 Task: Find connections with filter location Mühlacker with filter topic #securitywith filter profile language Spanish with filter current company LeadSquared with filter school MORADABAD INSTITUTE OF TECHNOLOGY, MORADABAD. with filter industry Water Supply and Irrigation Systems with filter service category Health Insurance with filter keywords title Chief Engineer
Action: Mouse moved to (691, 102)
Screenshot: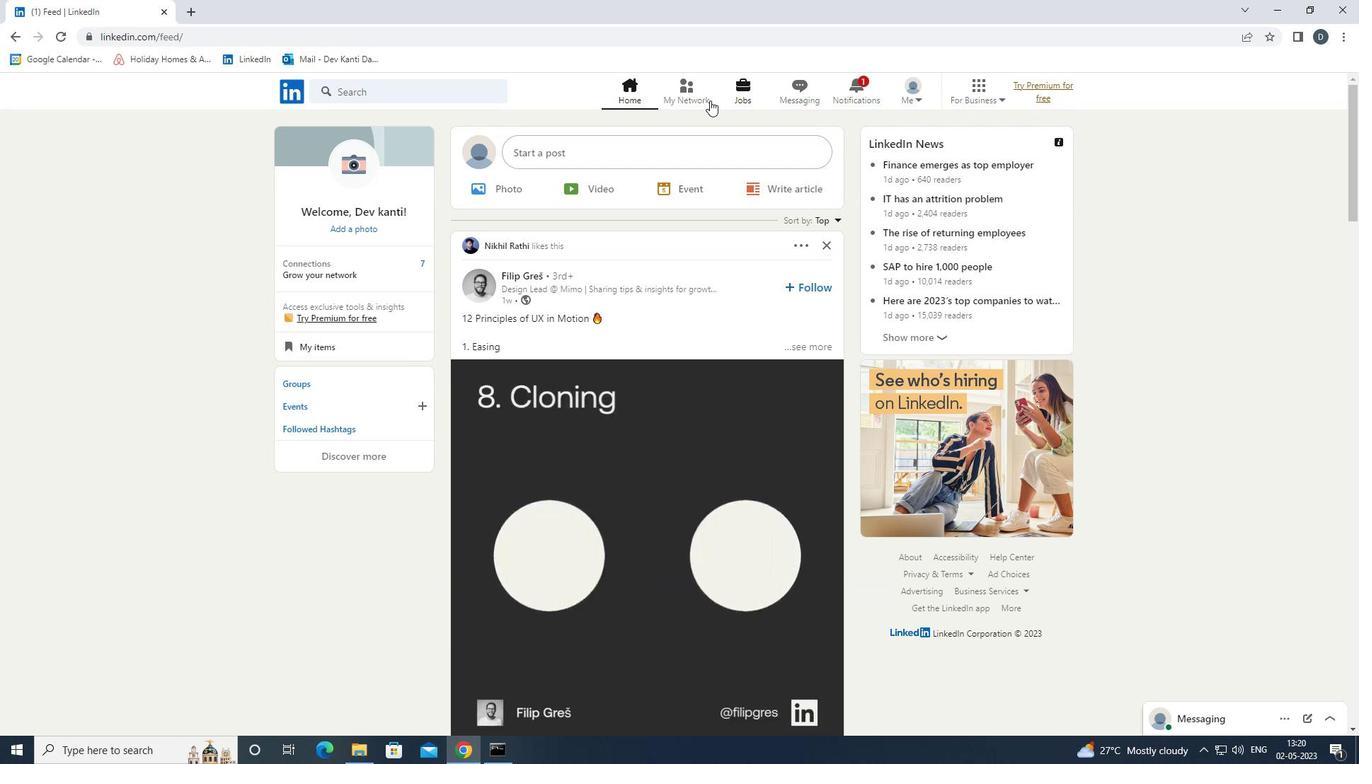 
Action: Mouse pressed left at (691, 102)
Screenshot: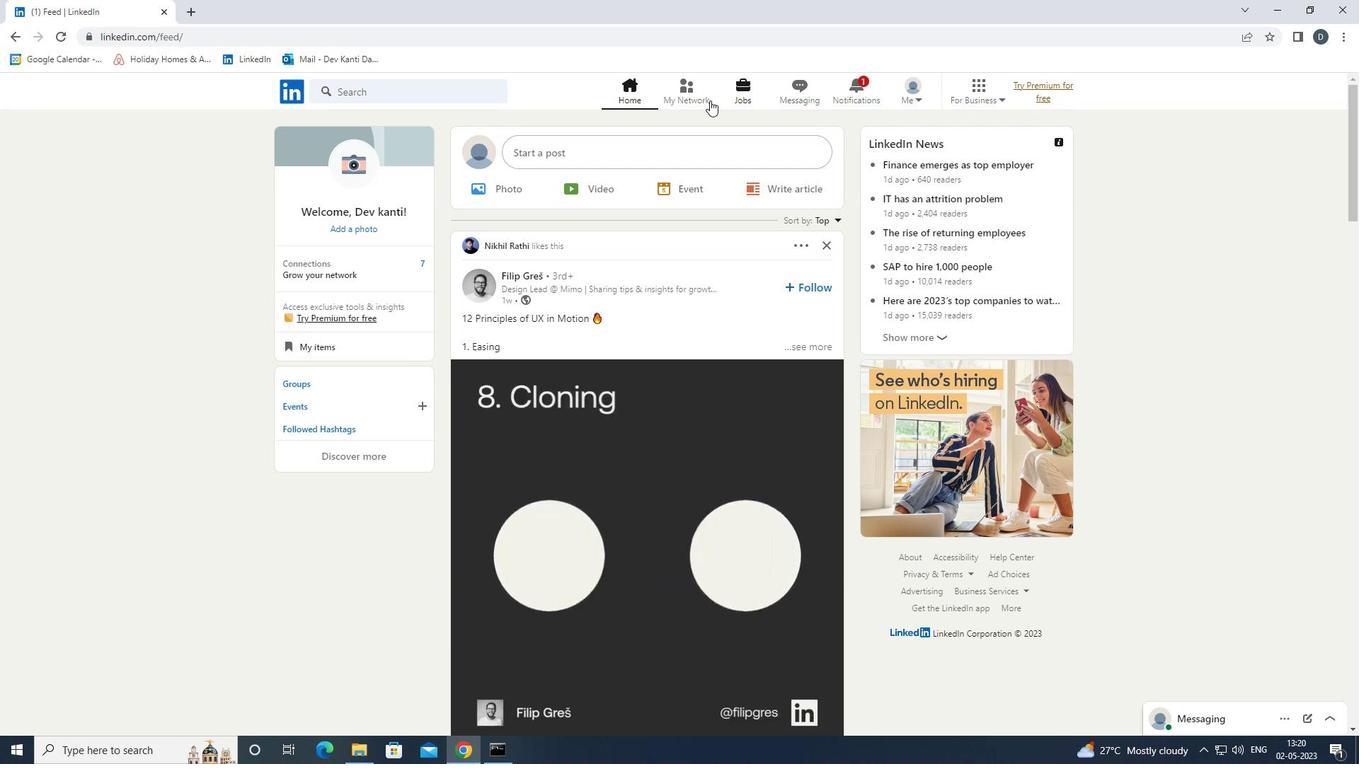 
Action: Mouse moved to (467, 167)
Screenshot: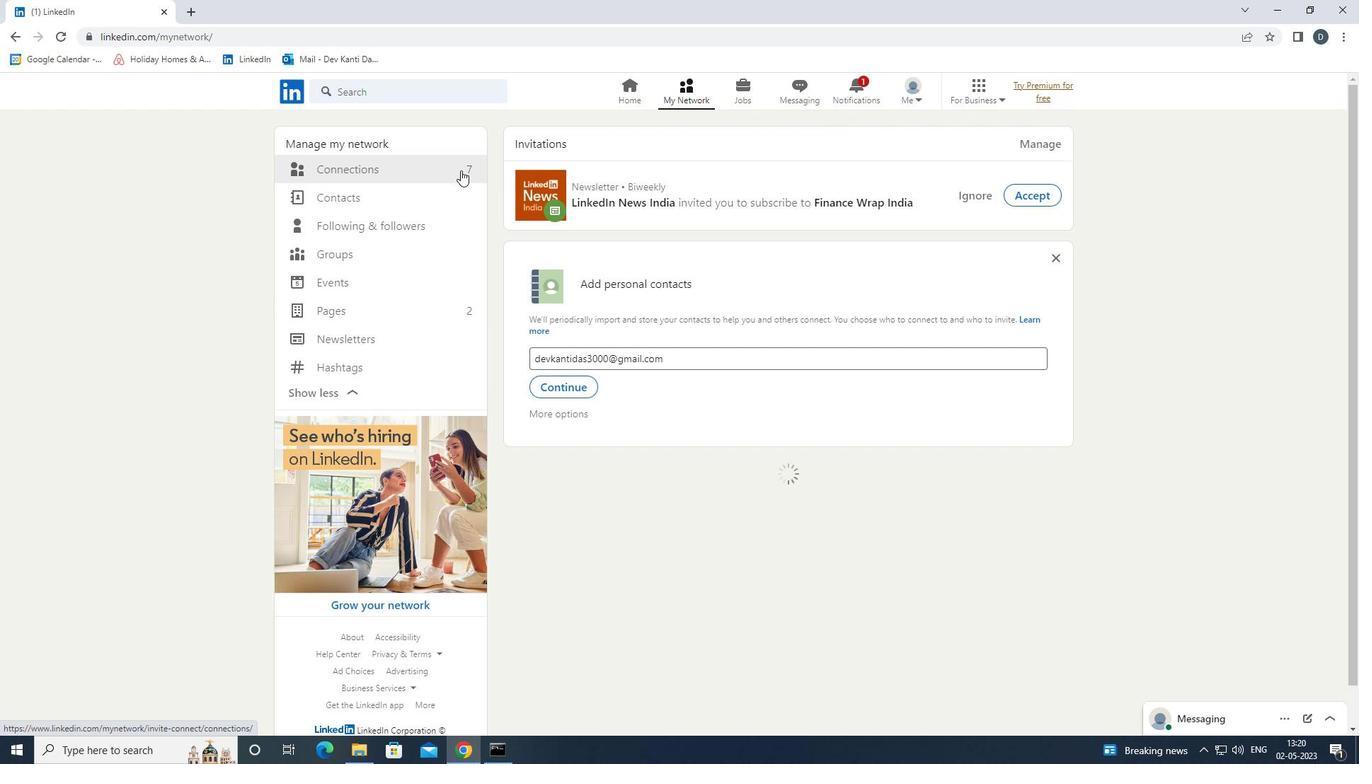 
Action: Mouse pressed left at (467, 167)
Screenshot: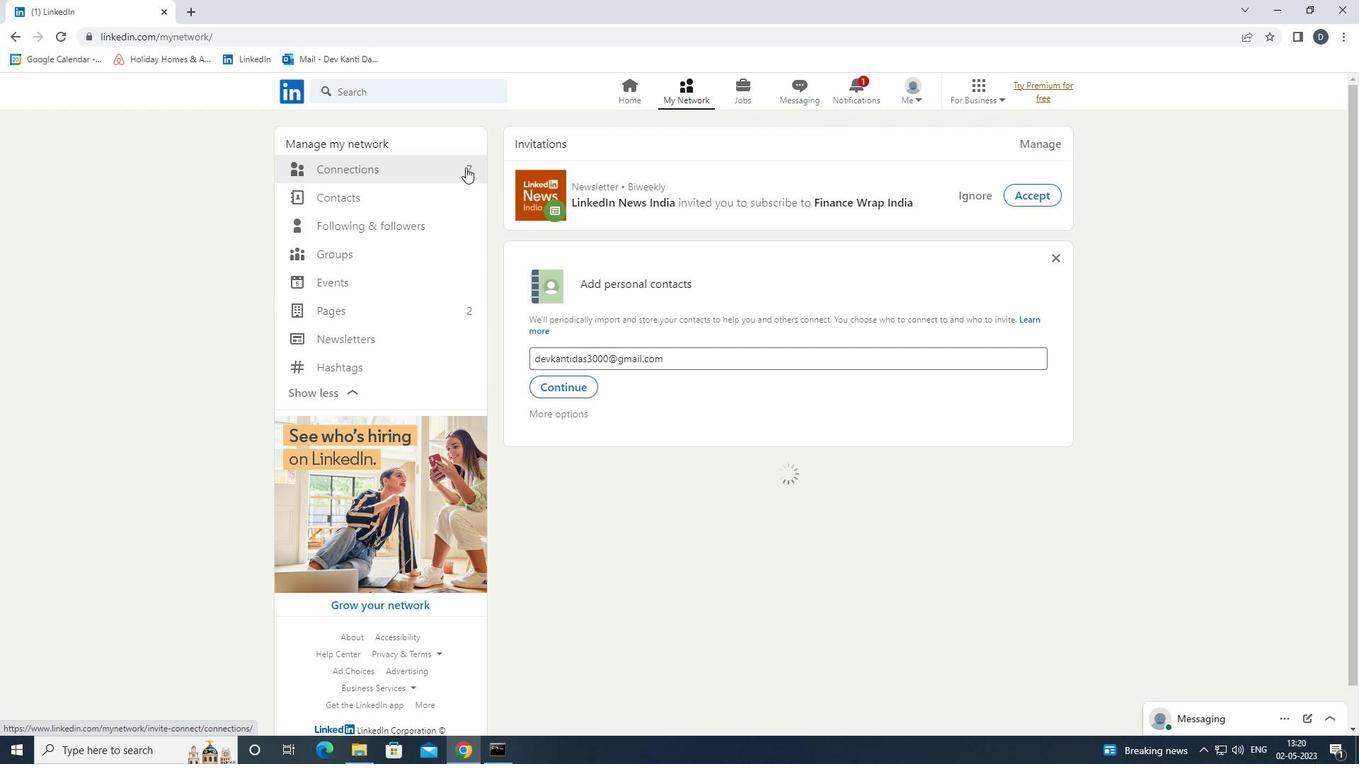 
Action: Mouse moved to (804, 166)
Screenshot: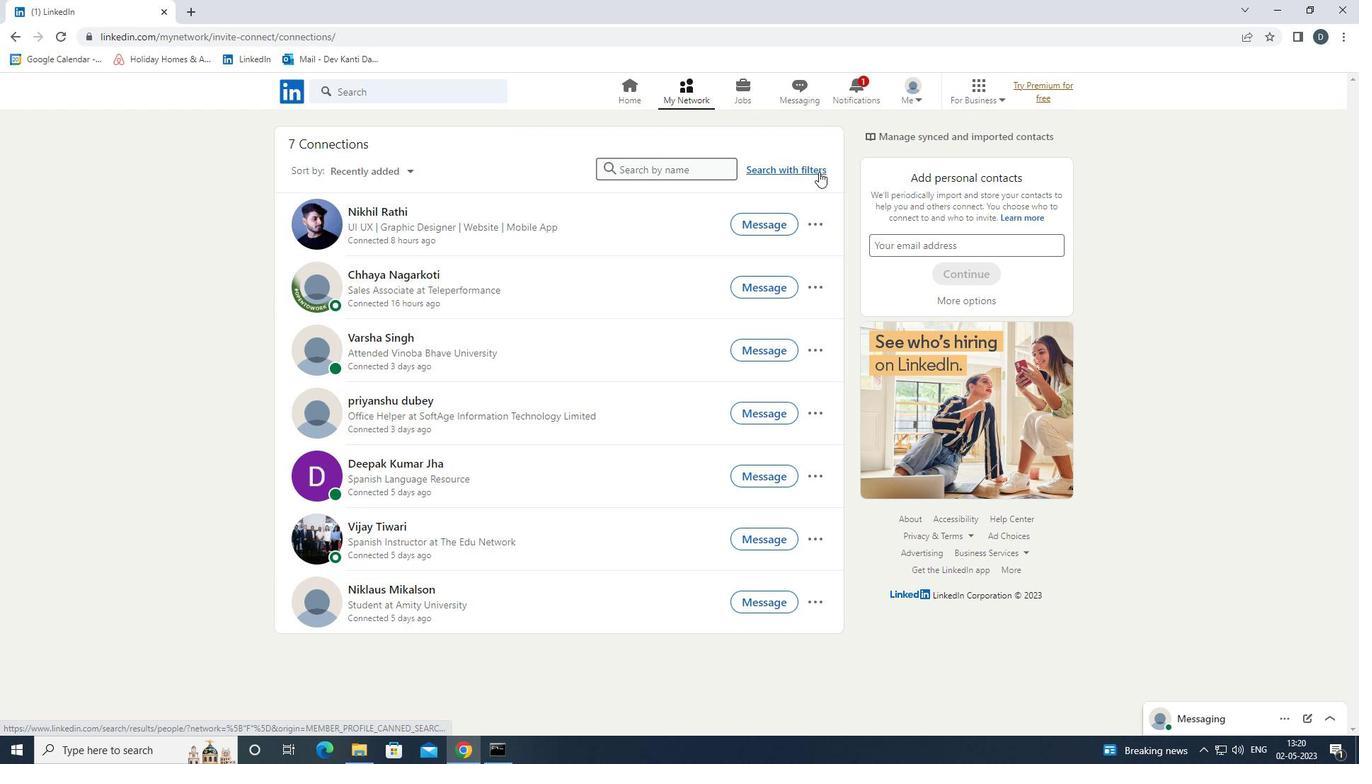 
Action: Mouse pressed left at (804, 166)
Screenshot: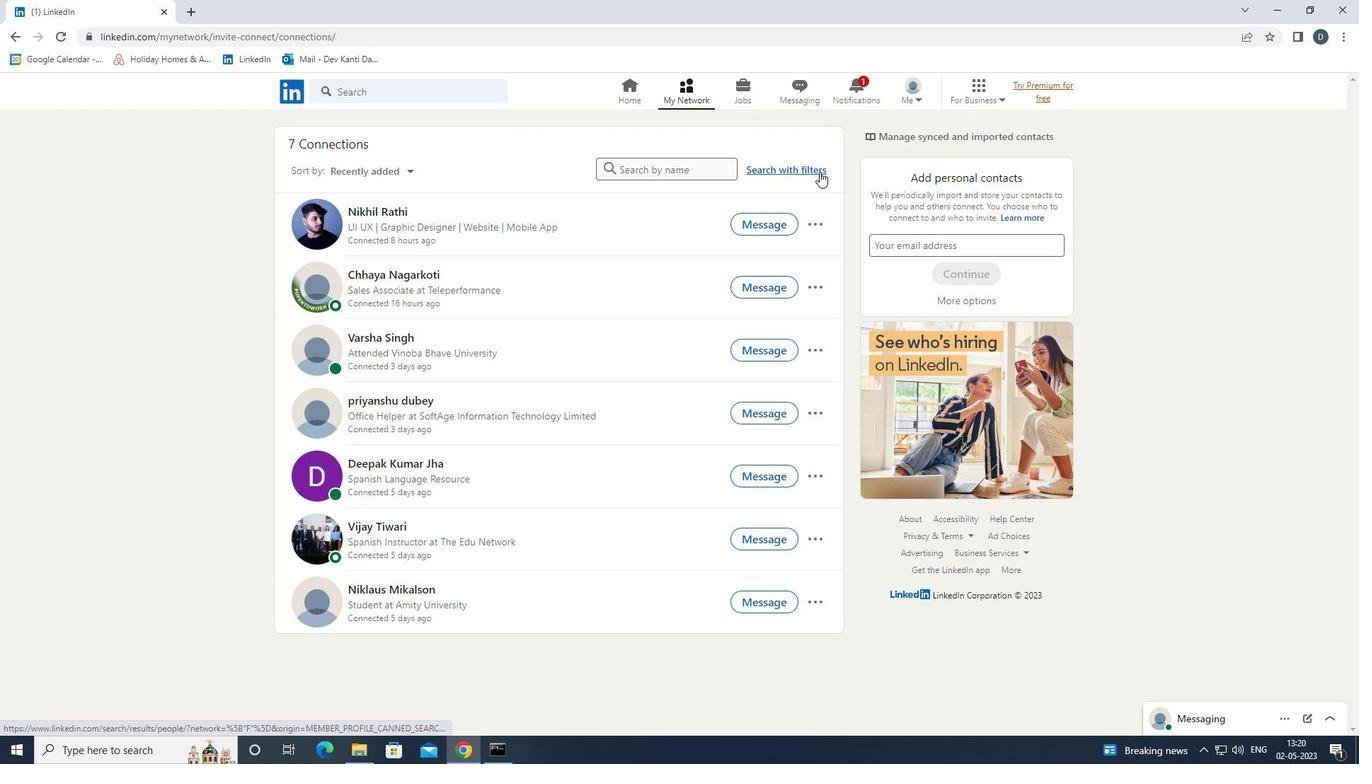 
Action: Mouse moved to (722, 134)
Screenshot: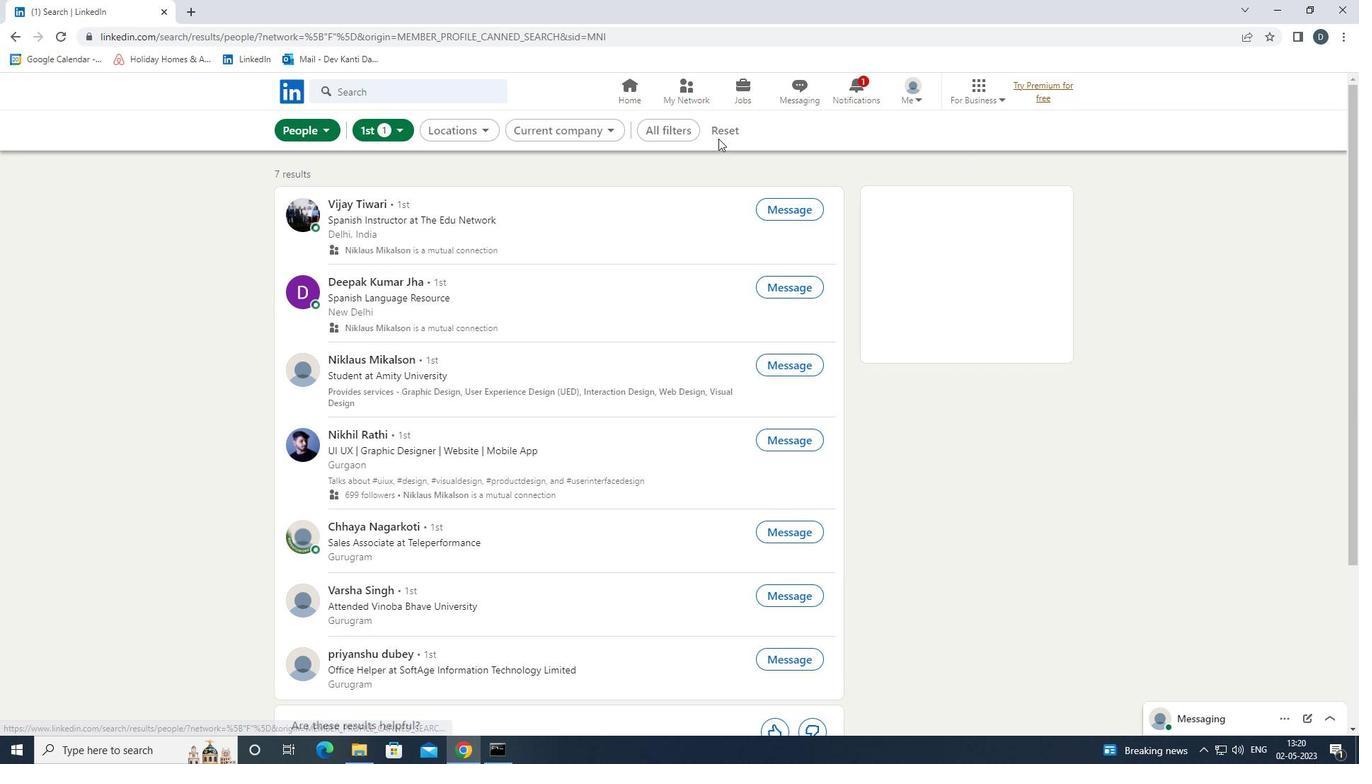 
Action: Mouse pressed left at (722, 134)
Screenshot: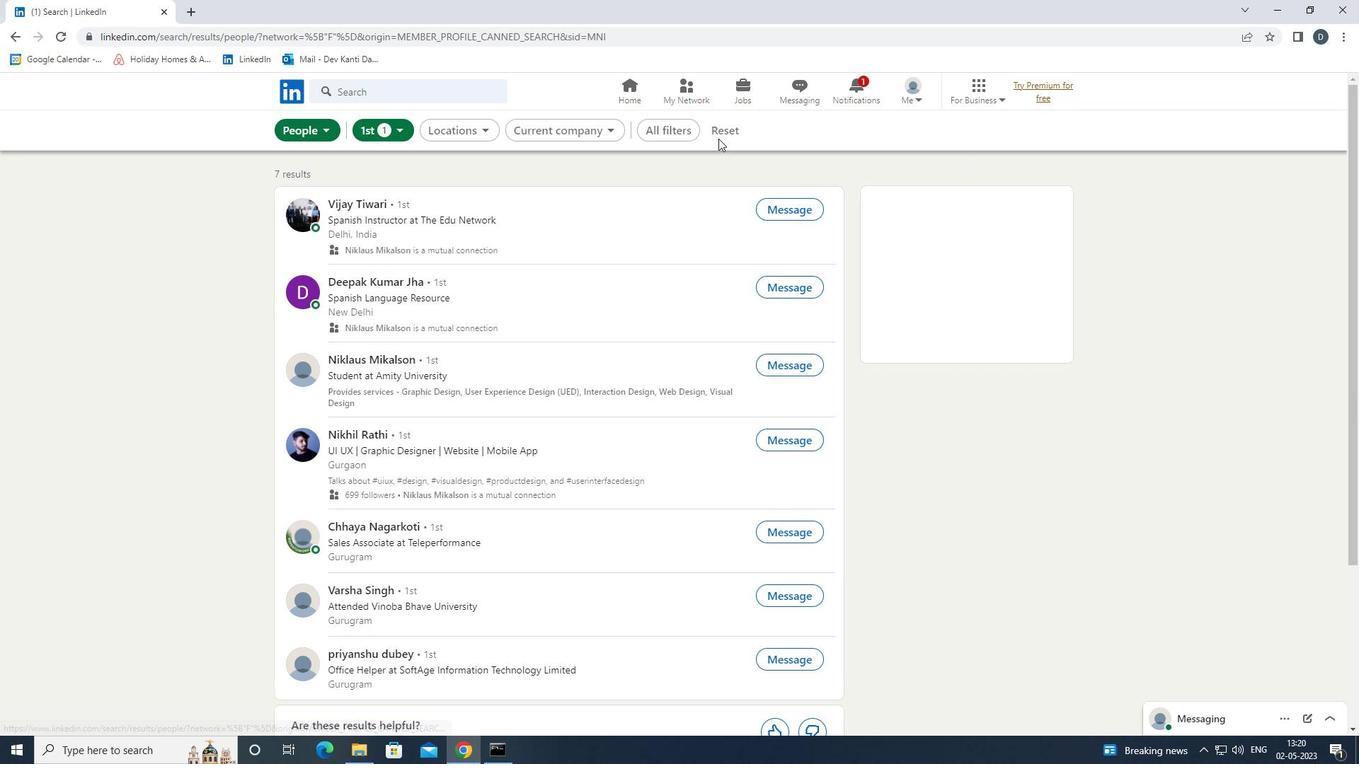 
Action: Mouse moved to (713, 133)
Screenshot: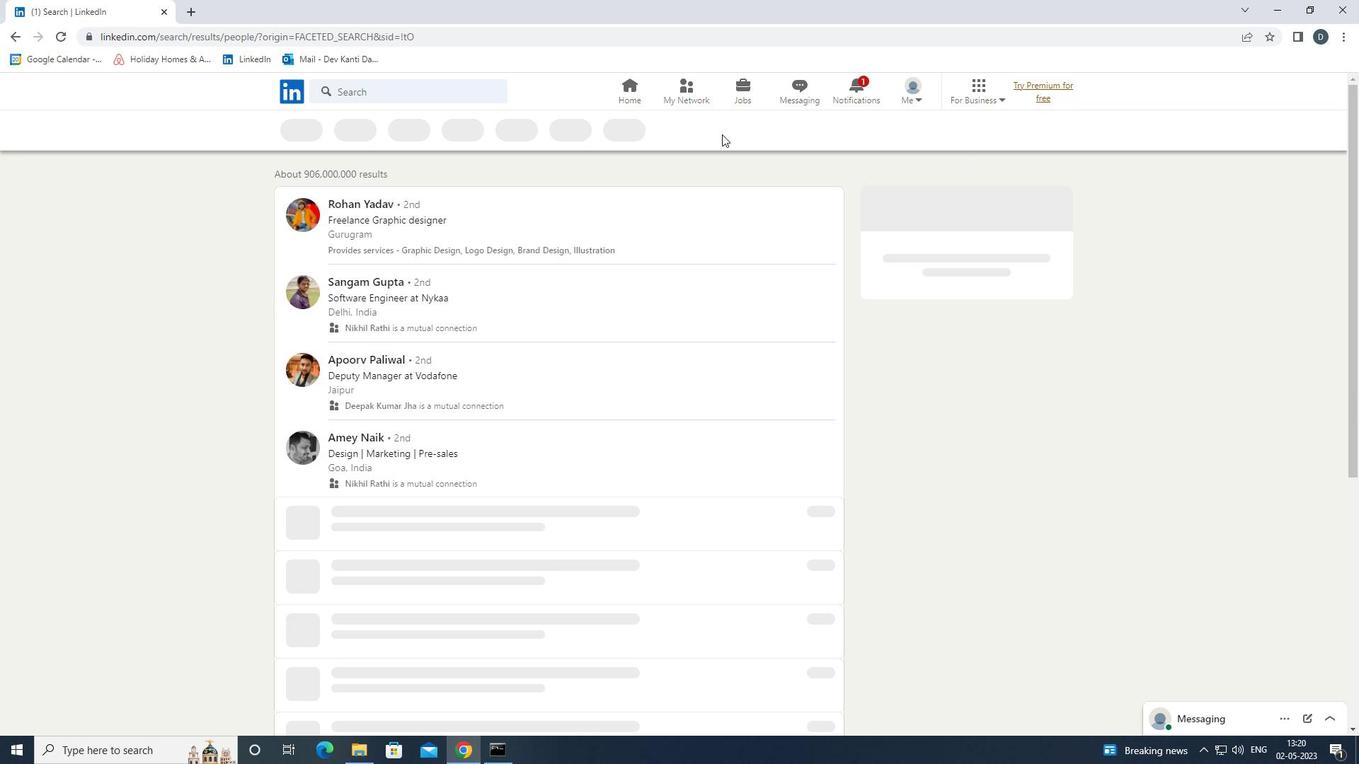 
Action: Mouse pressed left at (713, 133)
Screenshot: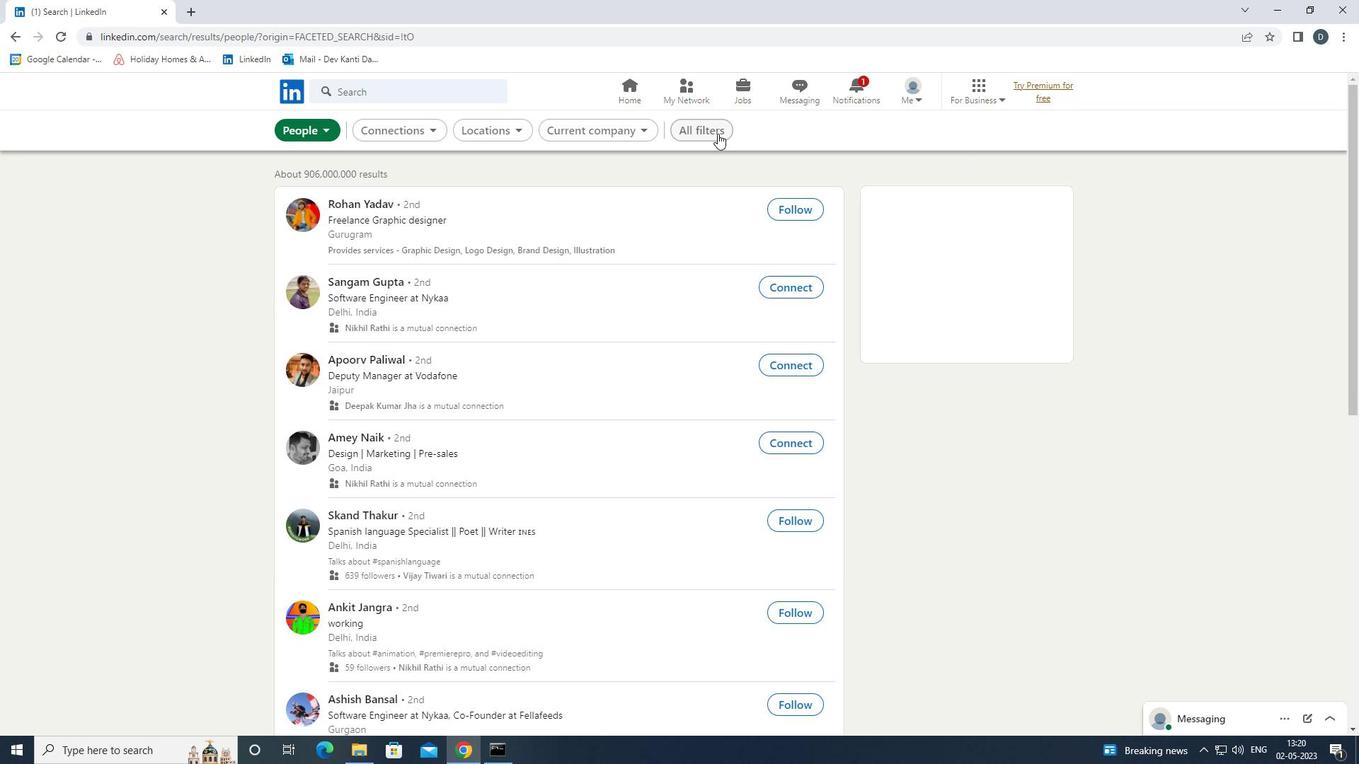 
Action: Mouse moved to (1267, 446)
Screenshot: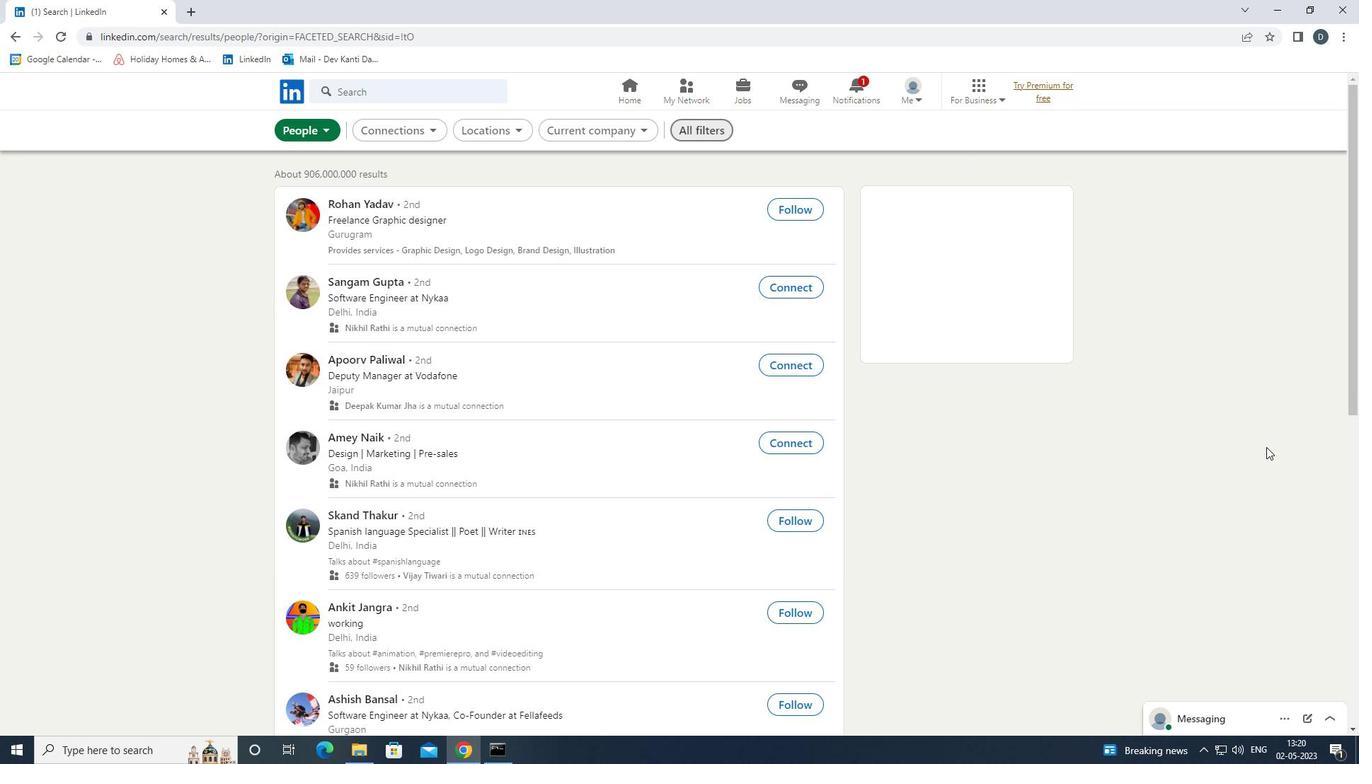 
Action: Mouse scrolled (1267, 445) with delta (0, 0)
Screenshot: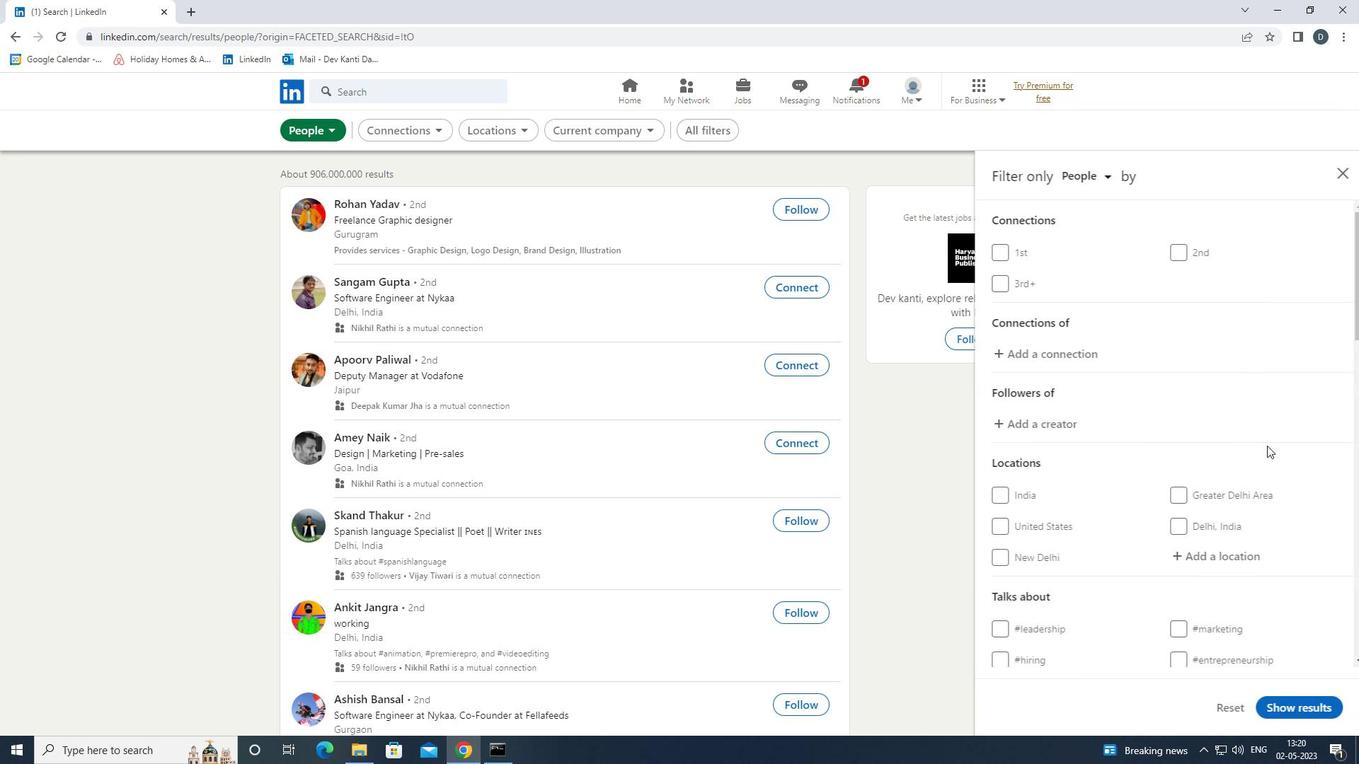 
Action: Mouse scrolled (1267, 445) with delta (0, 0)
Screenshot: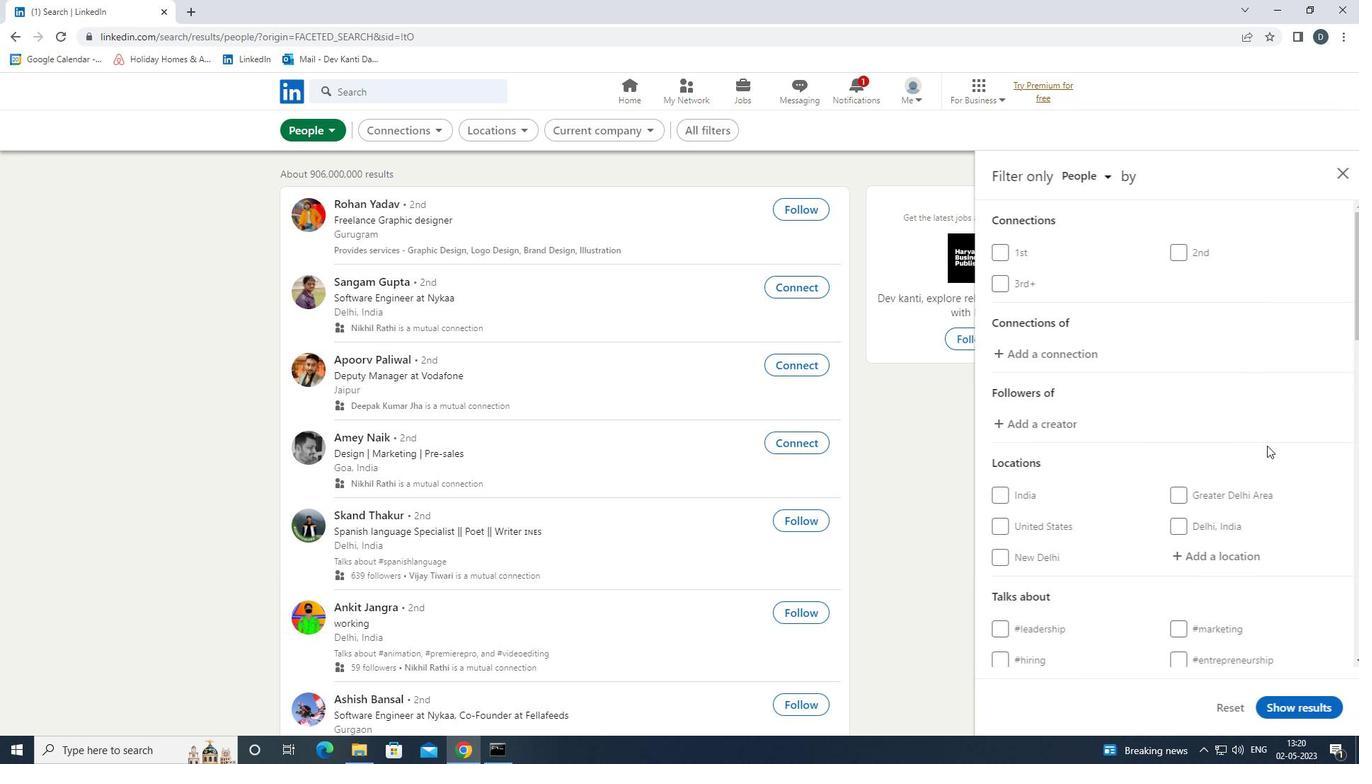 
Action: Mouse moved to (1209, 418)
Screenshot: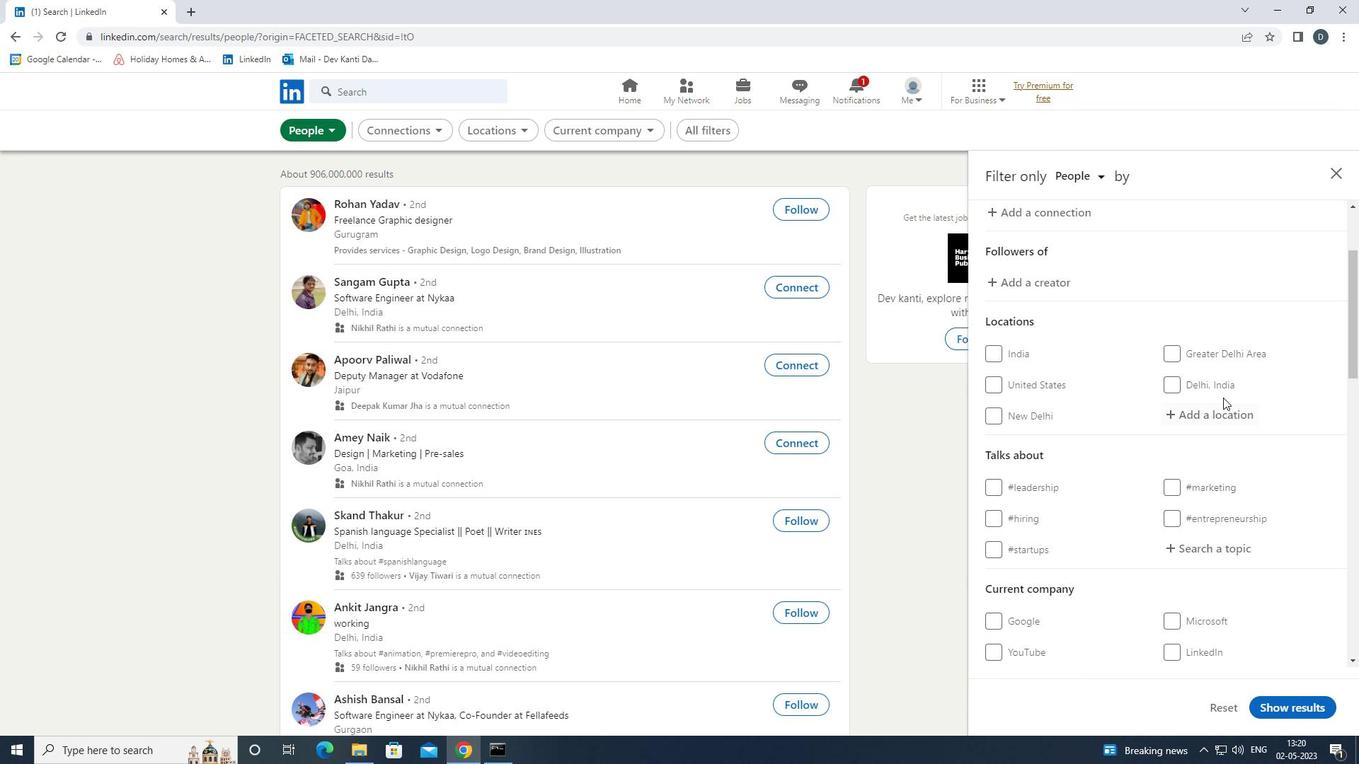 
Action: Mouse pressed left at (1209, 418)
Screenshot: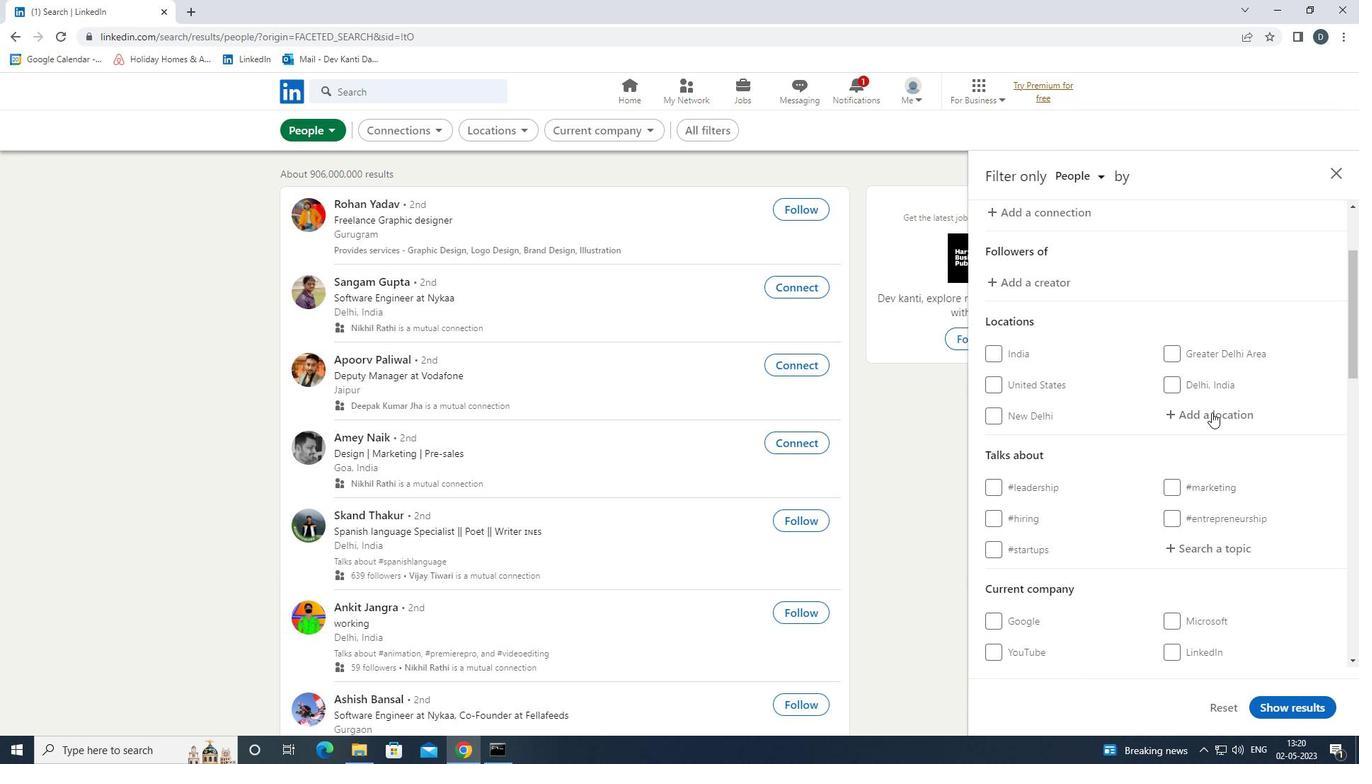 
Action: Mouse moved to (1209, 418)
Screenshot: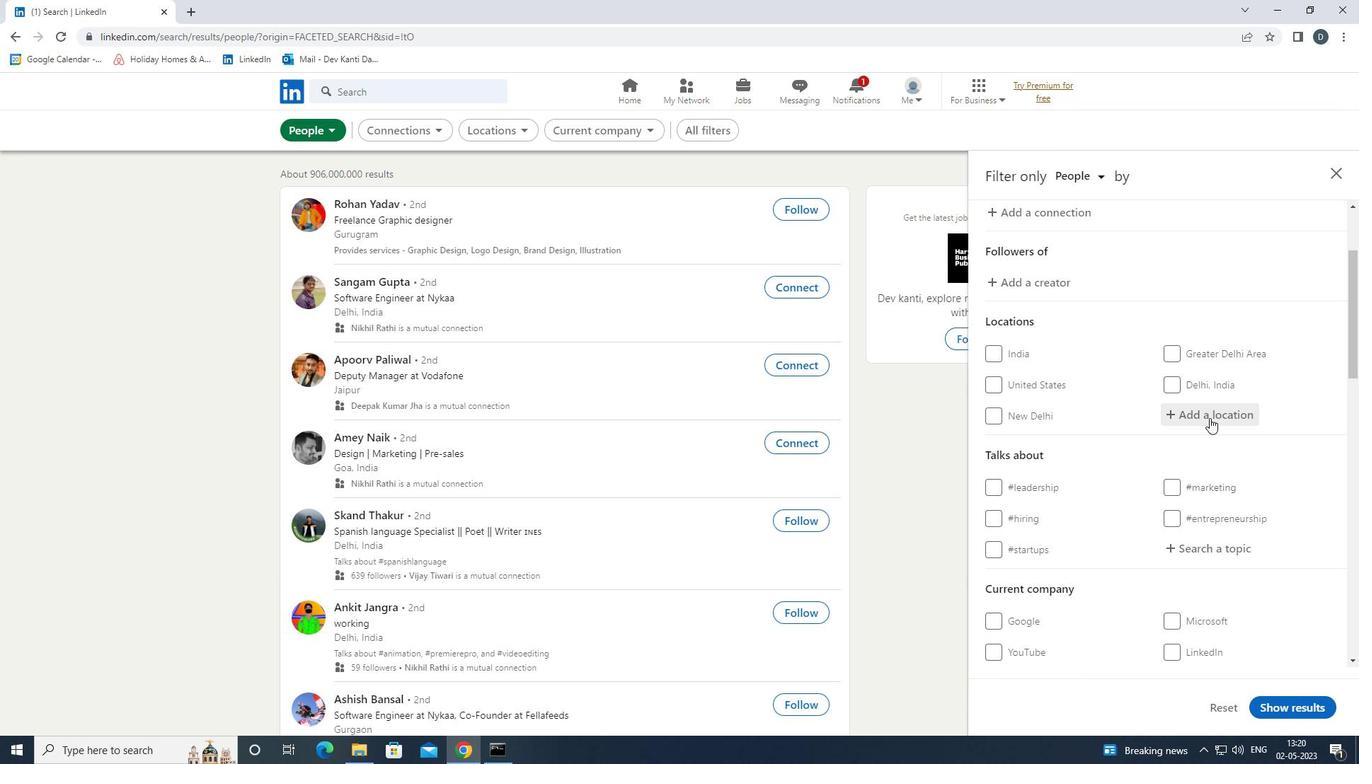 
Action: Key pressed <Key.shift>MUHLACKER<Key.down><Key.enter>
Screenshot: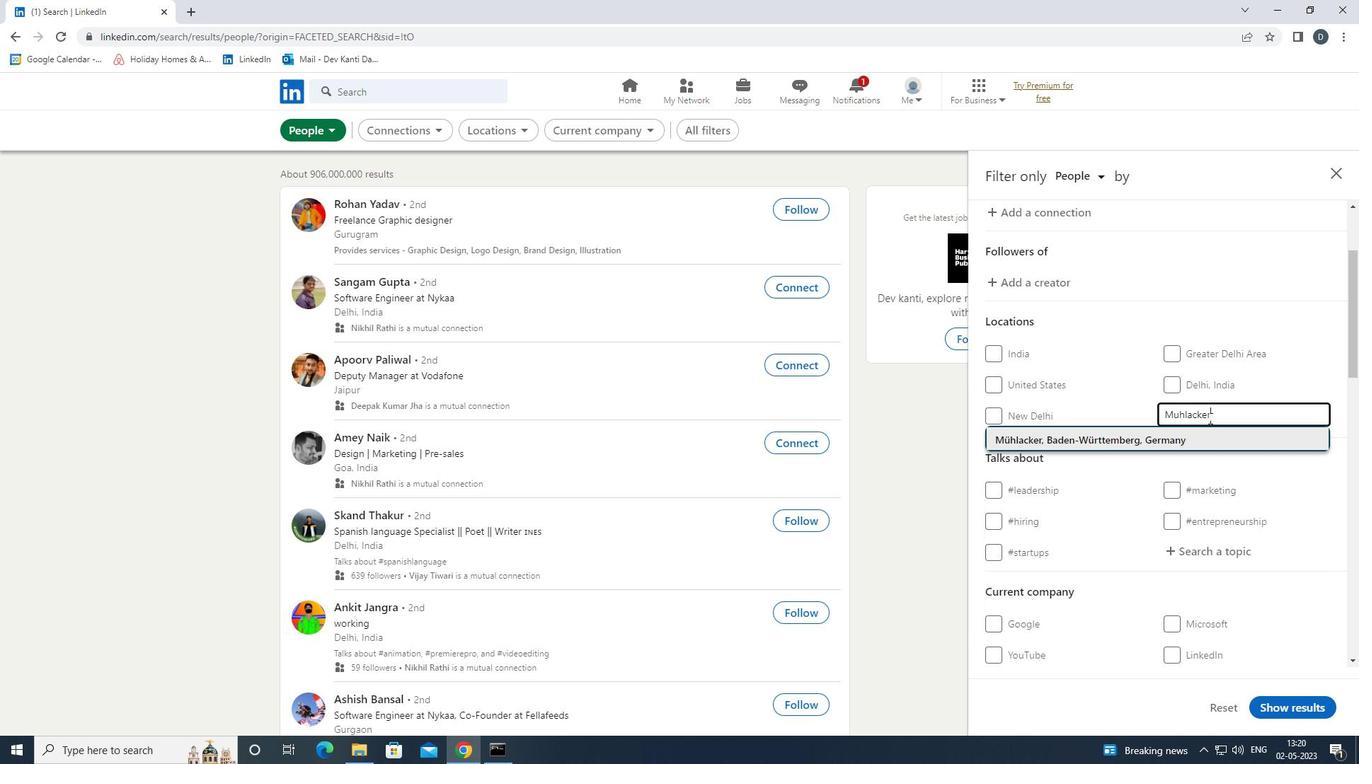 
Action: Mouse moved to (1210, 408)
Screenshot: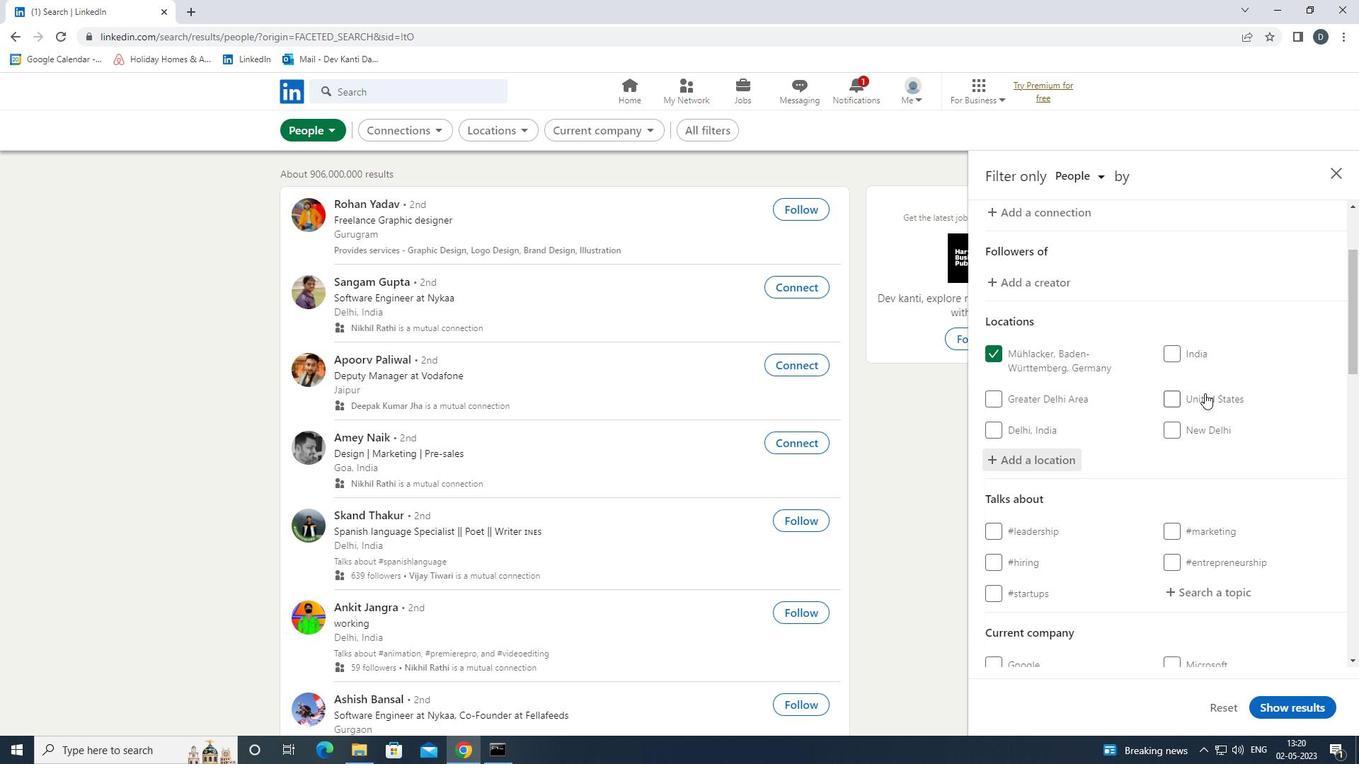 
Action: Mouse scrolled (1210, 407) with delta (0, 0)
Screenshot: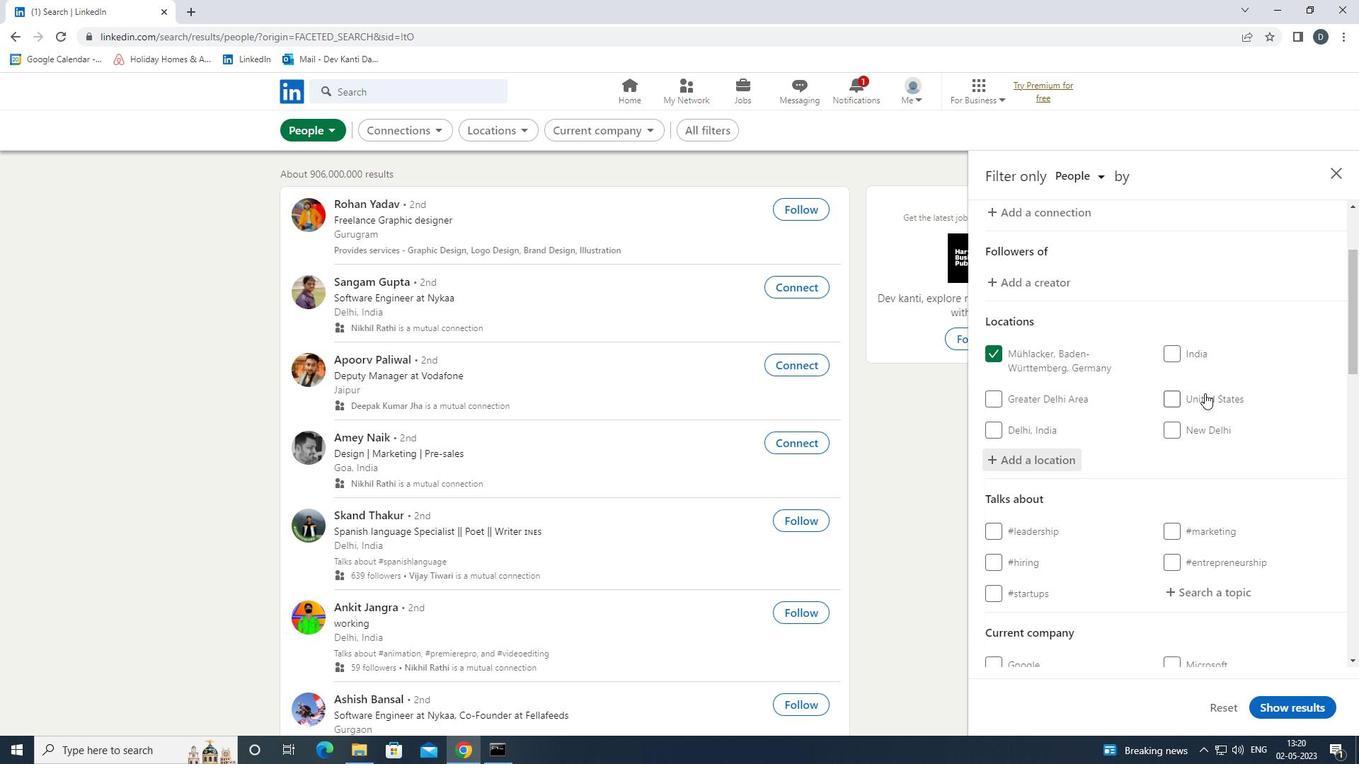 
Action: Mouse moved to (1210, 426)
Screenshot: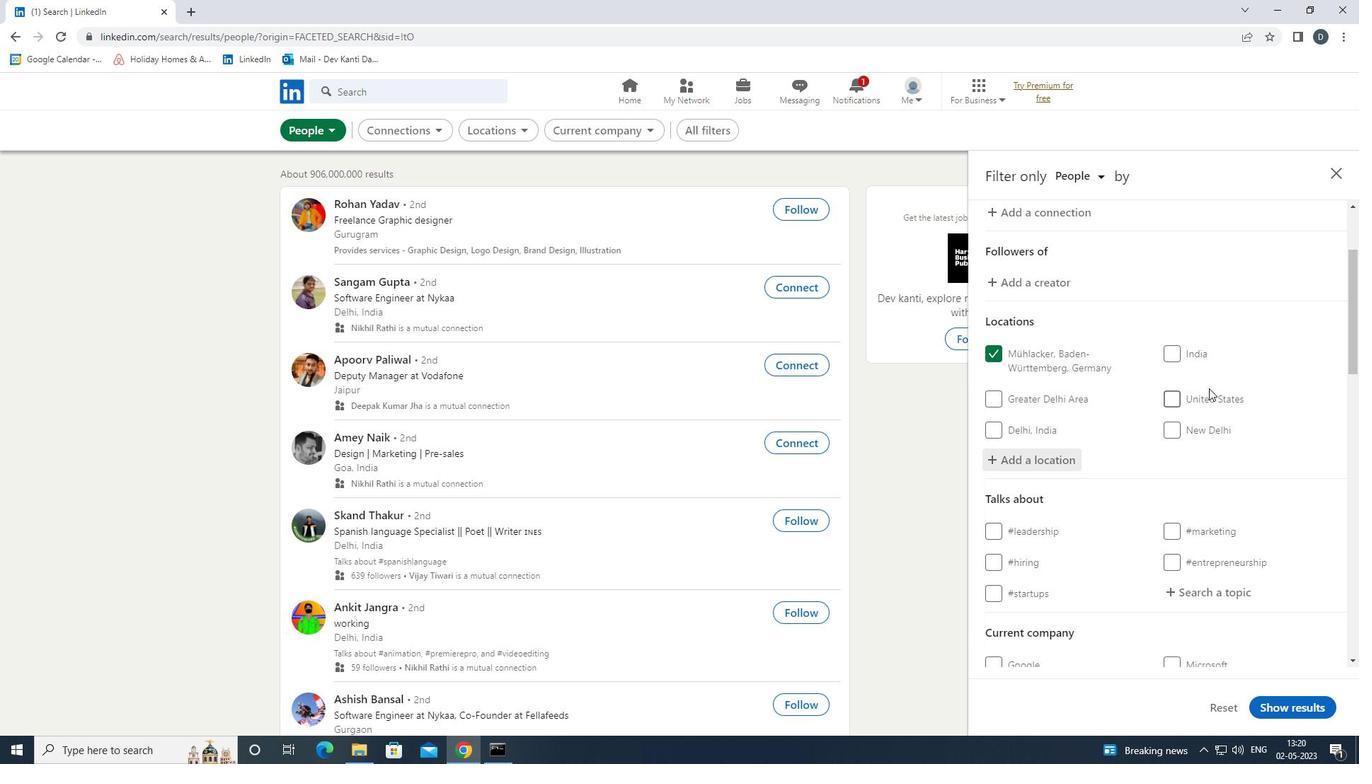 
Action: Mouse scrolled (1210, 426) with delta (0, 0)
Screenshot: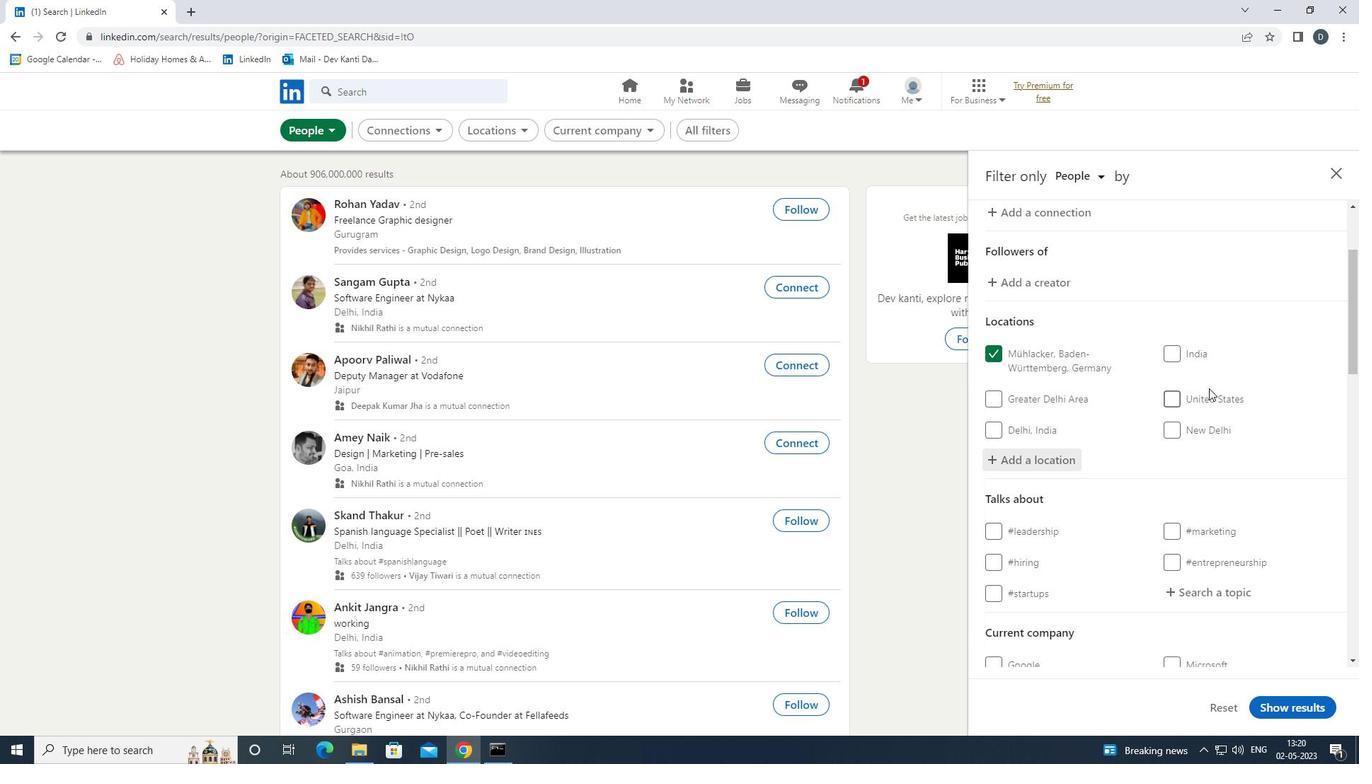 
Action: Mouse moved to (1202, 453)
Screenshot: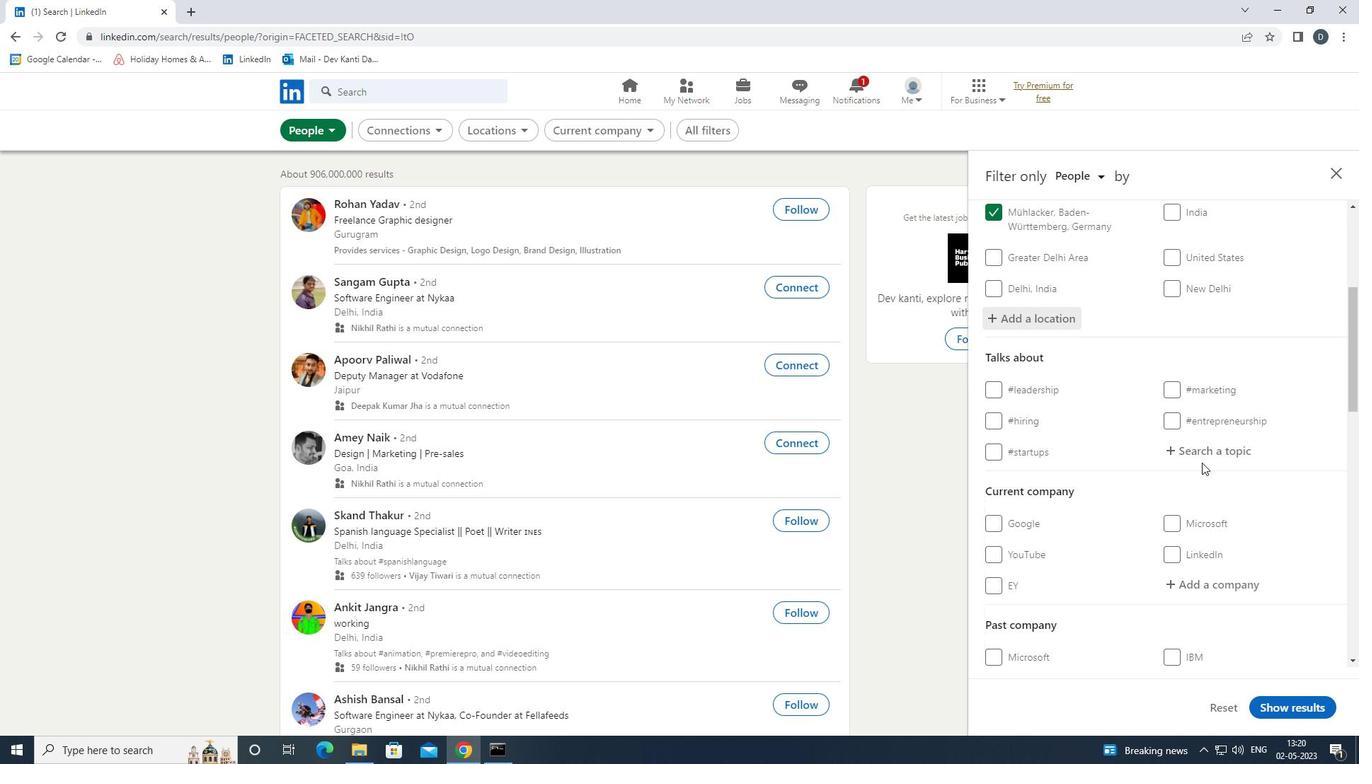 
Action: Mouse pressed left at (1202, 453)
Screenshot: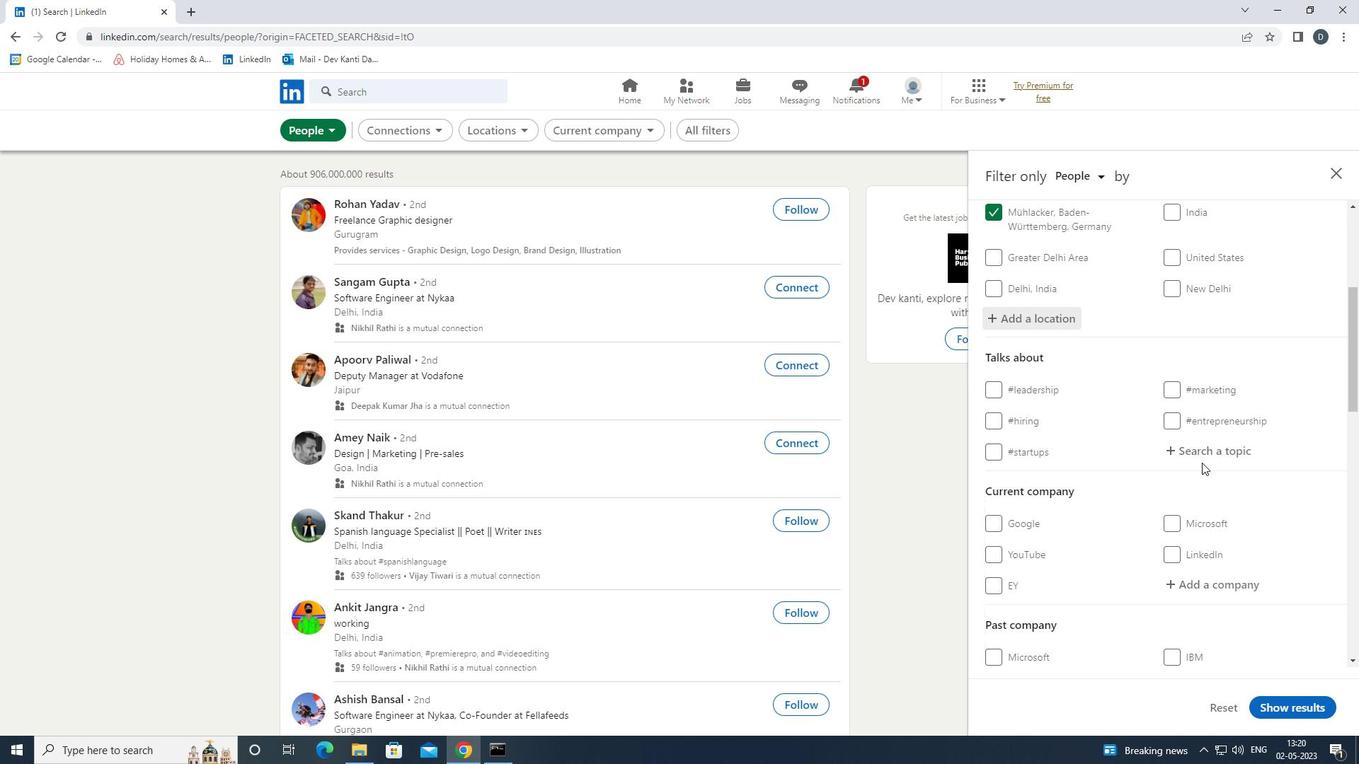 
Action: Key pressed SECURITY<Key.down><Key.enter>
Screenshot: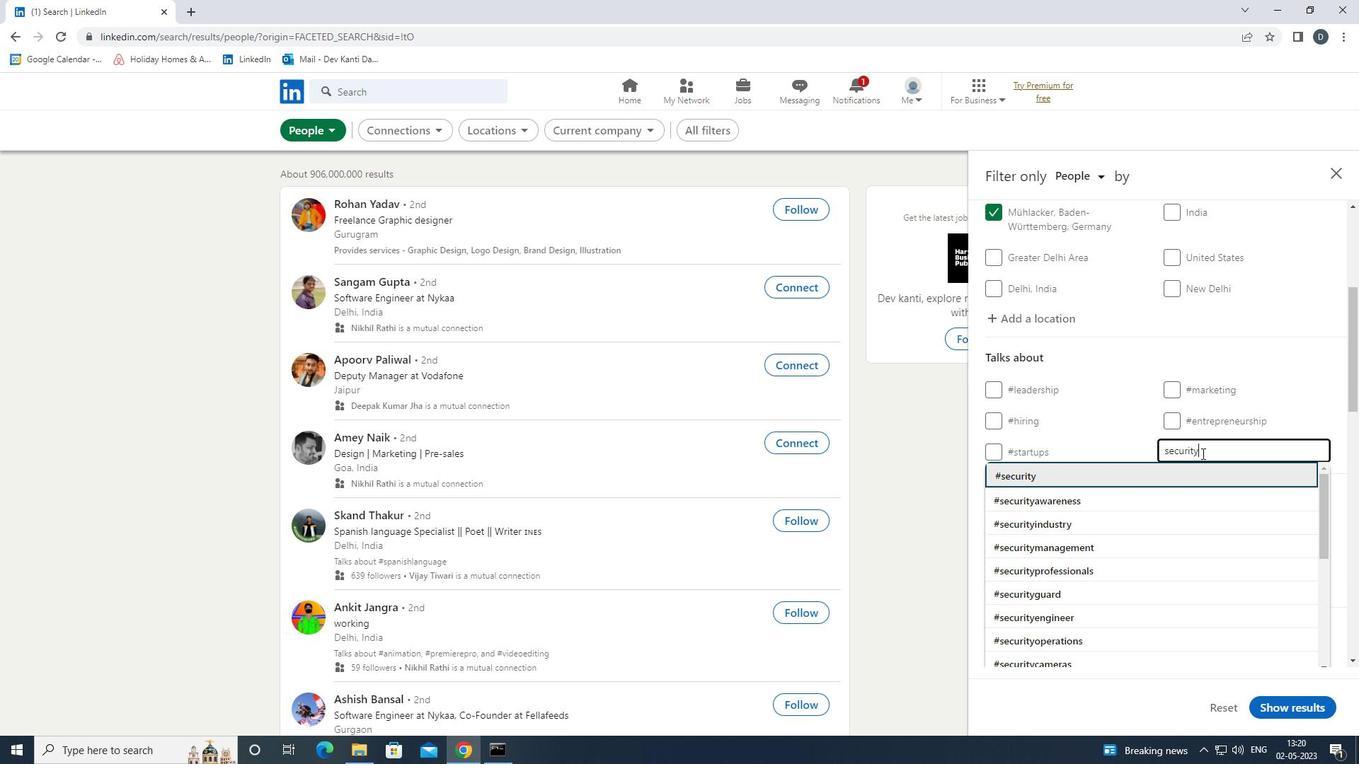 
Action: Mouse moved to (1163, 430)
Screenshot: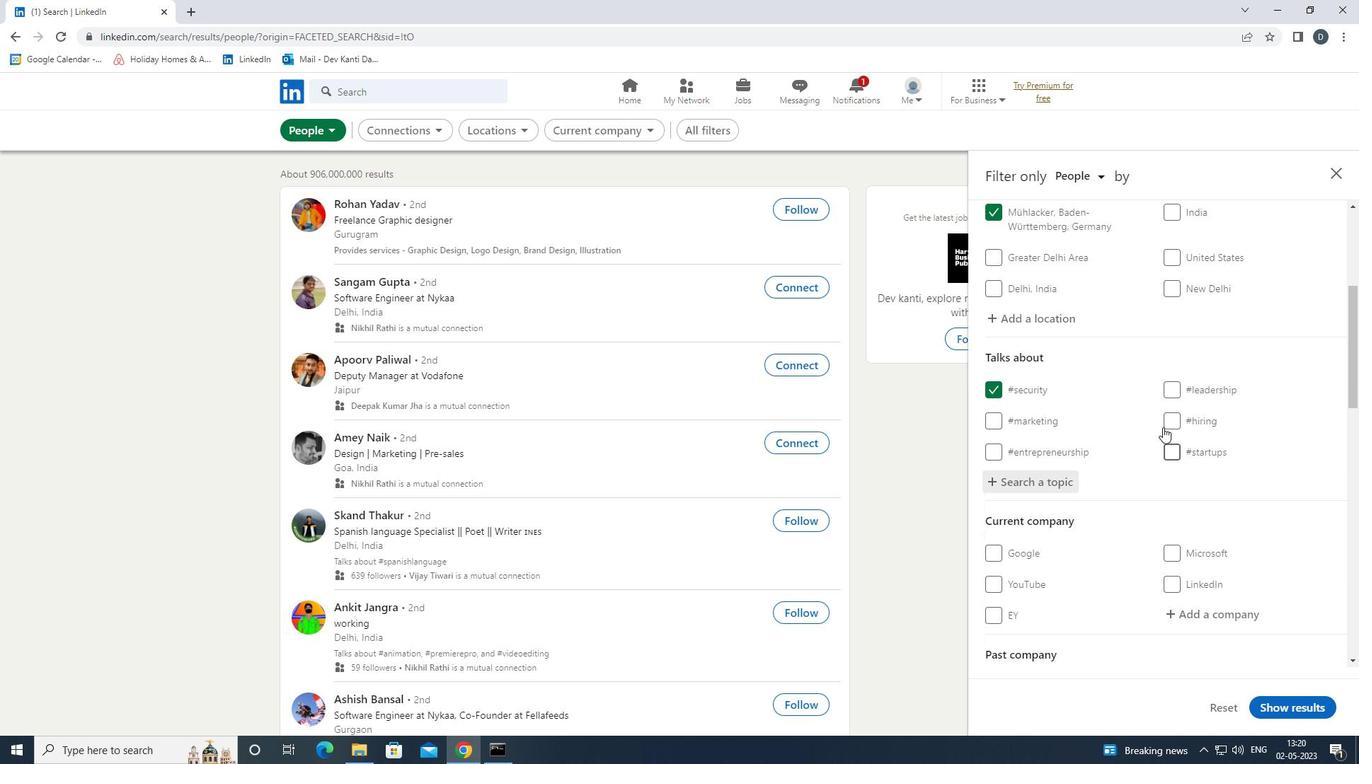 
Action: Mouse scrolled (1163, 429) with delta (0, 0)
Screenshot: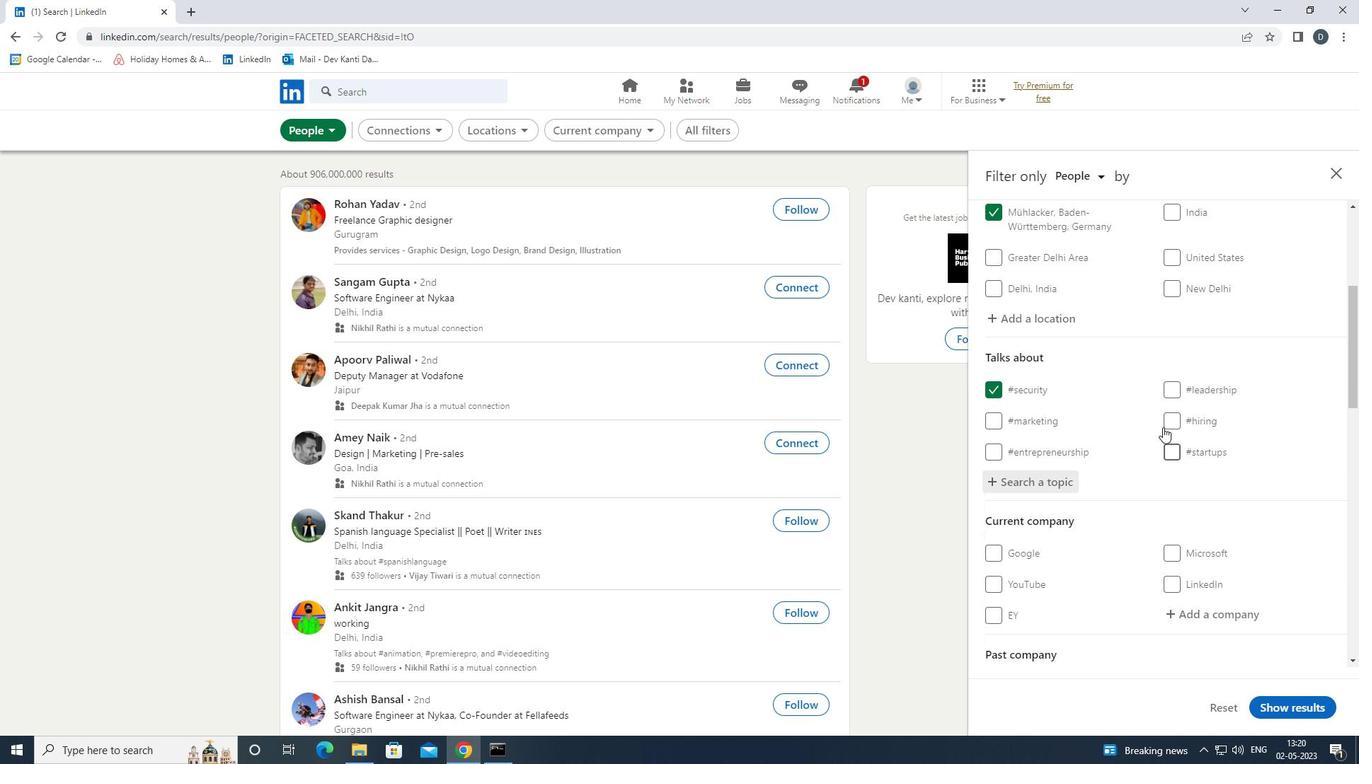 
Action: Mouse moved to (1165, 433)
Screenshot: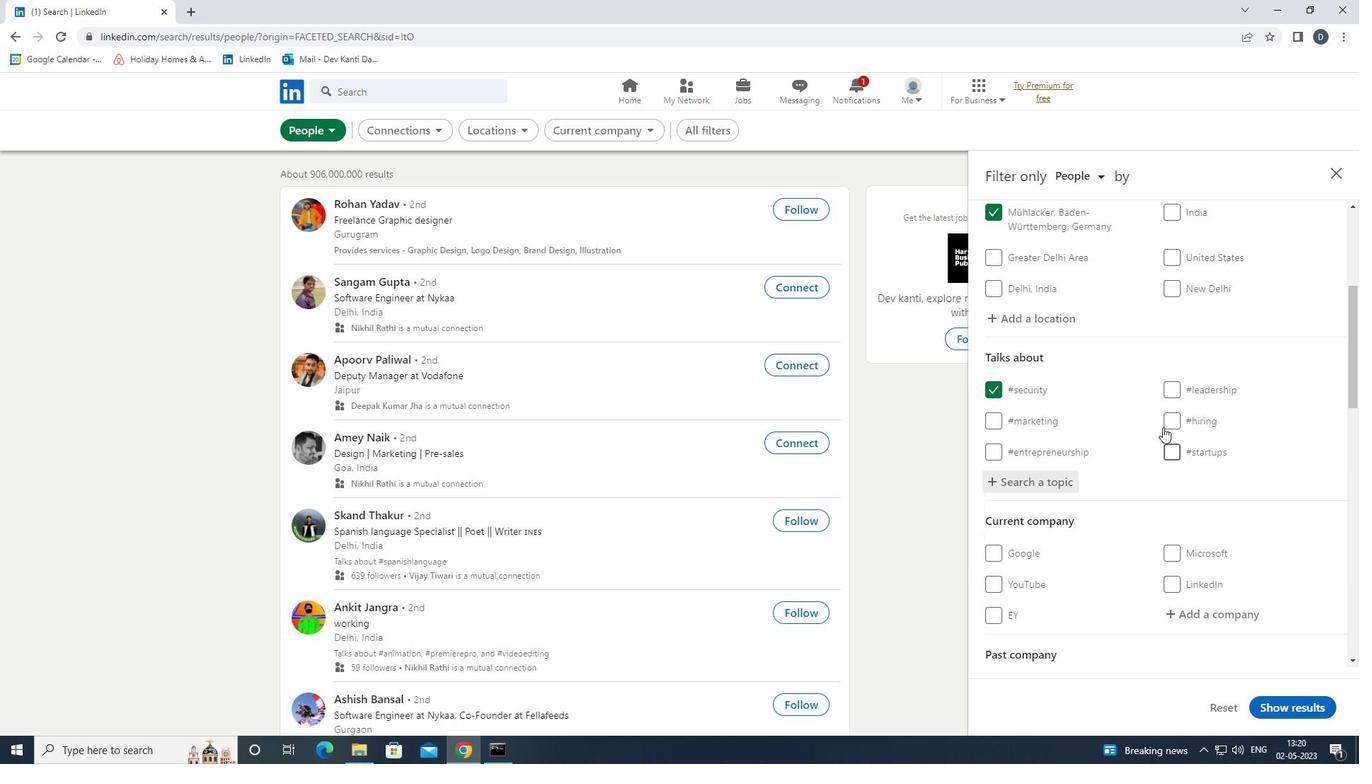 
Action: Mouse scrolled (1165, 432) with delta (0, 0)
Screenshot: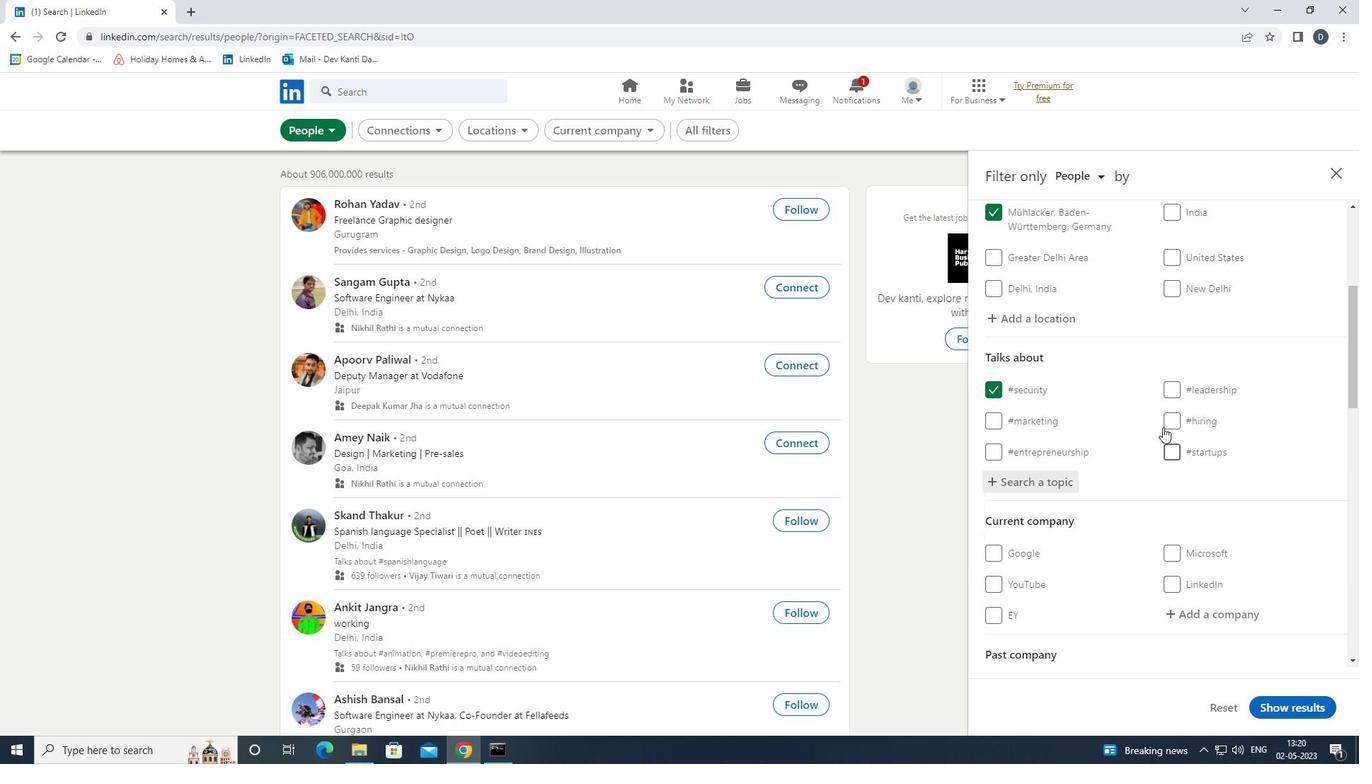 
Action: Mouse moved to (1165, 433)
Screenshot: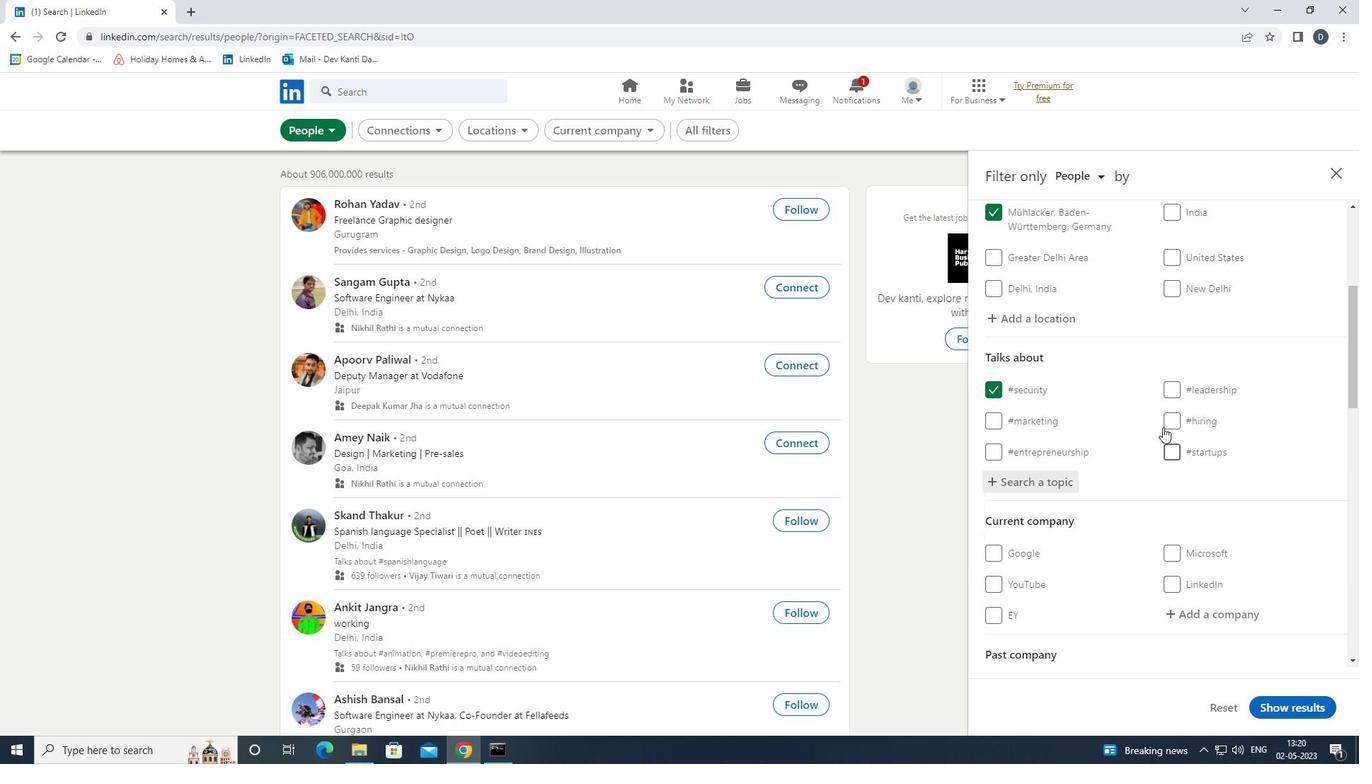 
Action: Mouse scrolled (1165, 433) with delta (0, 0)
Screenshot: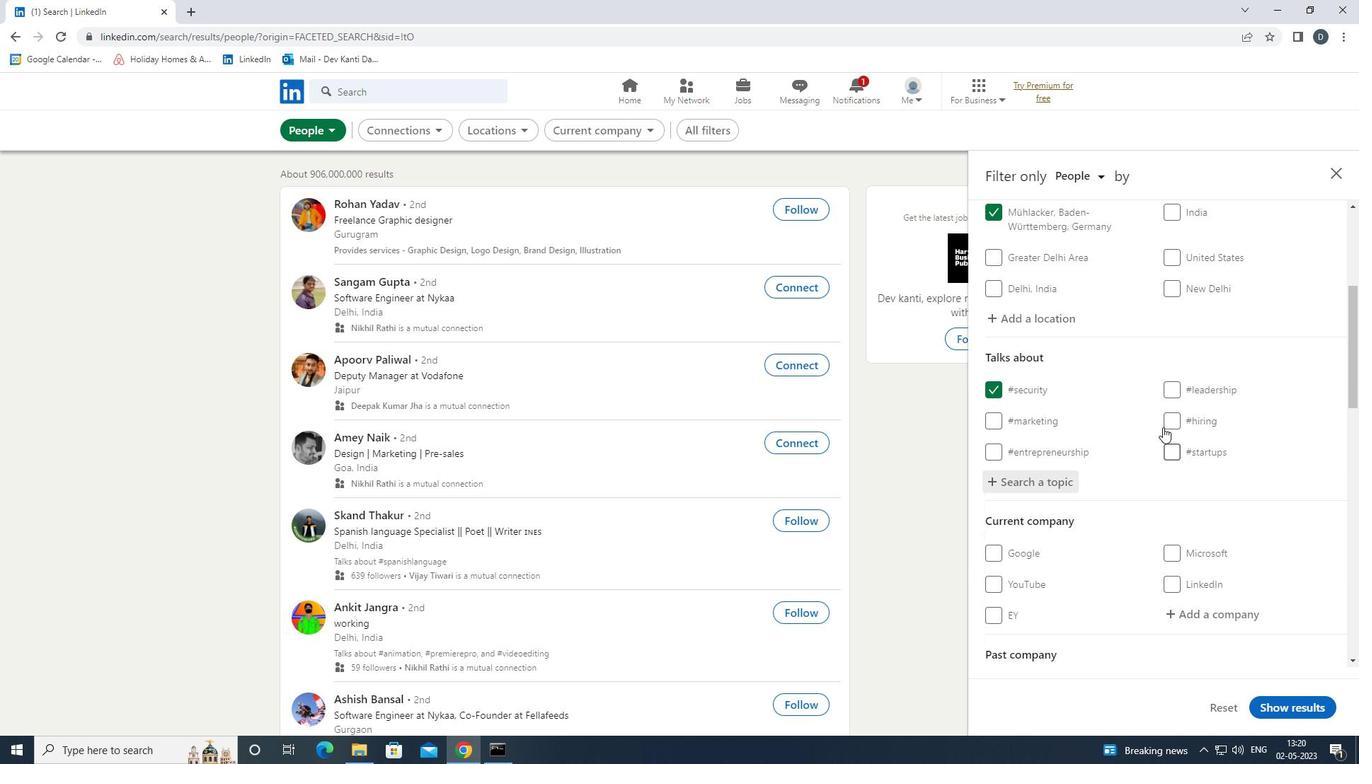 
Action: Mouse moved to (1167, 436)
Screenshot: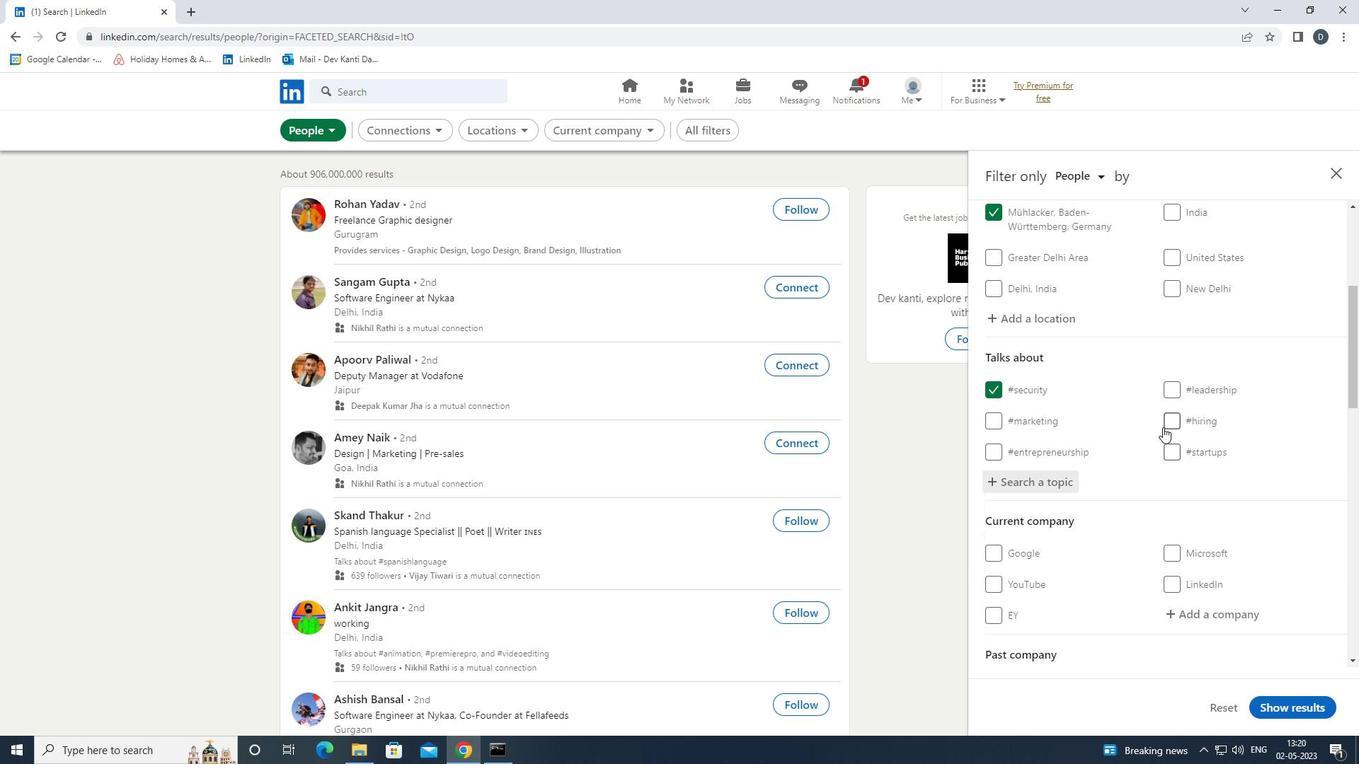 
Action: Mouse scrolled (1167, 436) with delta (0, 0)
Screenshot: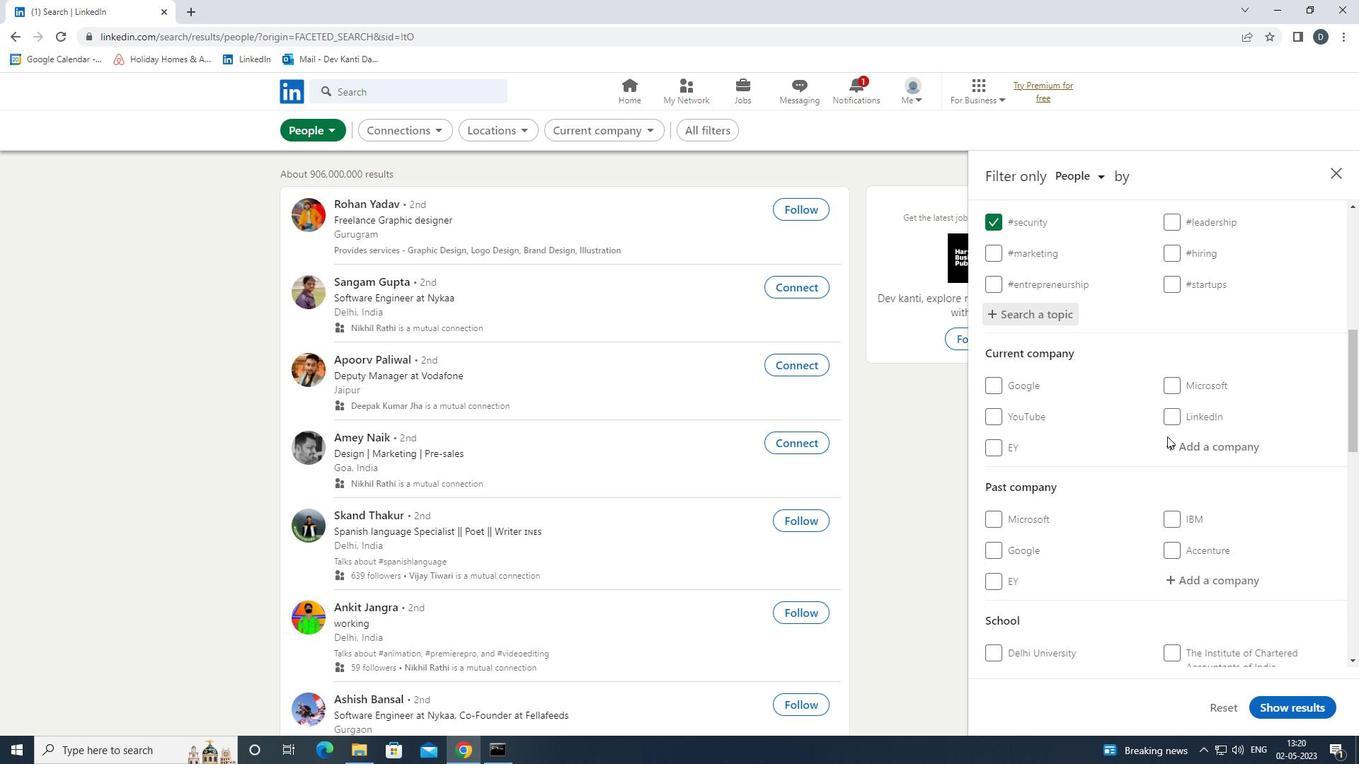 
Action: Mouse moved to (1192, 476)
Screenshot: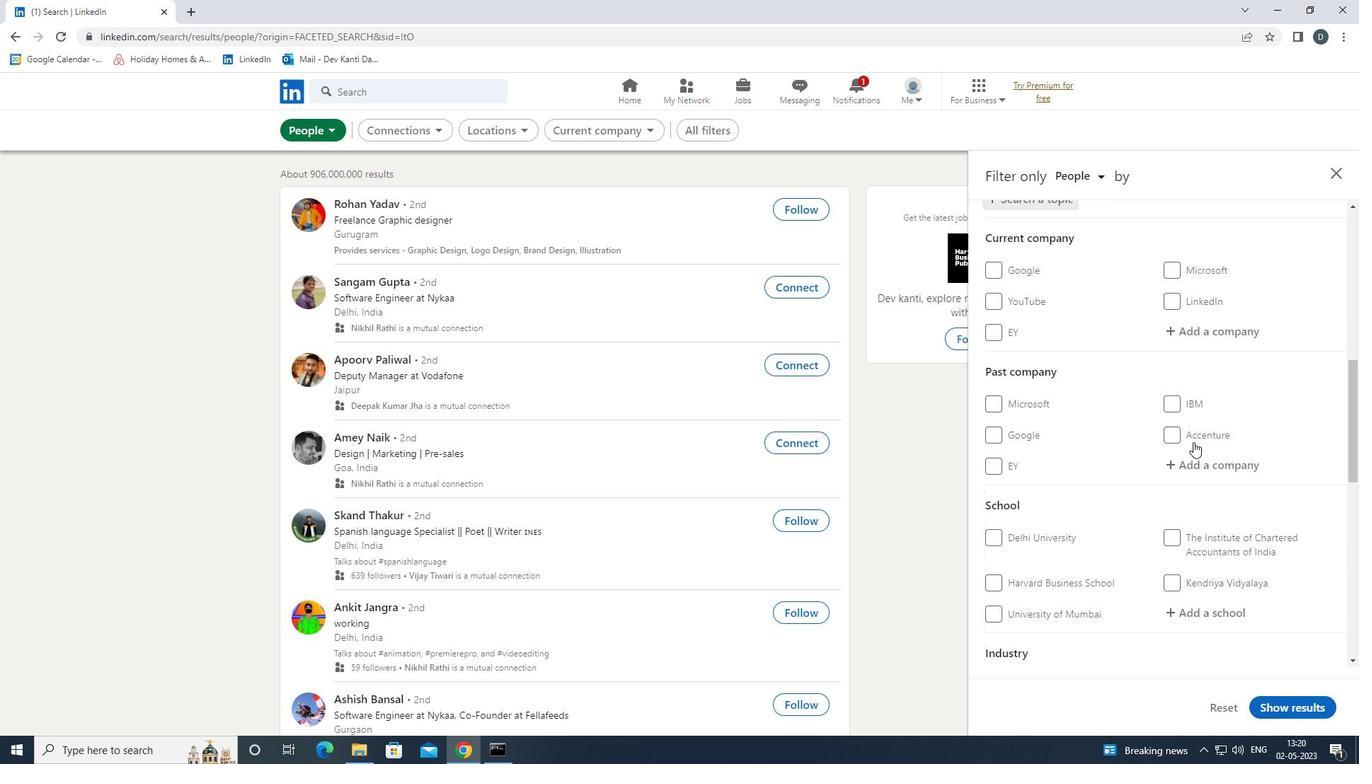 
Action: Mouse scrolled (1192, 475) with delta (0, 0)
Screenshot: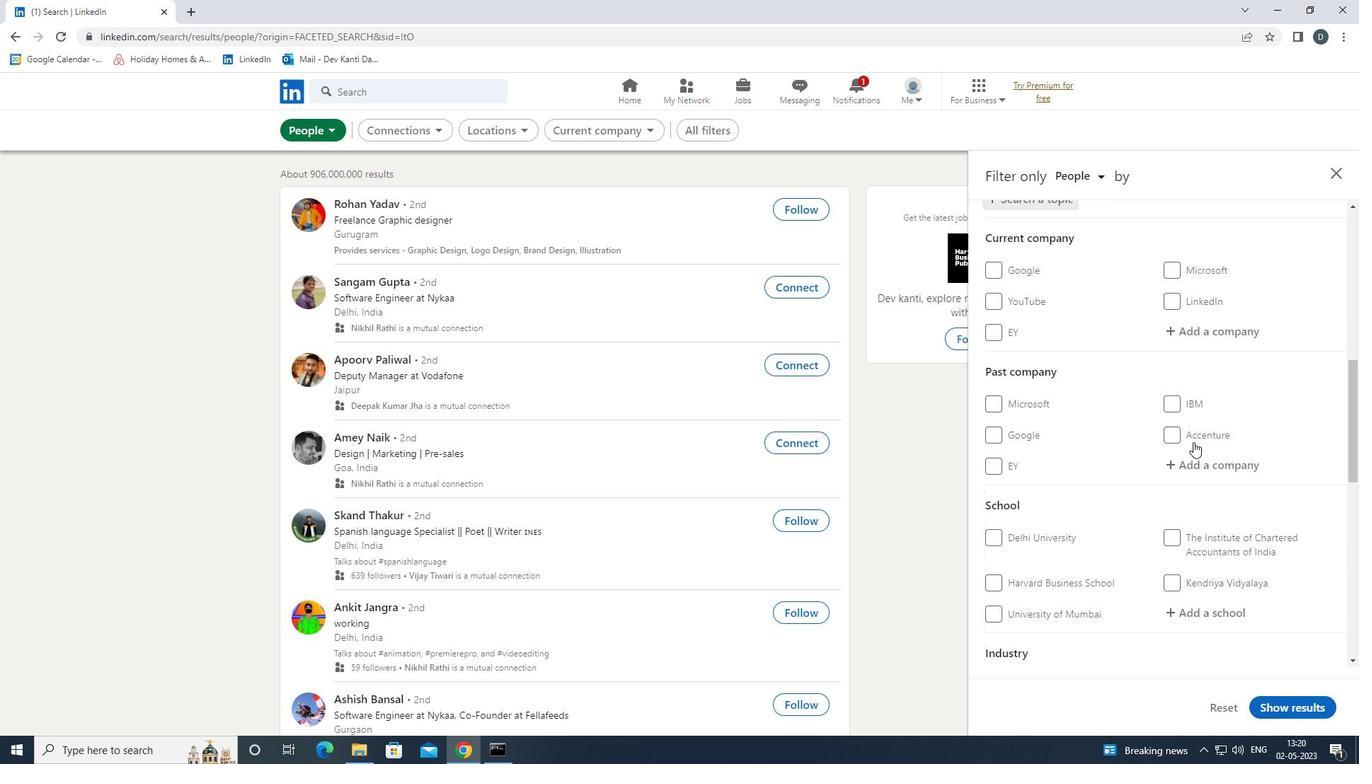 
Action: Mouse moved to (1192, 477)
Screenshot: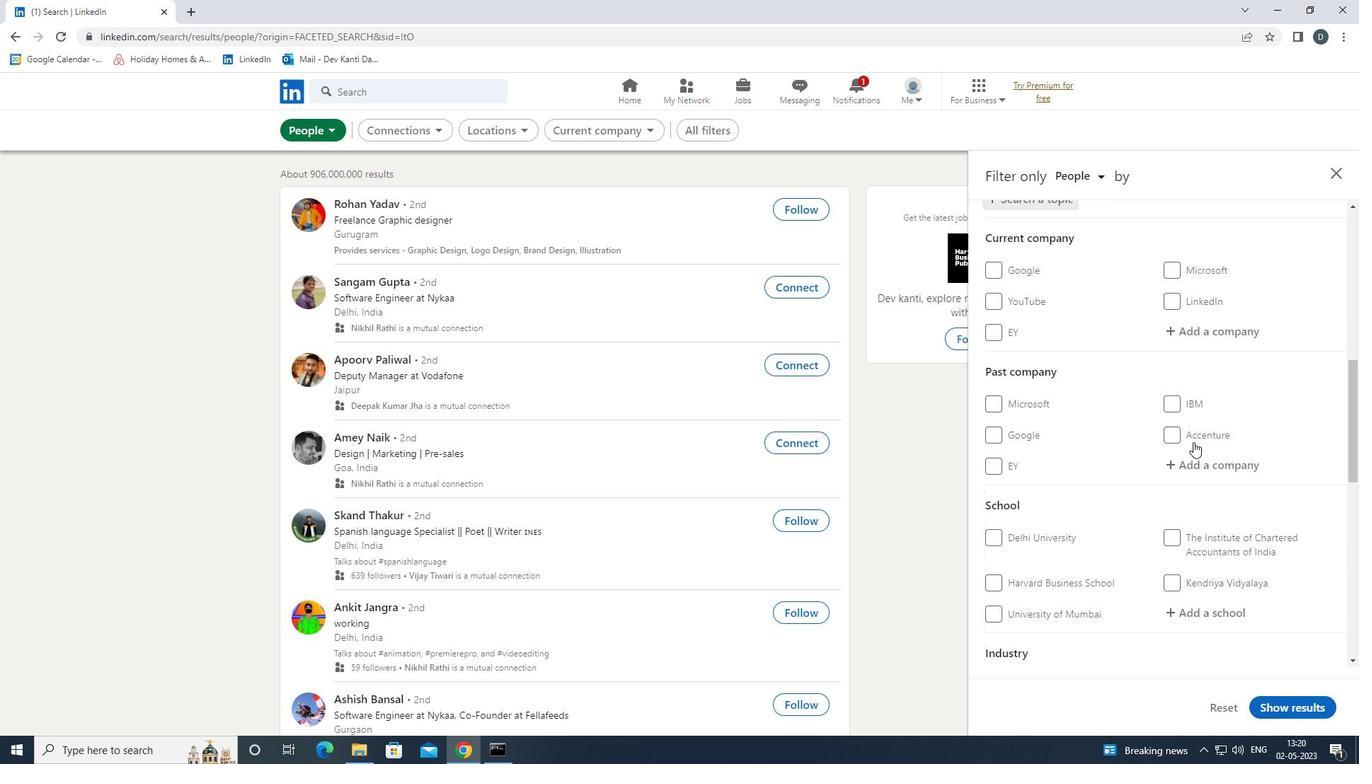 
Action: Mouse scrolled (1192, 476) with delta (0, 0)
Screenshot: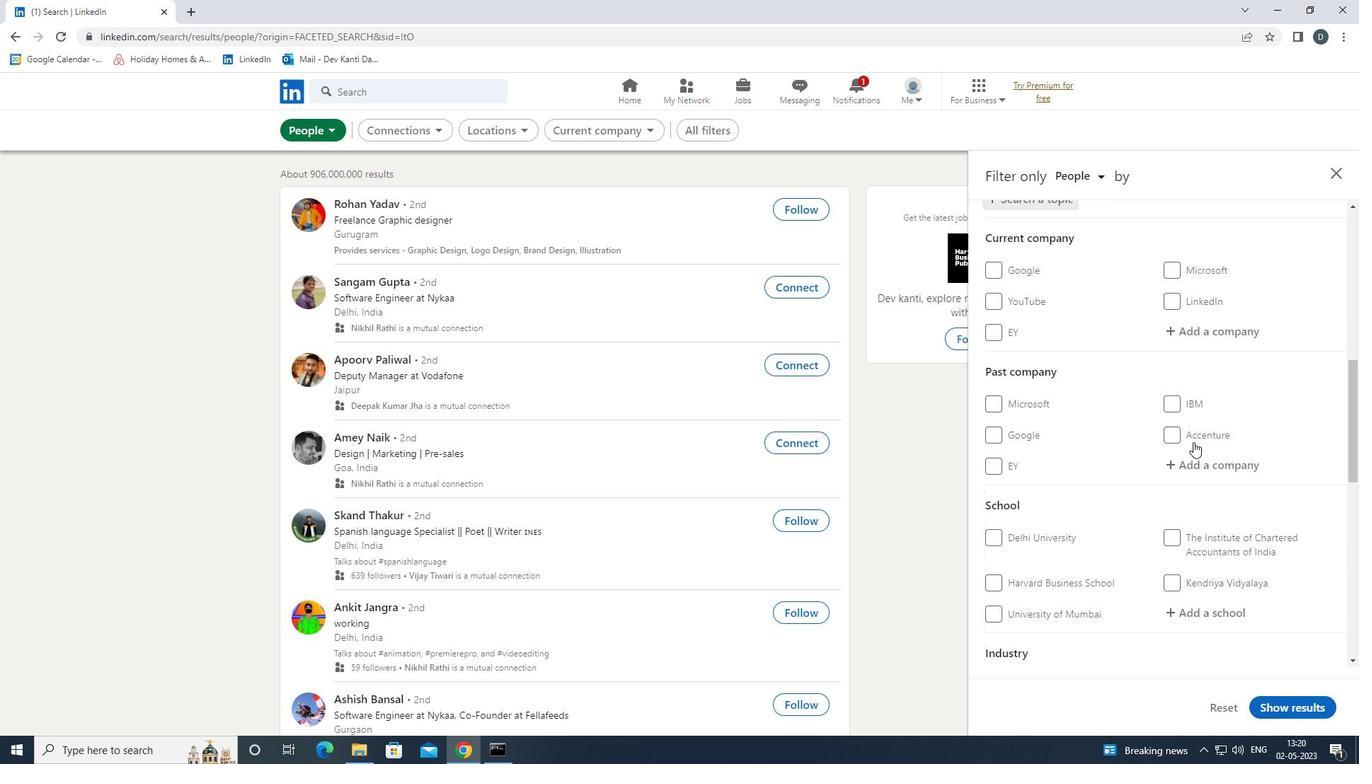 
Action: Mouse scrolled (1192, 476) with delta (0, 0)
Screenshot: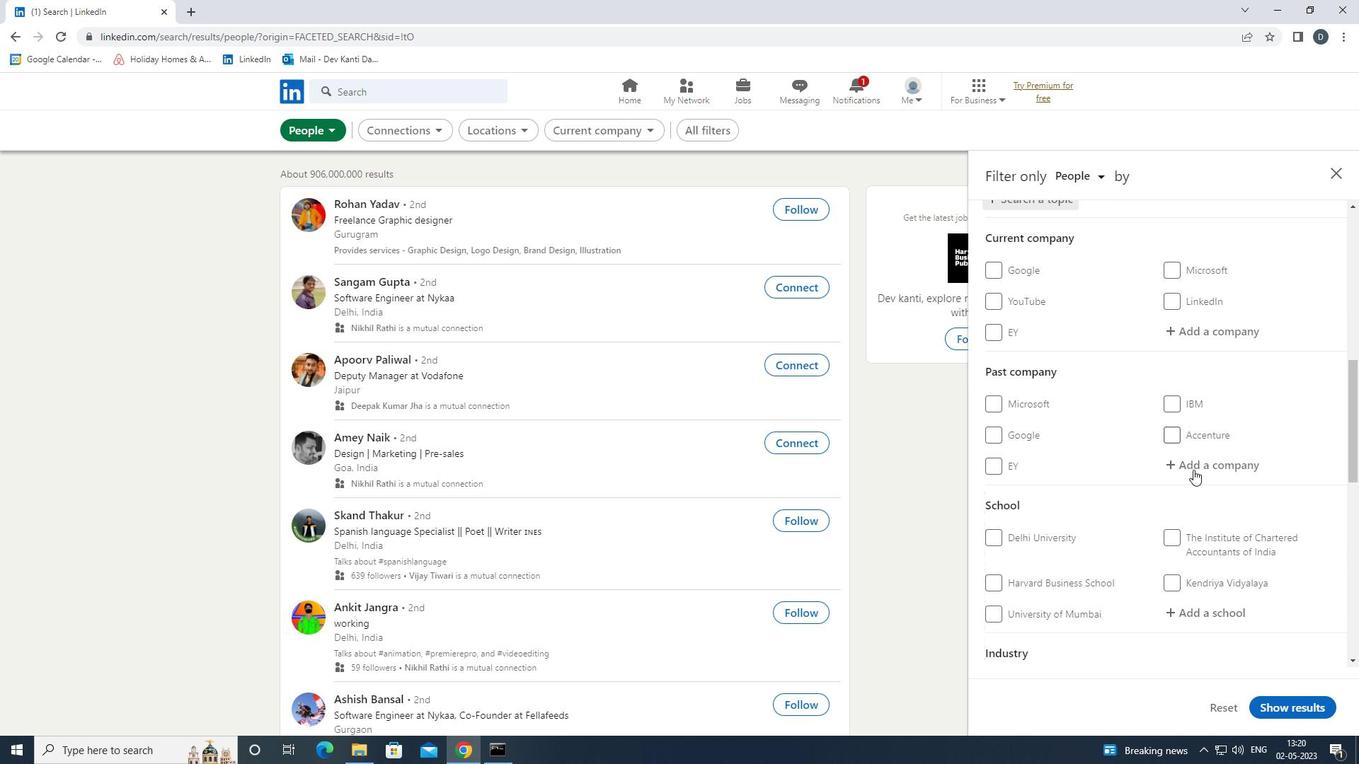 
Action: Mouse scrolled (1192, 476) with delta (0, 0)
Screenshot: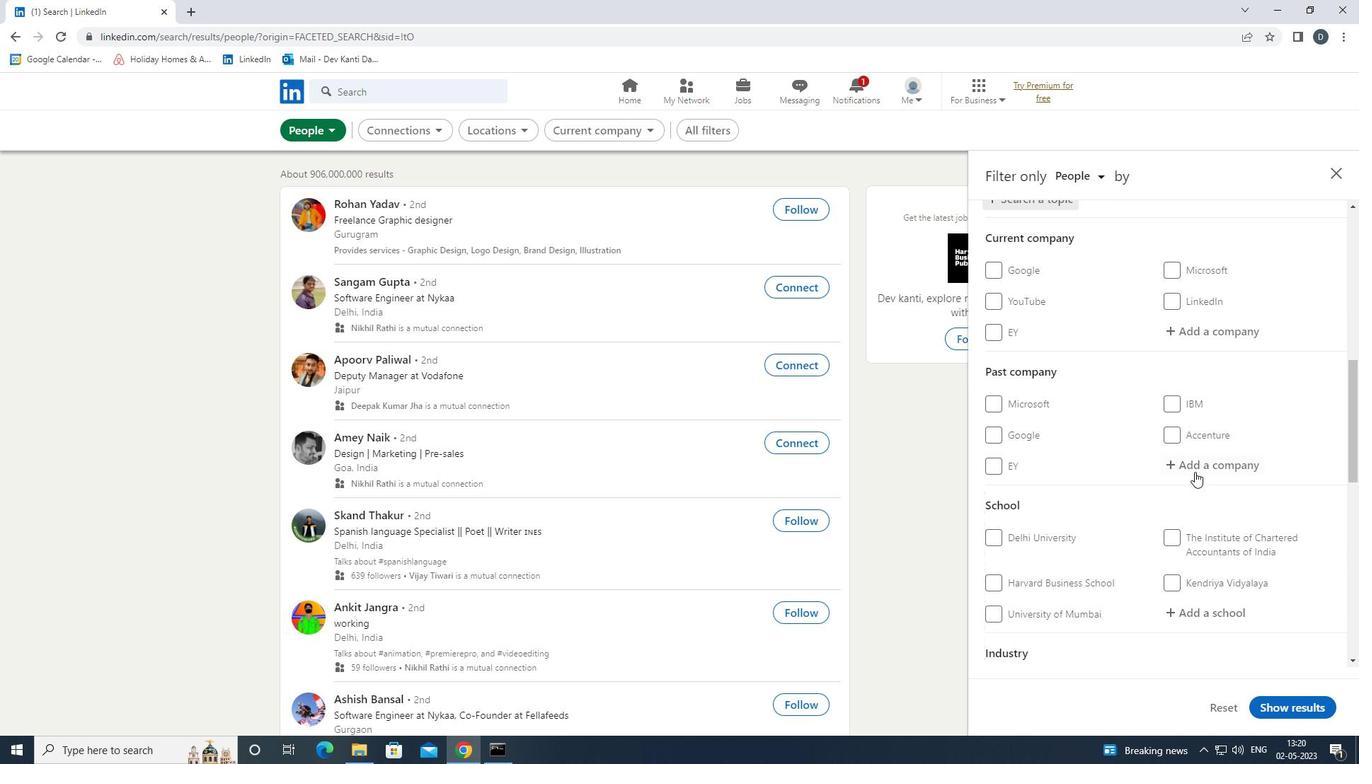 
Action: Mouse moved to (1192, 477)
Screenshot: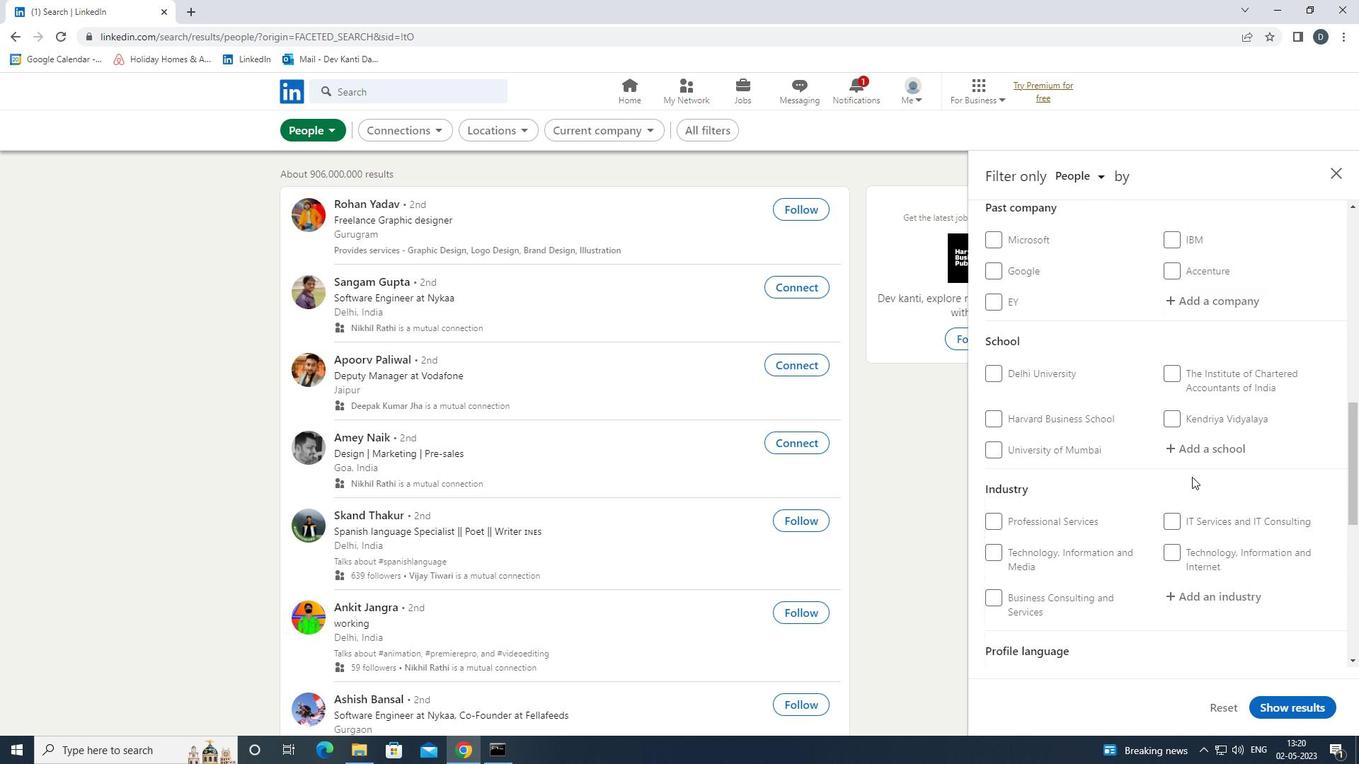 
Action: Mouse scrolled (1192, 476) with delta (0, 0)
Screenshot: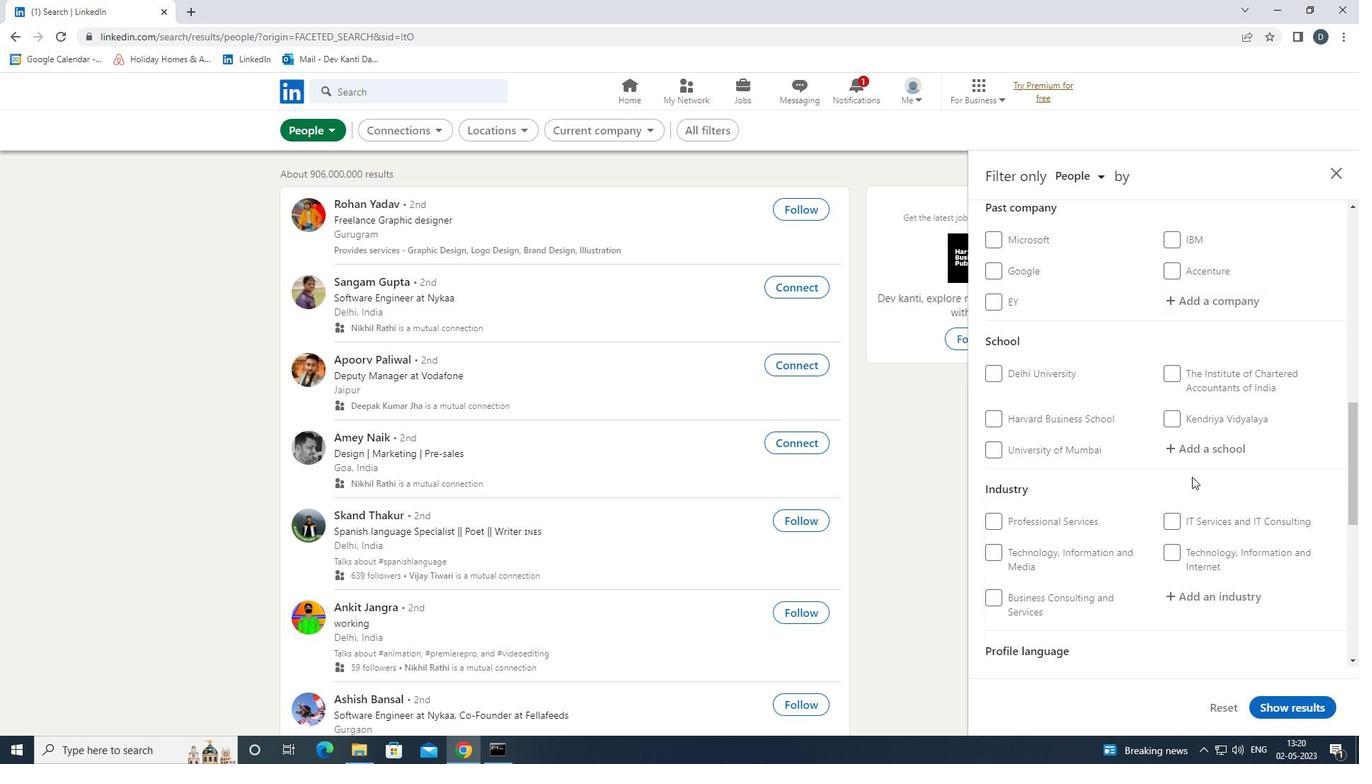 
Action: Mouse scrolled (1192, 476) with delta (0, 0)
Screenshot: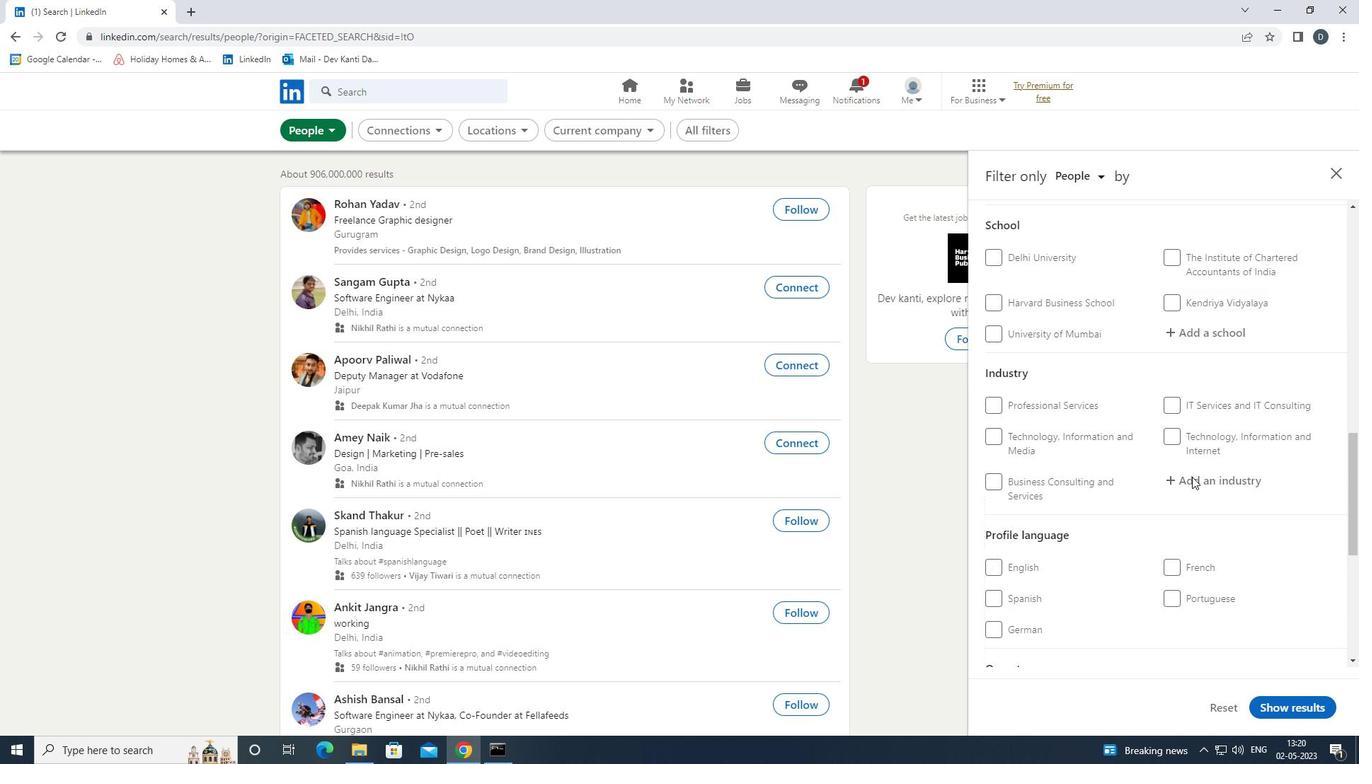 
Action: Mouse moved to (1020, 450)
Screenshot: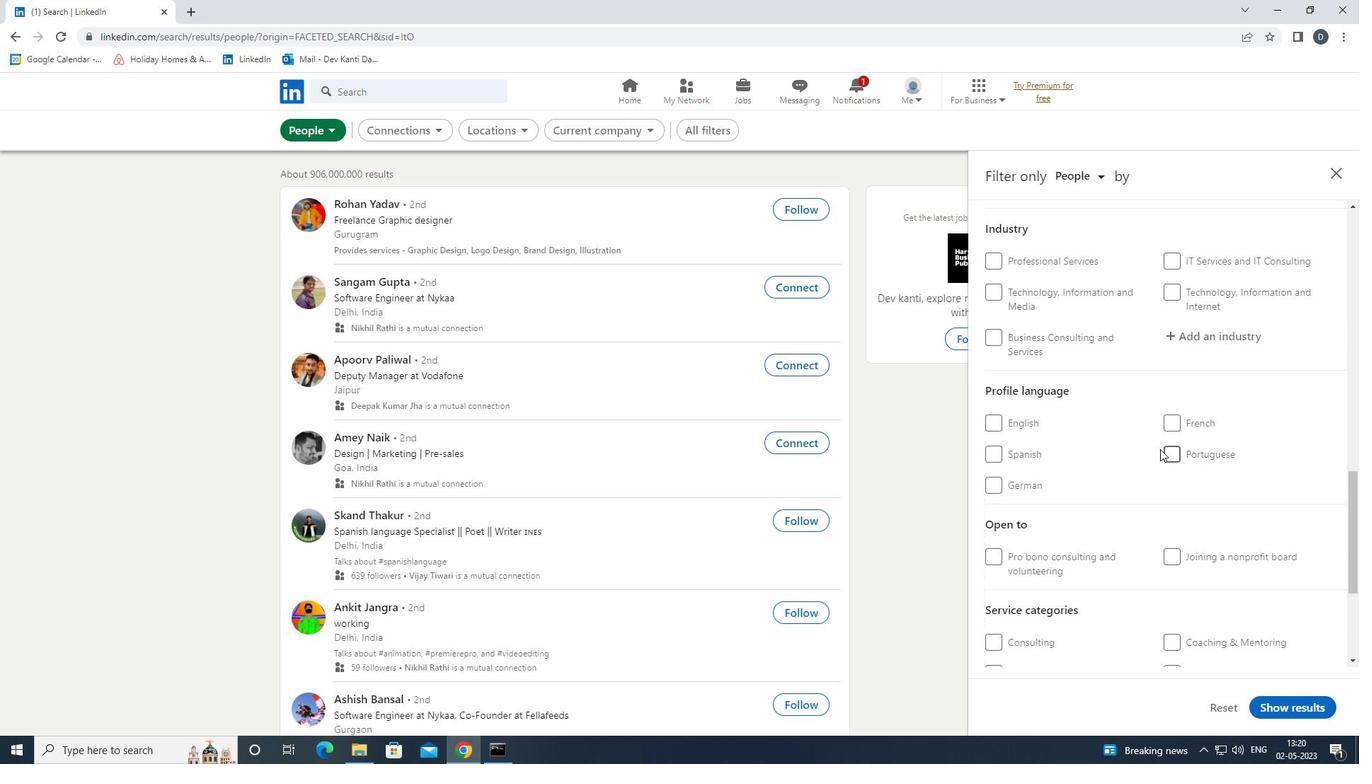 
Action: Mouse pressed left at (1020, 450)
Screenshot: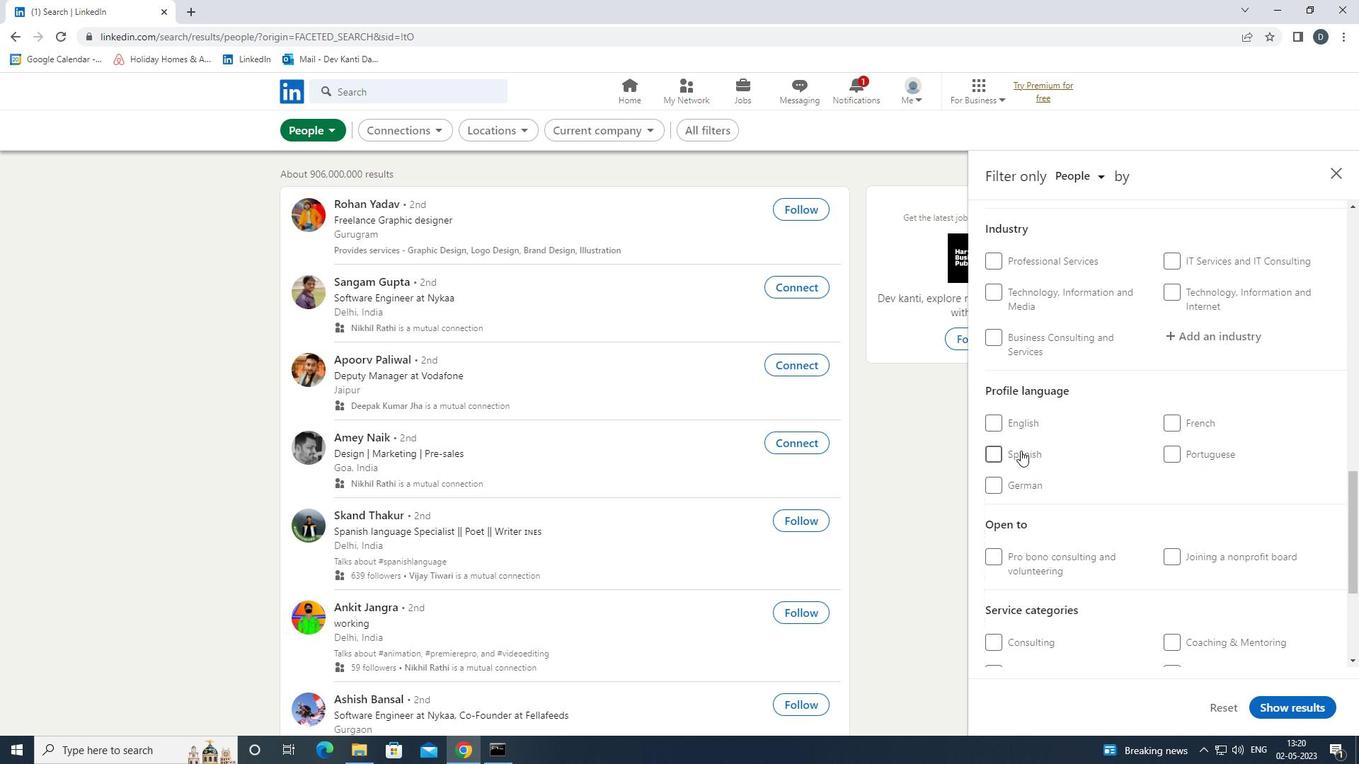 
Action: Mouse moved to (1094, 468)
Screenshot: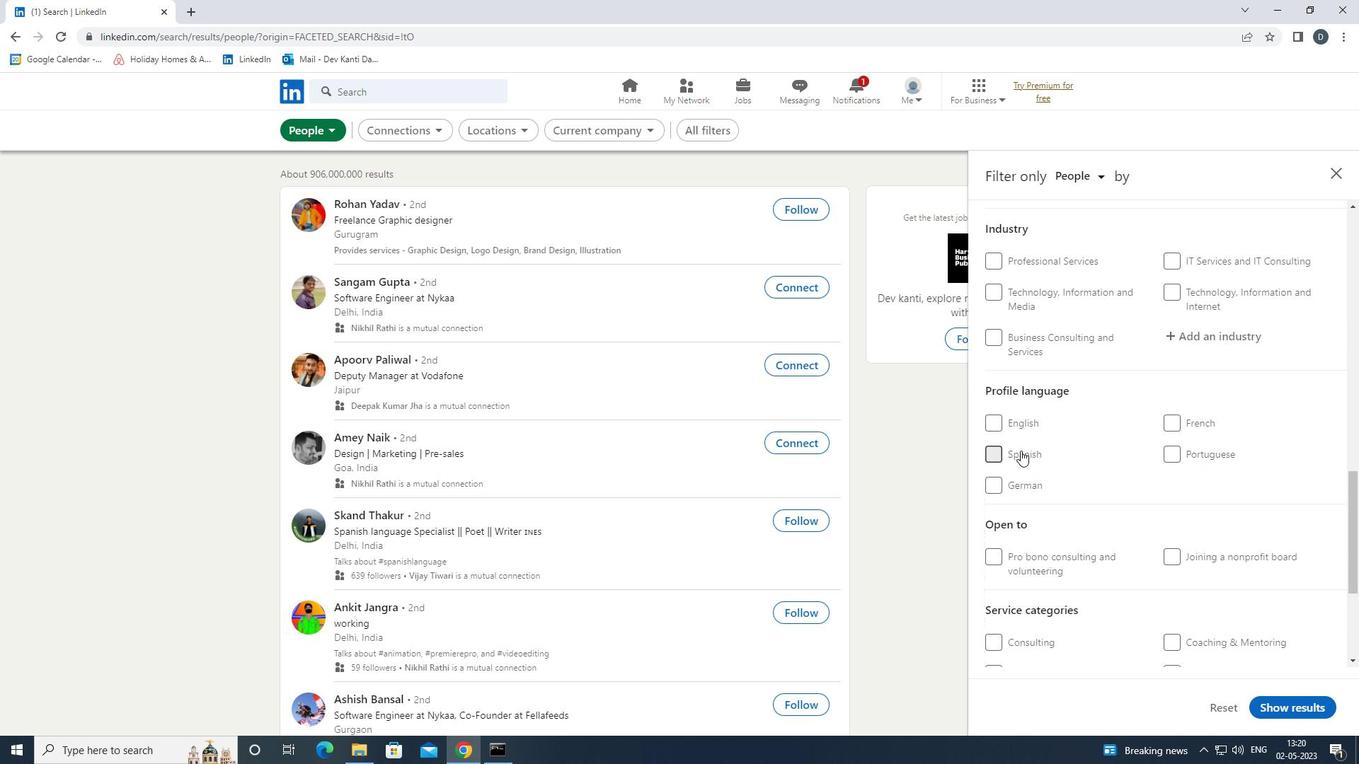 
Action: Mouse scrolled (1094, 469) with delta (0, 0)
Screenshot: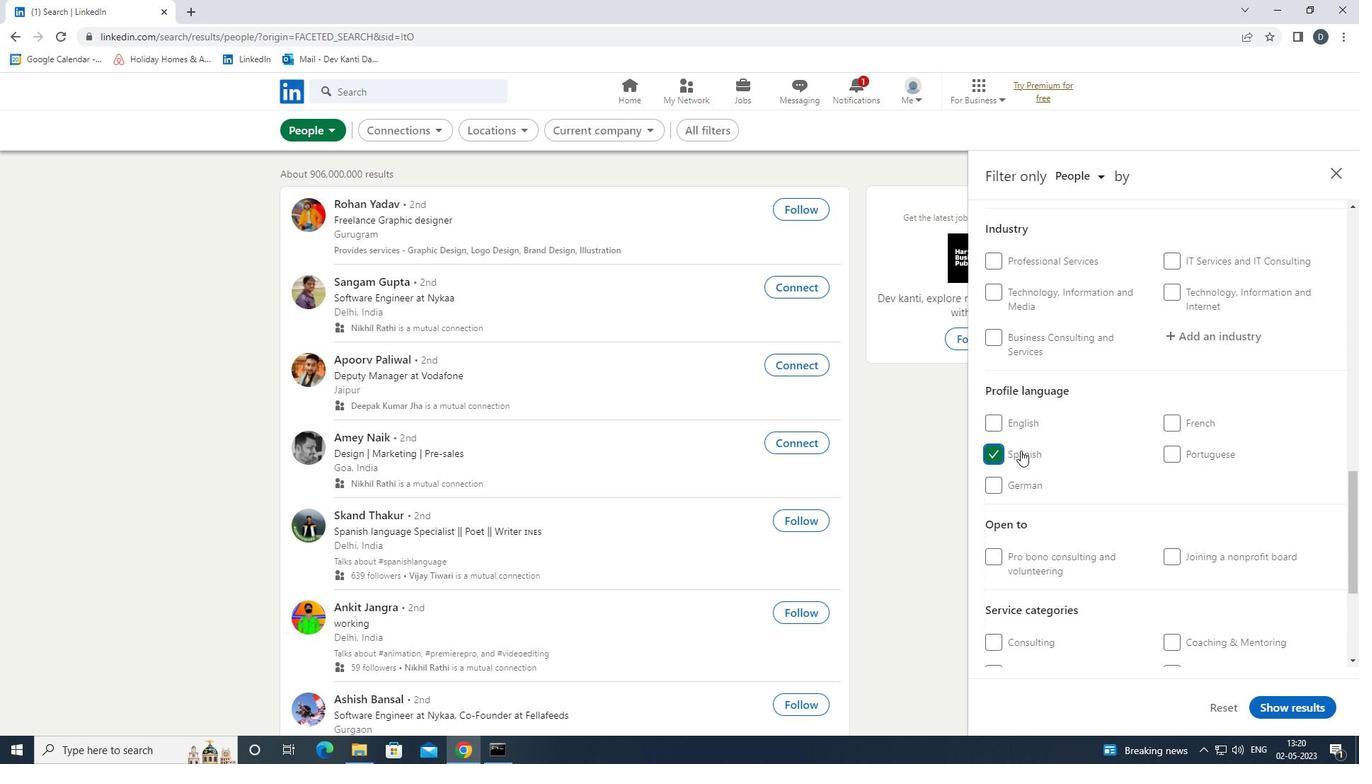 
Action: Mouse scrolled (1094, 469) with delta (0, 0)
Screenshot: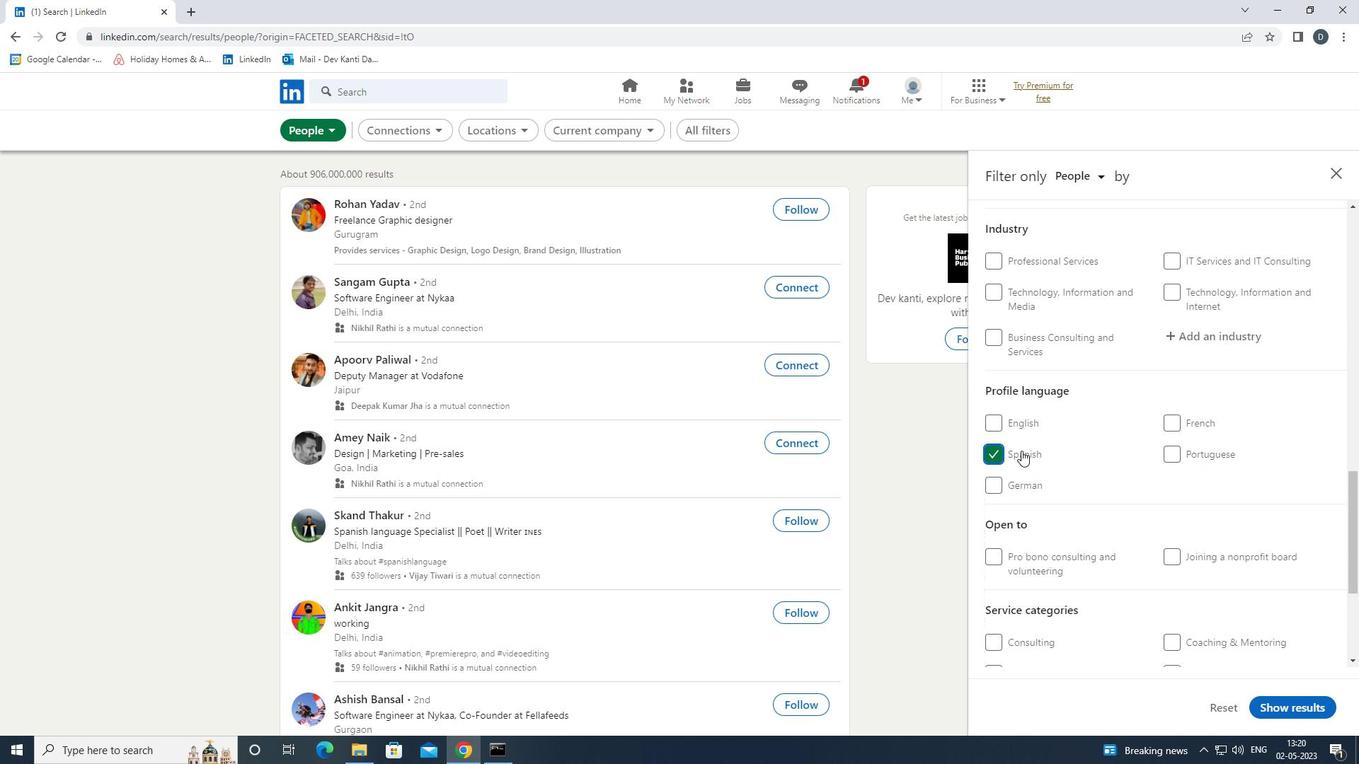 
Action: Mouse scrolled (1094, 469) with delta (0, 0)
Screenshot: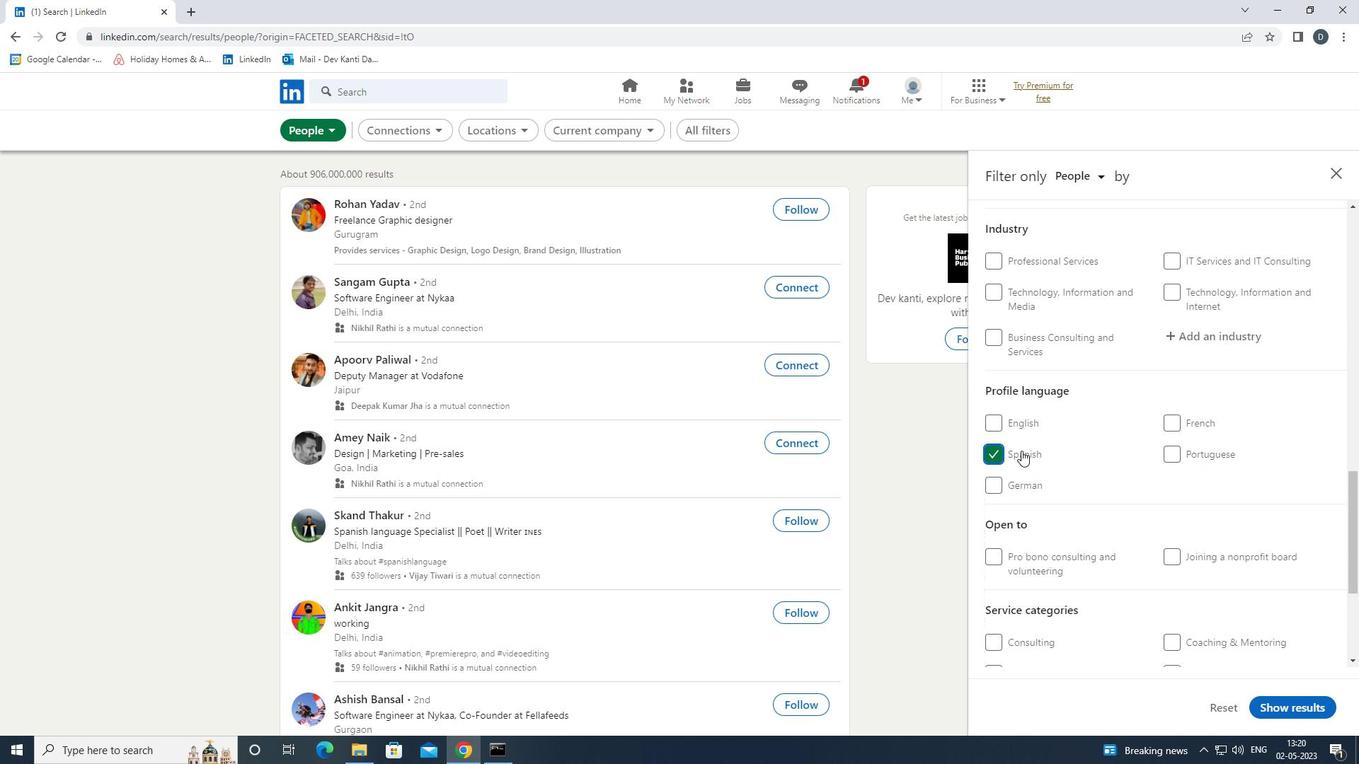 
Action: Mouse scrolled (1094, 469) with delta (0, 0)
Screenshot: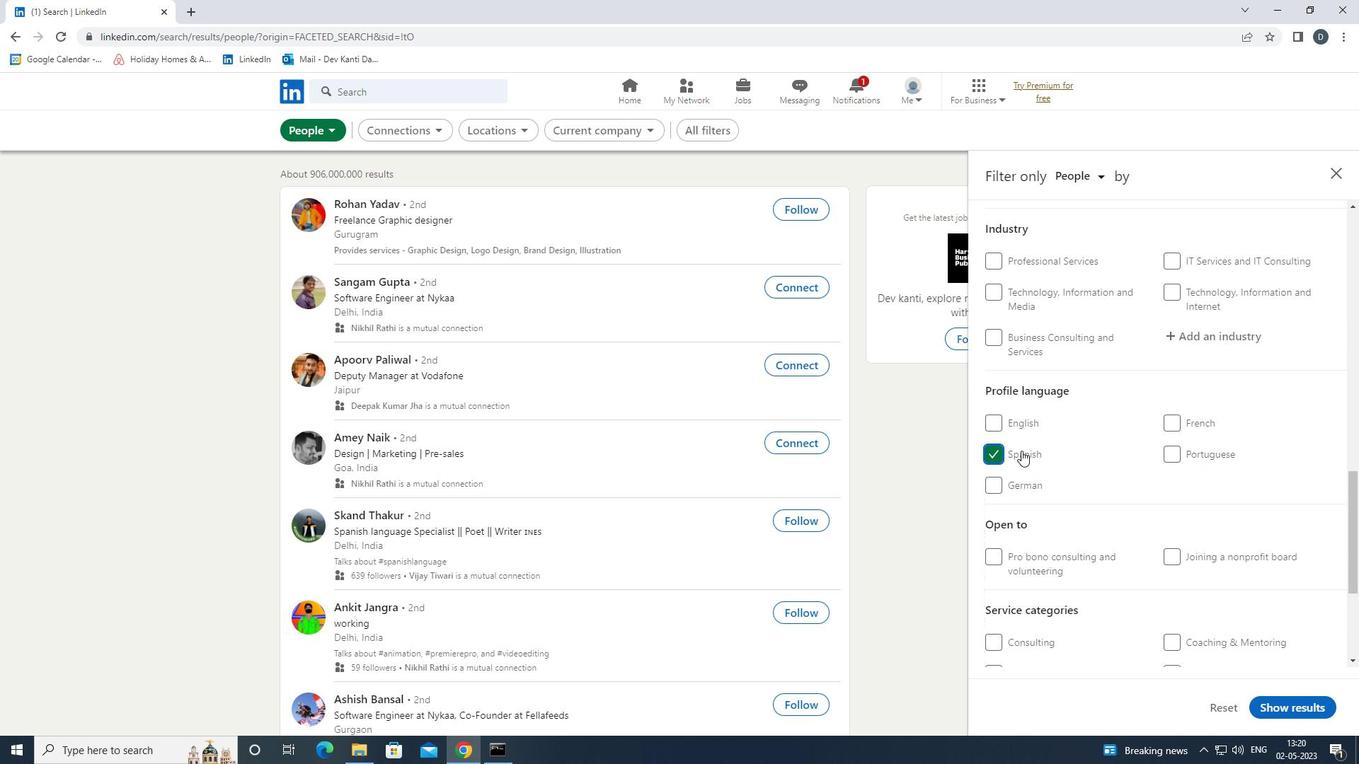 
Action: Mouse scrolled (1094, 469) with delta (0, 0)
Screenshot: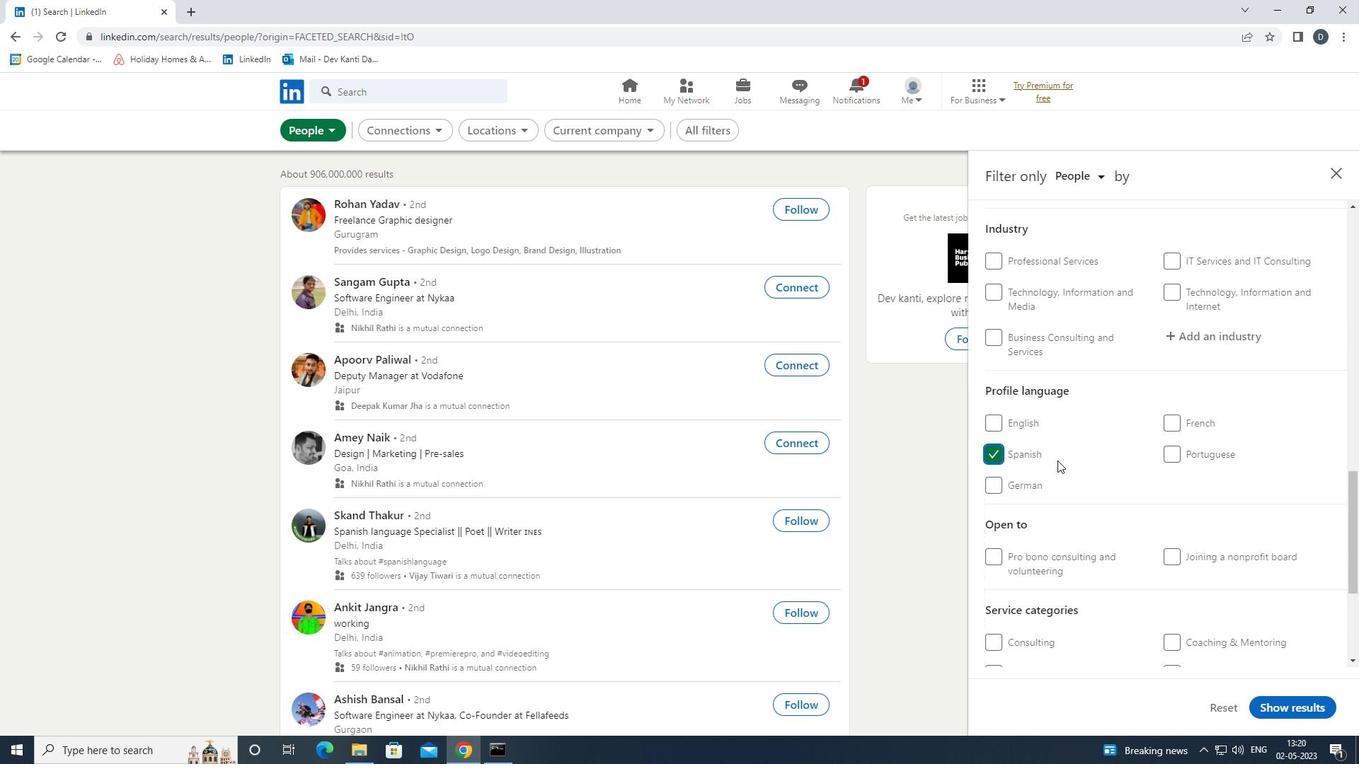 
Action: Mouse scrolled (1094, 469) with delta (0, 0)
Screenshot: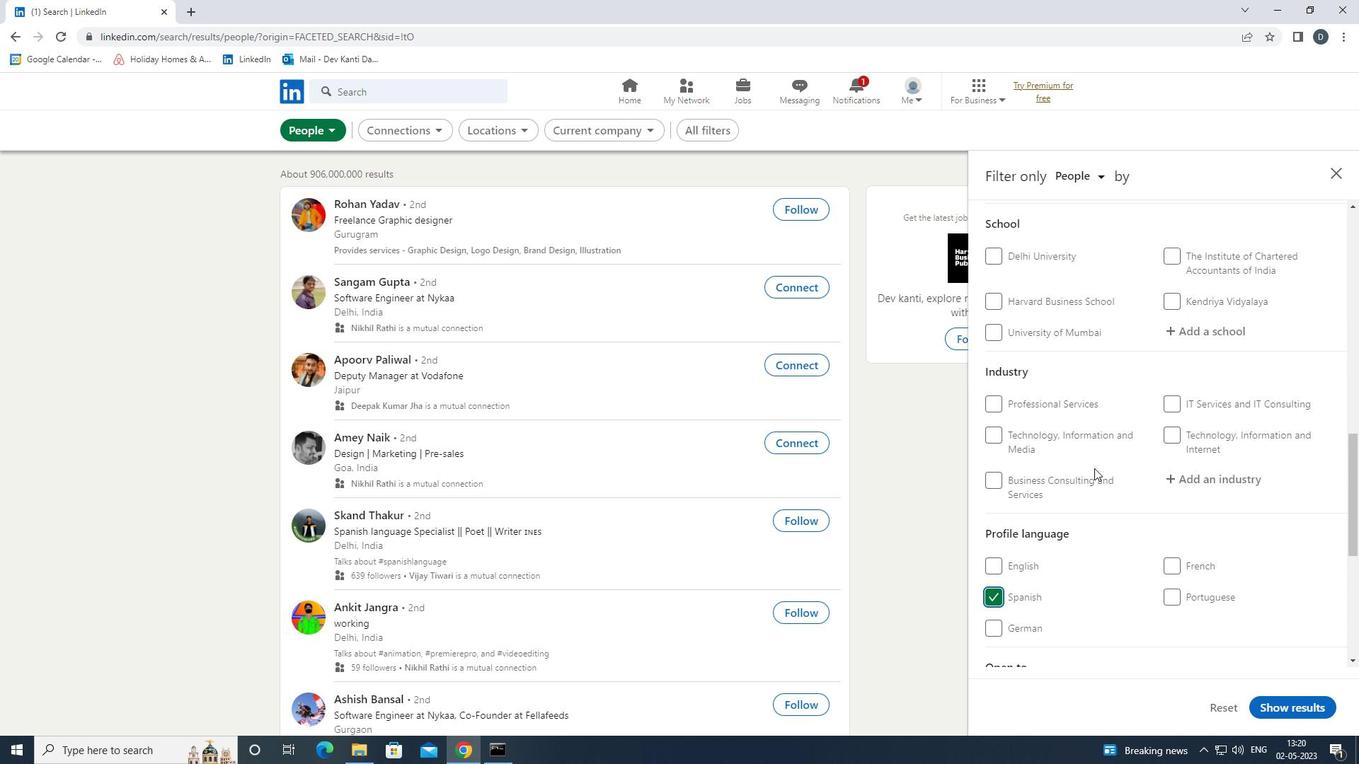 
Action: Mouse scrolled (1094, 469) with delta (0, 0)
Screenshot: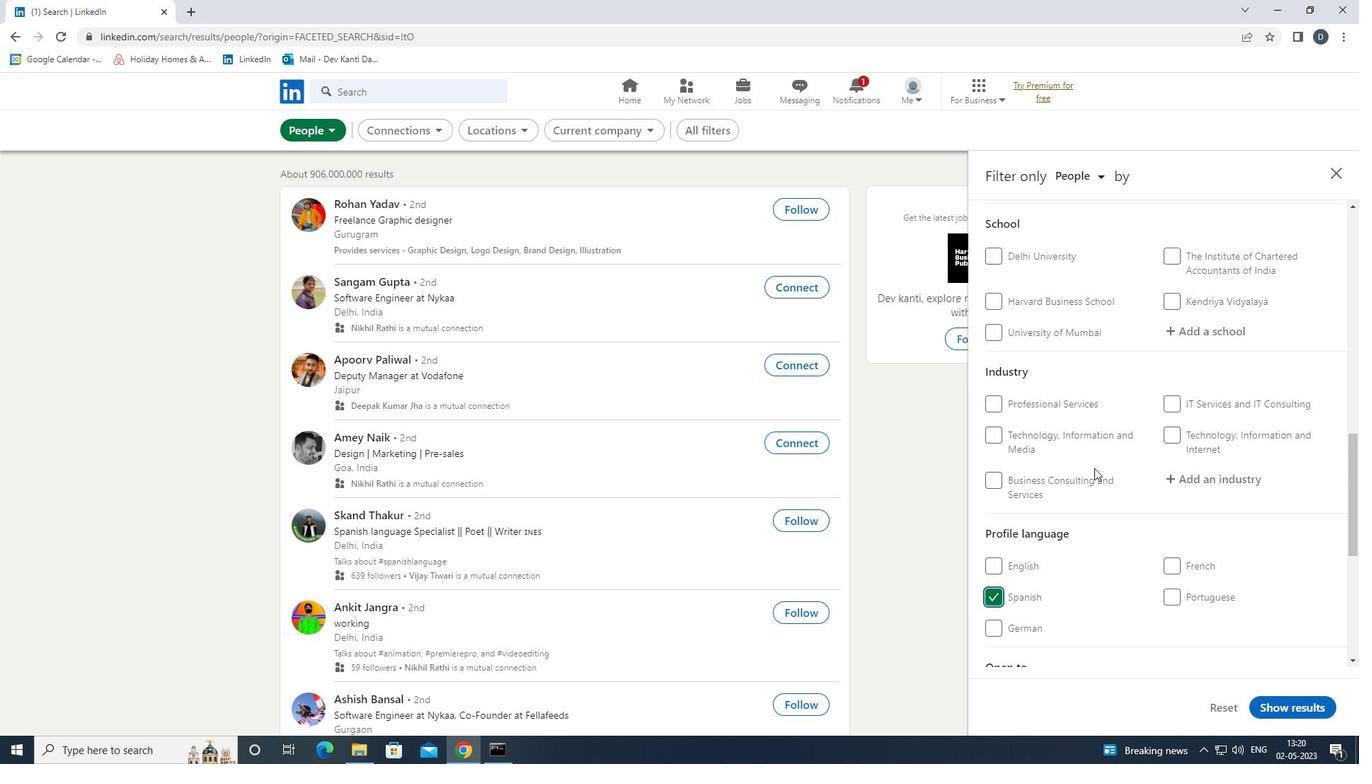 
Action: Mouse moved to (1194, 407)
Screenshot: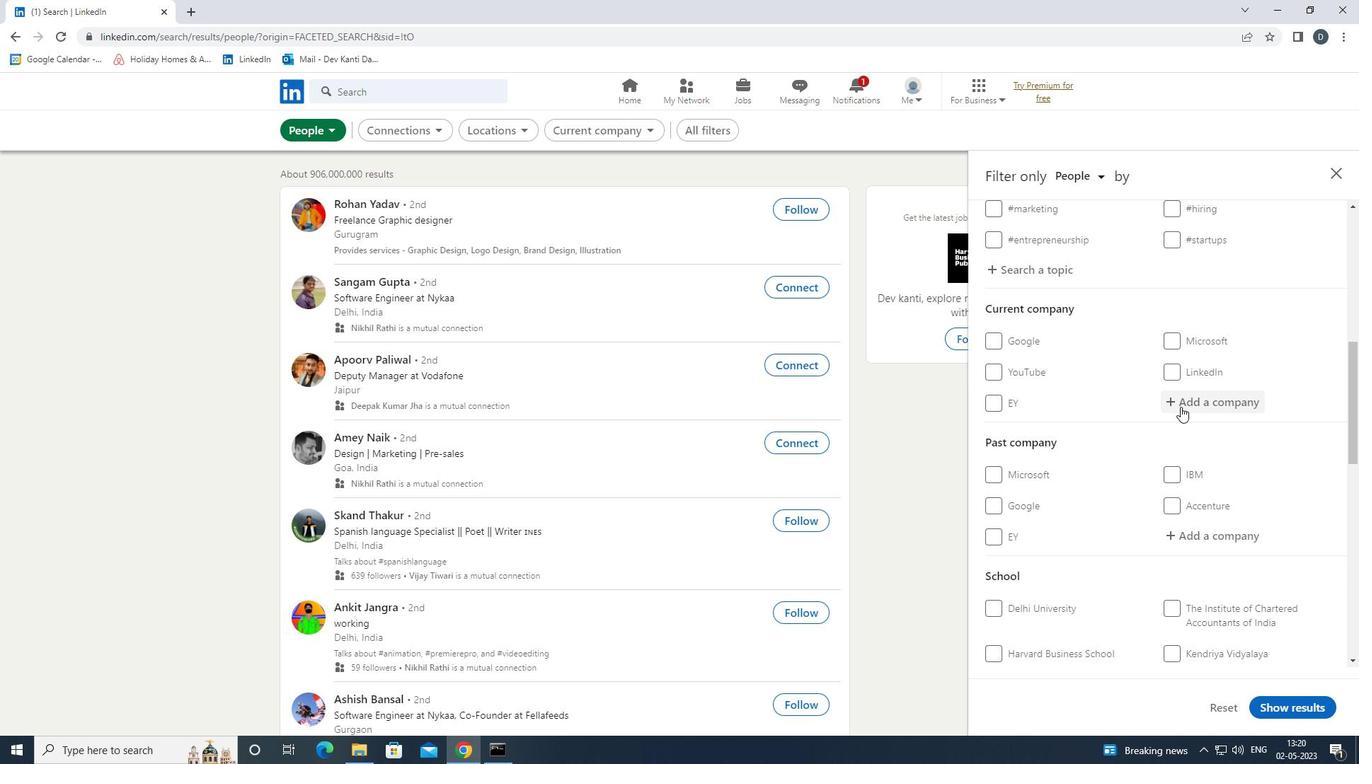 
Action: Mouse pressed left at (1194, 407)
Screenshot: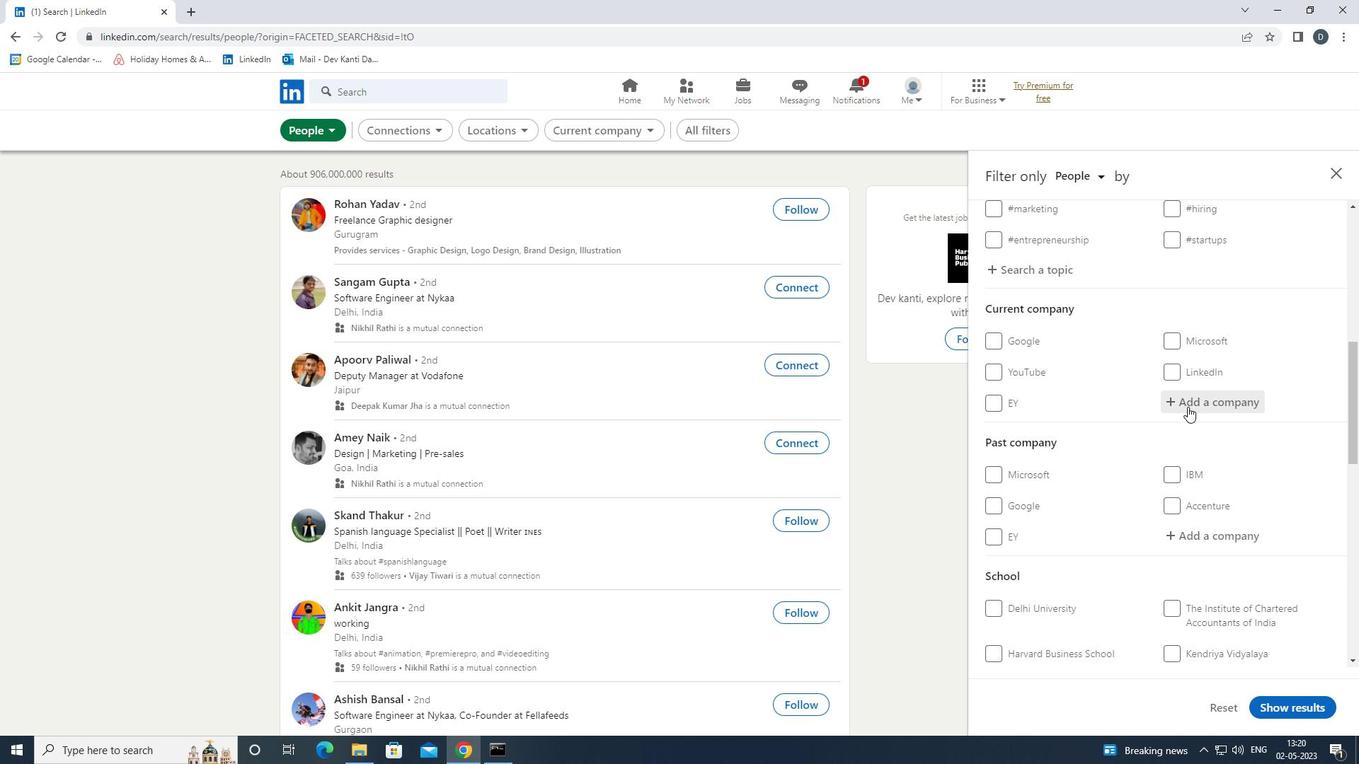 
Action: Mouse moved to (1195, 407)
Screenshot: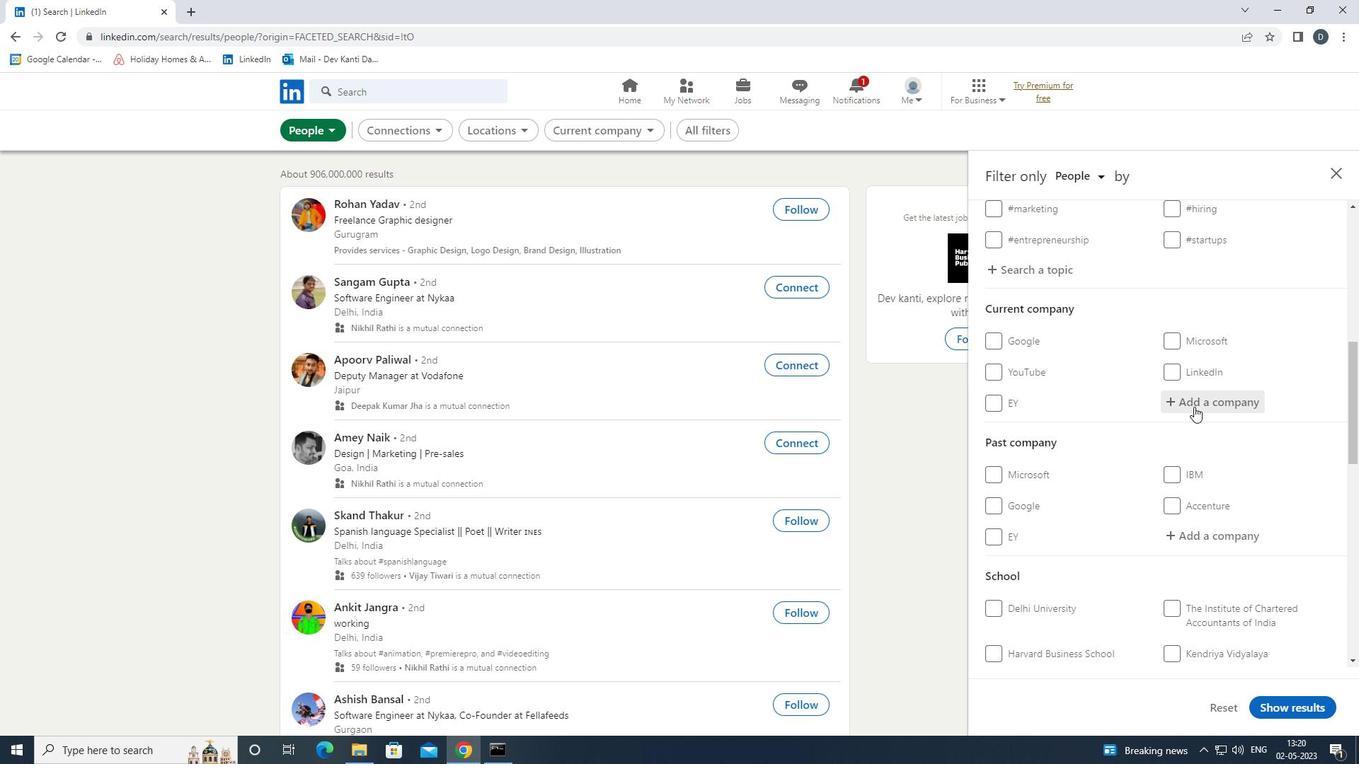 
Action: Key pressed <Key.shift>LEAD<Key.shift>SQUARED<Key.down><Key.enter>
Screenshot: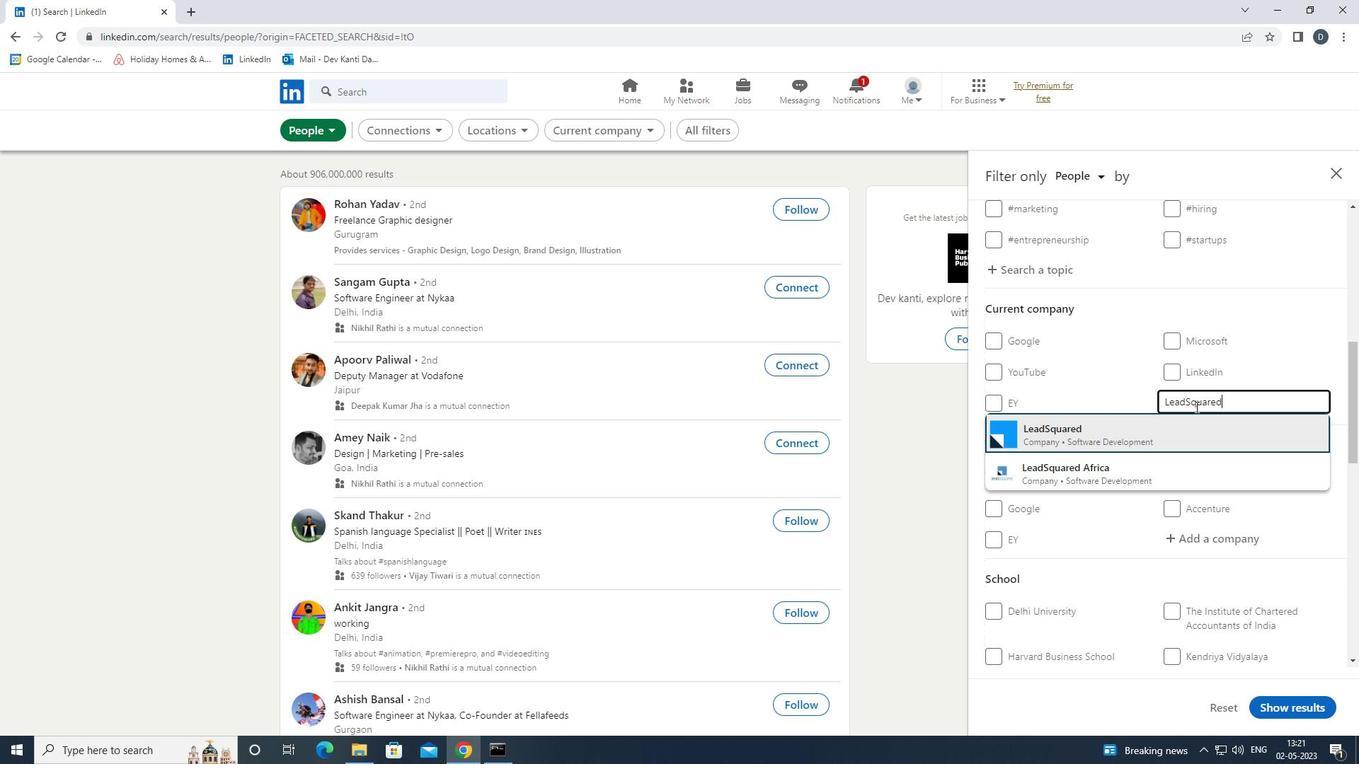 
Action: Mouse moved to (1197, 407)
Screenshot: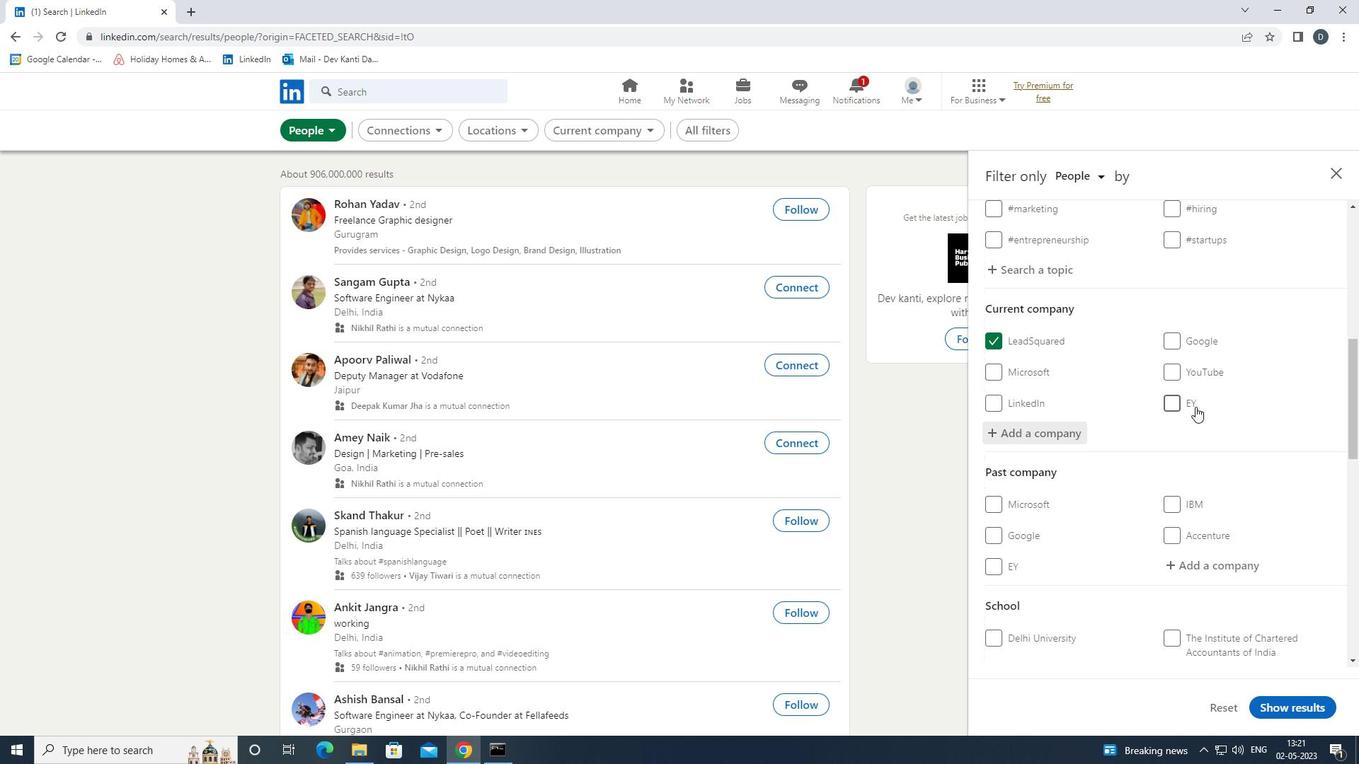 
Action: Mouse scrolled (1197, 406) with delta (0, 0)
Screenshot: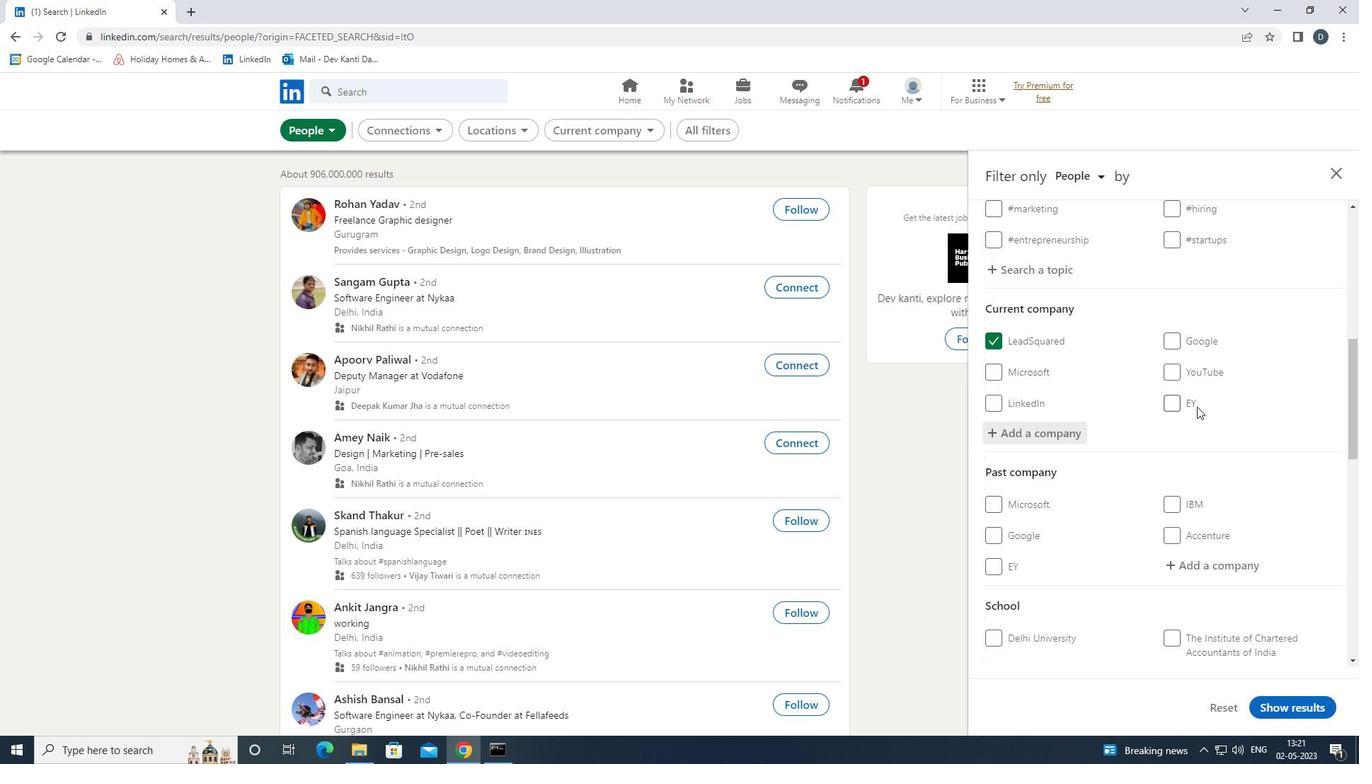 
Action: Mouse scrolled (1197, 406) with delta (0, 0)
Screenshot: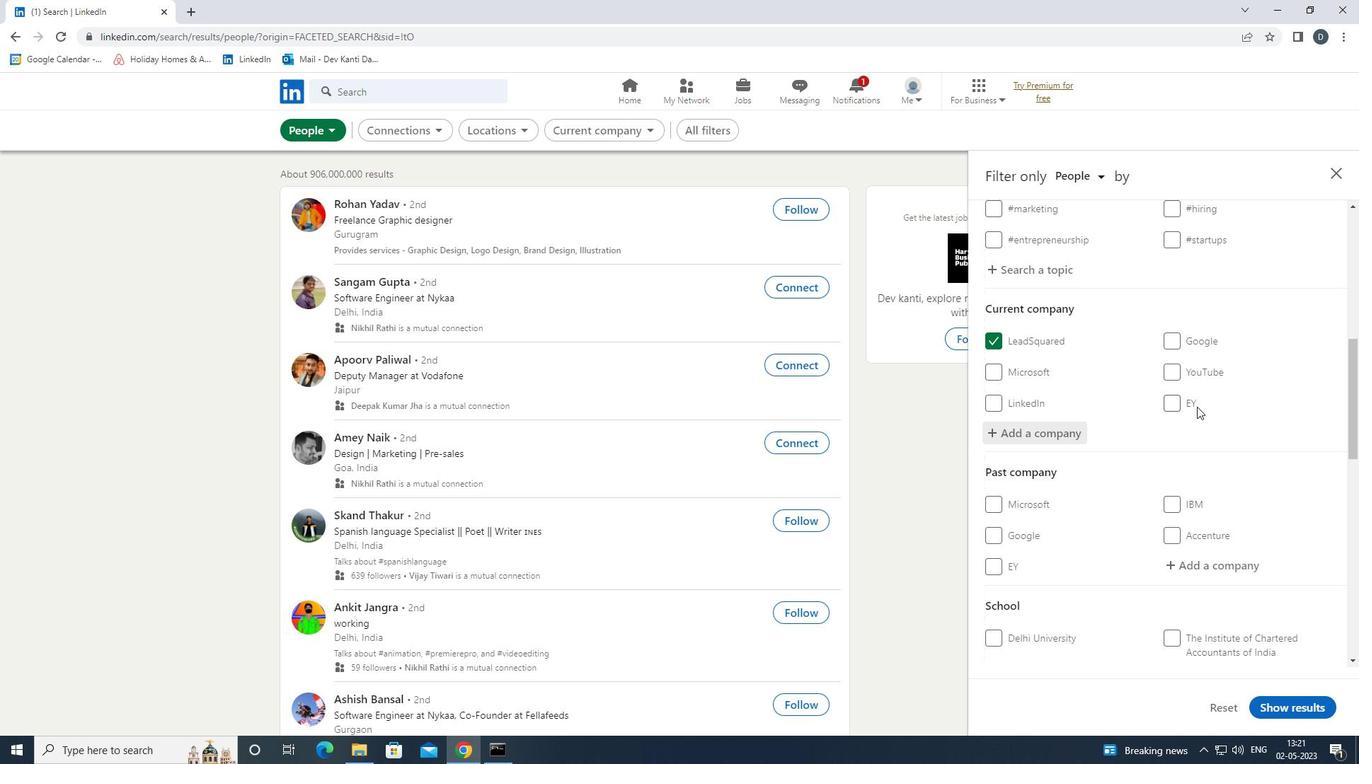 
Action: Mouse moved to (1199, 407)
Screenshot: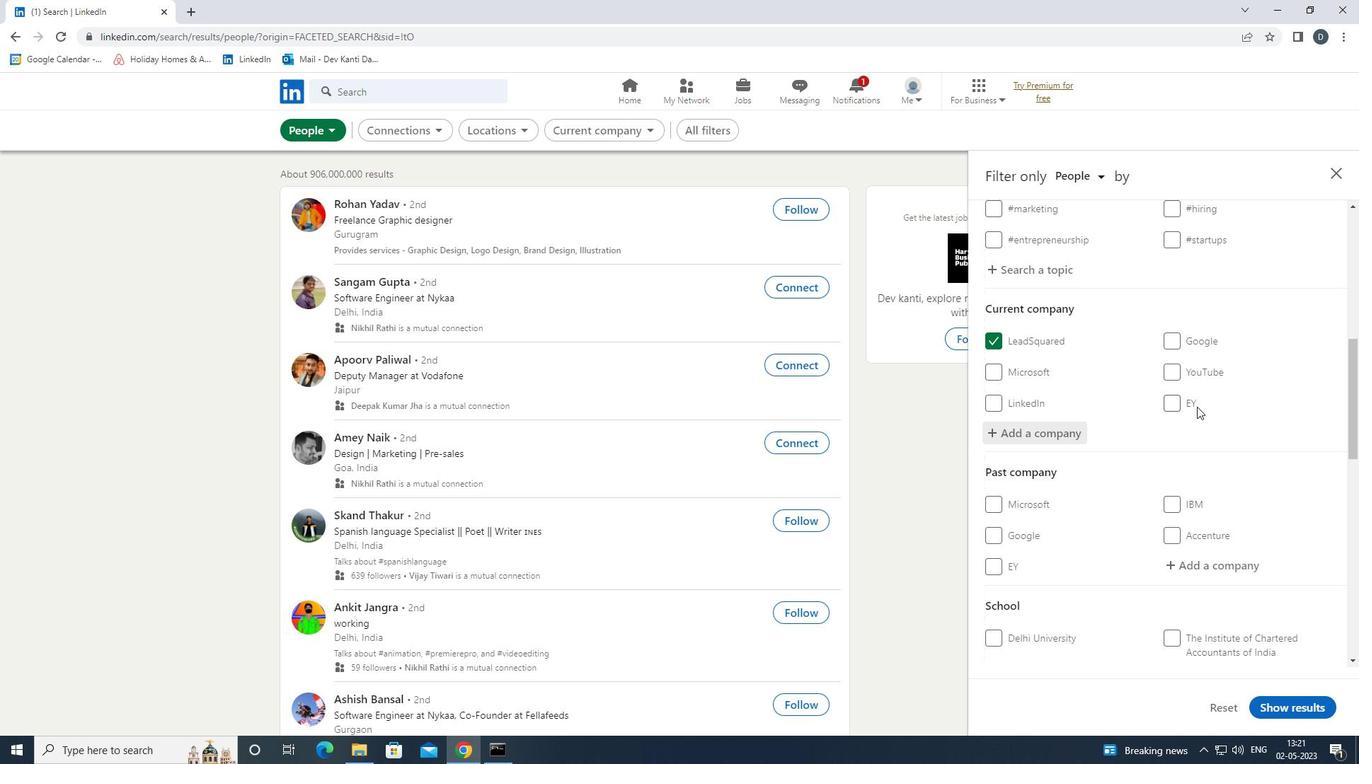 
Action: Mouse scrolled (1199, 406) with delta (0, 0)
Screenshot: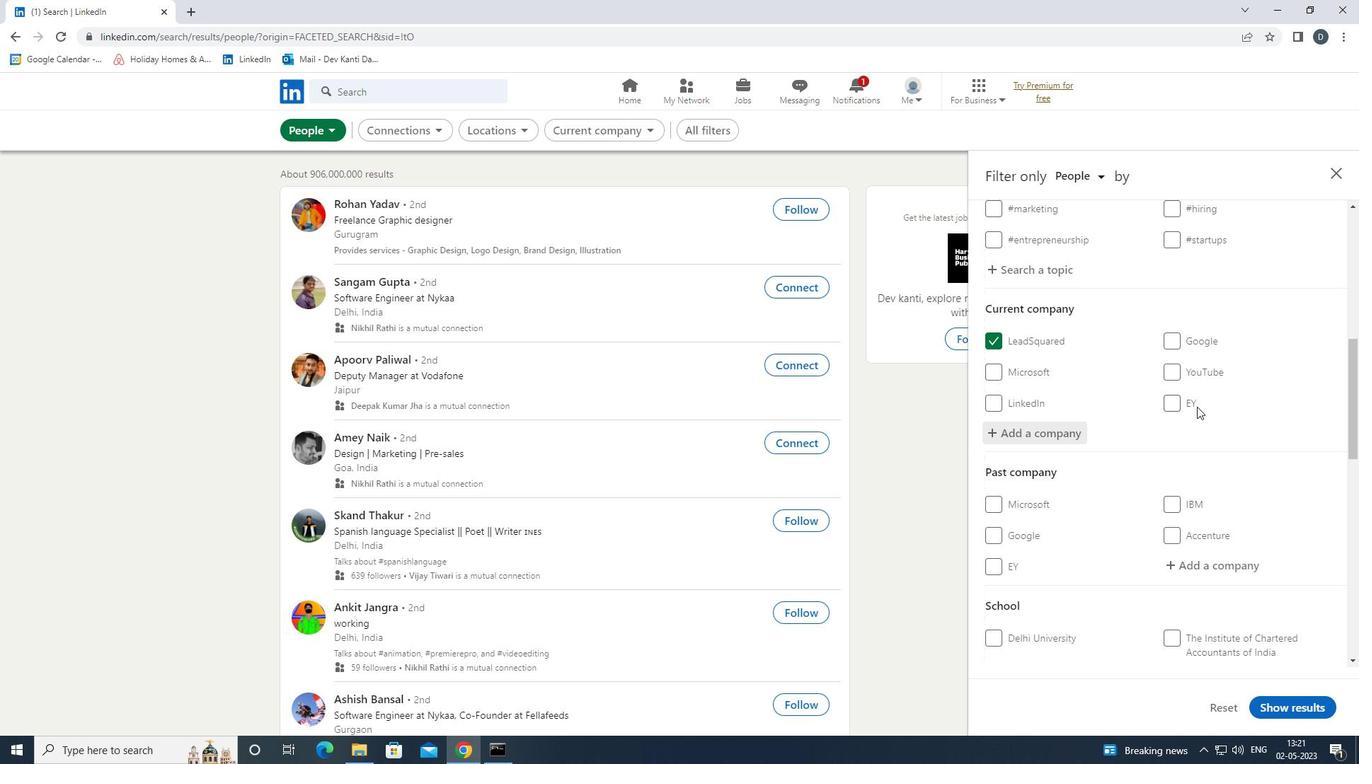 
Action: Mouse moved to (1222, 506)
Screenshot: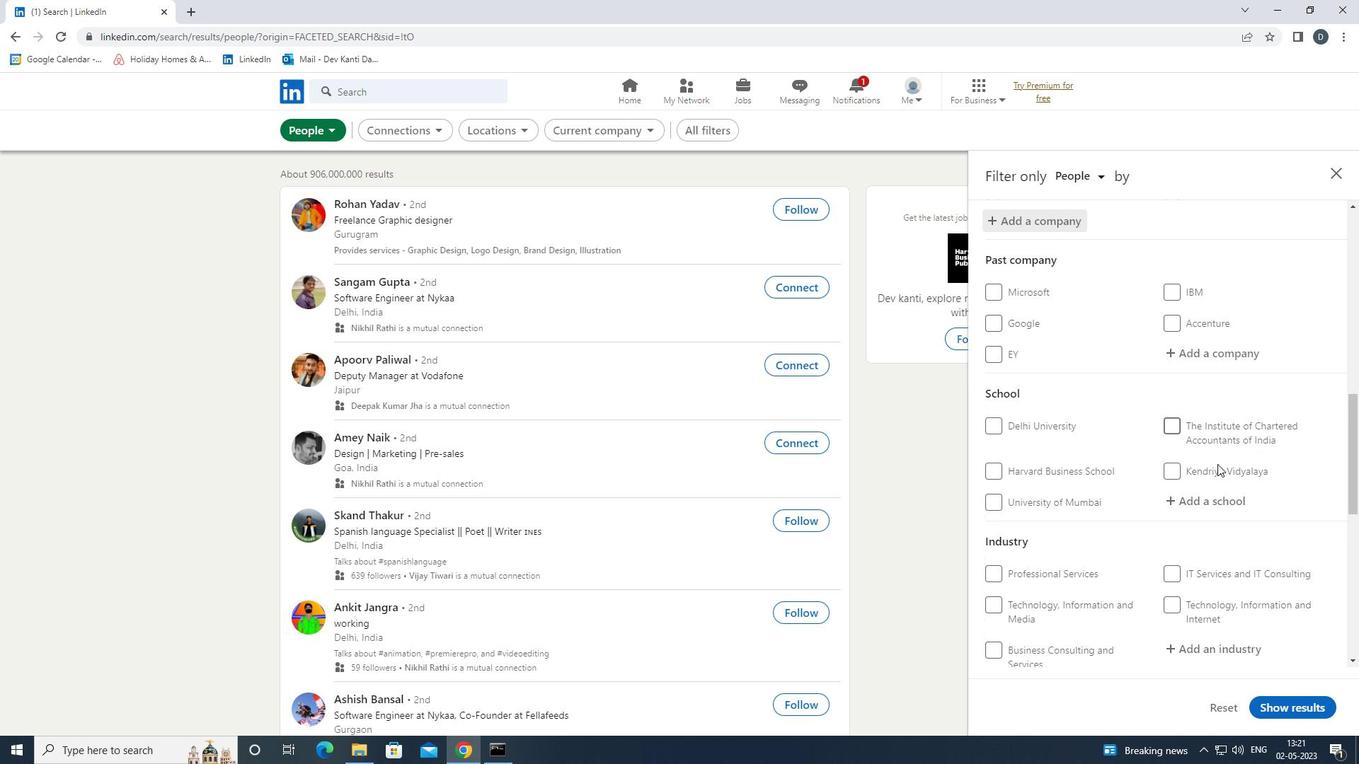 
Action: Mouse pressed left at (1222, 506)
Screenshot: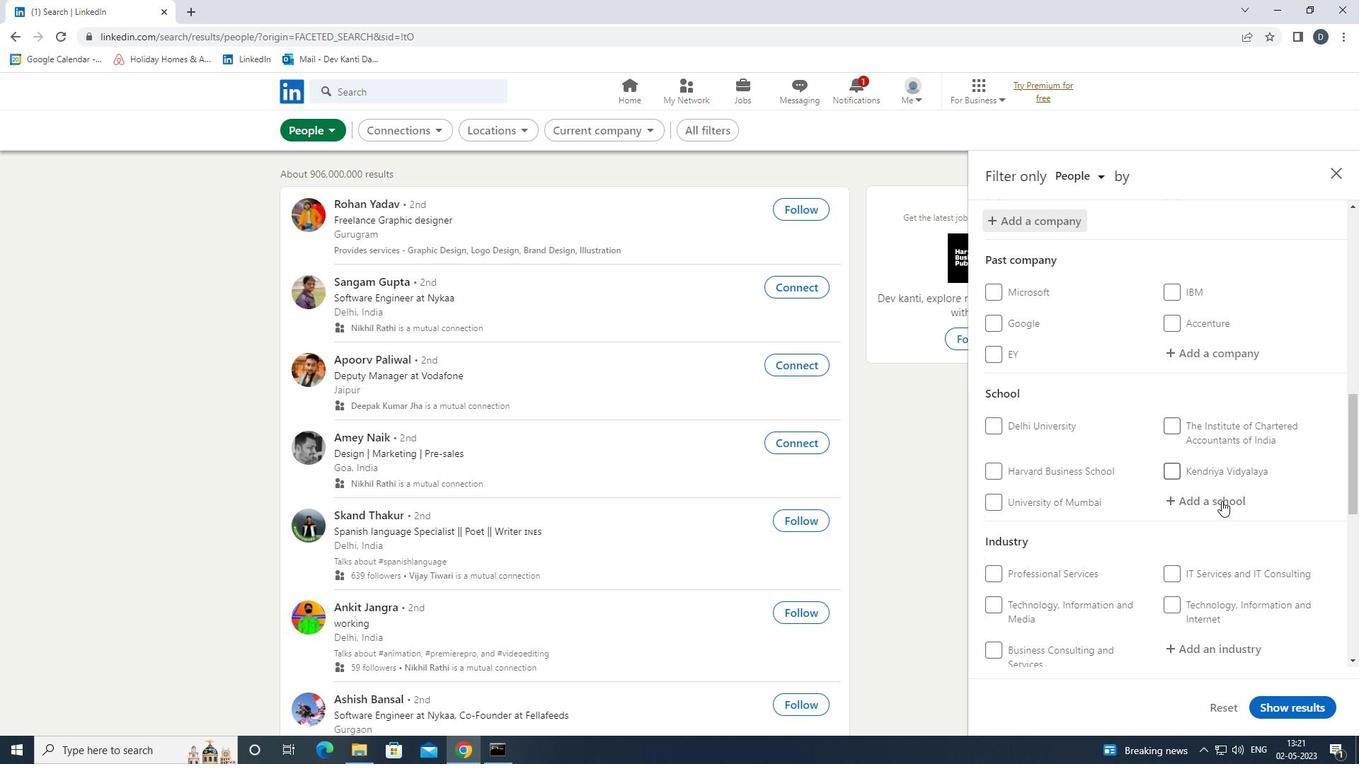 
Action: Key pressed <Key.shift>MORADABAD<Key.space>INS<Key.down><Key.enter>
Screenshot: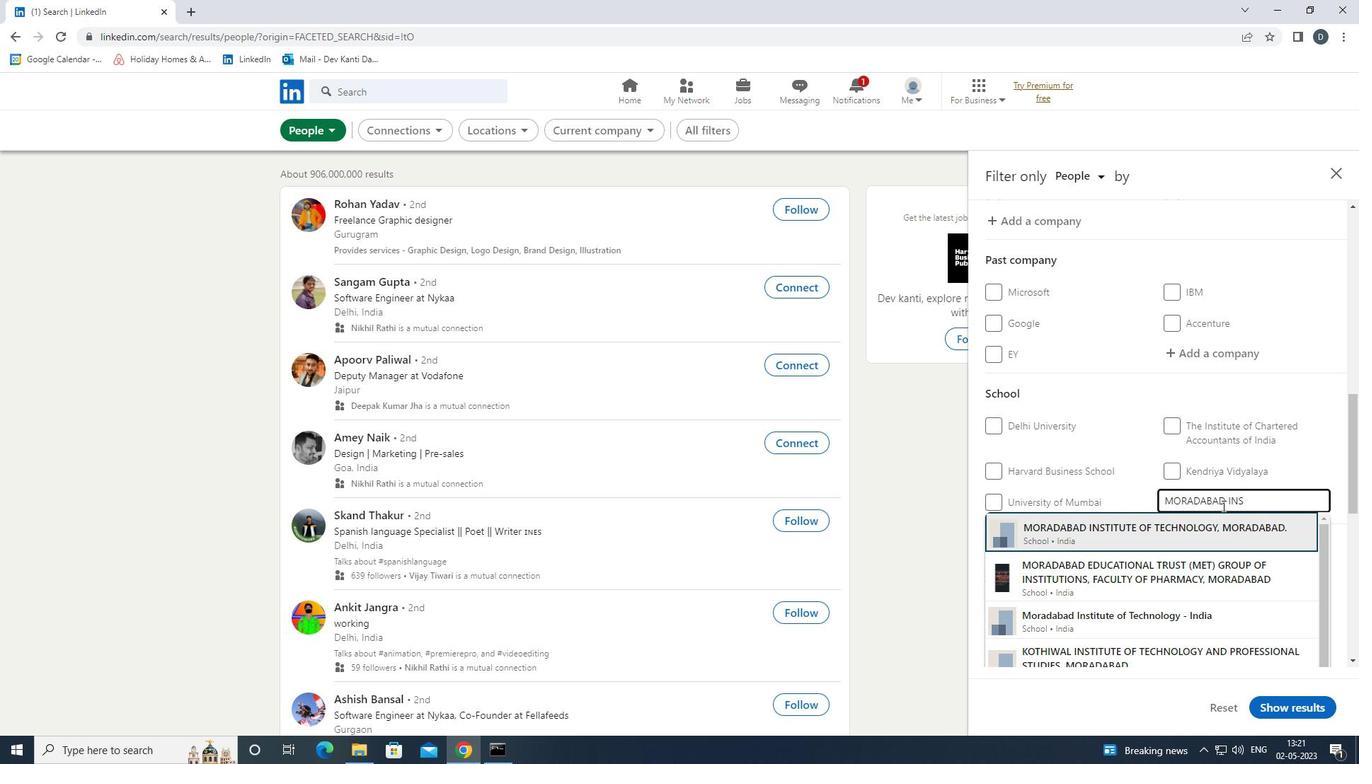 
Action: Mouse moved to (1232, 479)
Screenshot: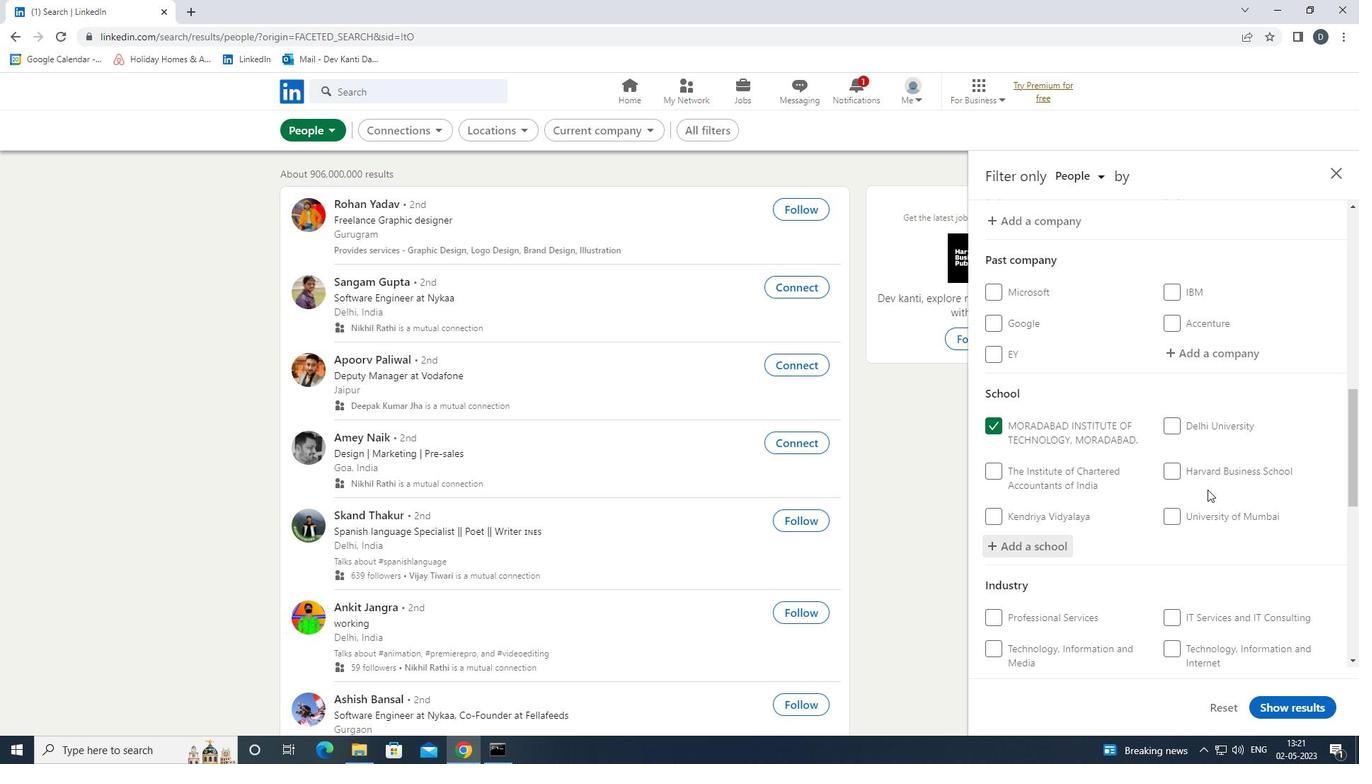 
Action: Mouse scrolled (1232, 479) with delta (0, 0)
Screenshot: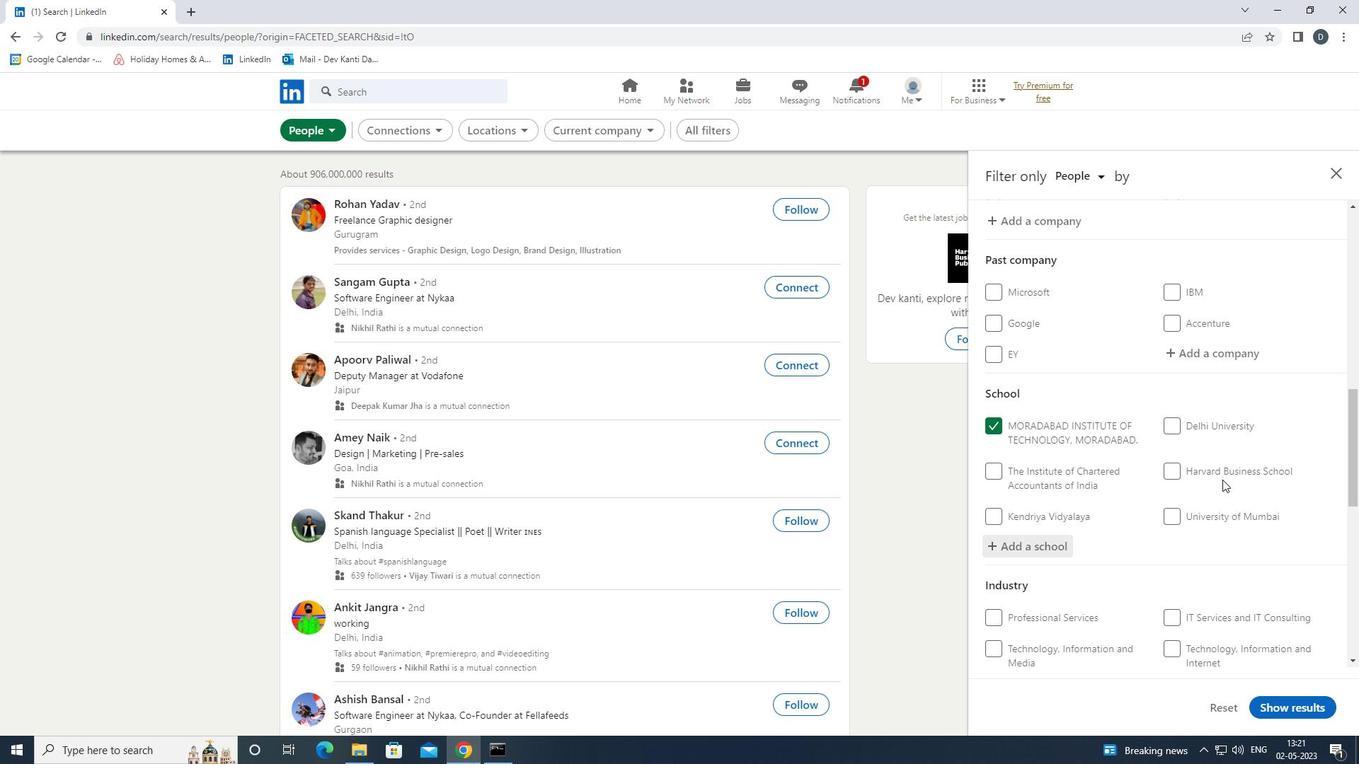 
Action: Mouse scrolled (1232, 479) with delta (0, 0)
Screenshot: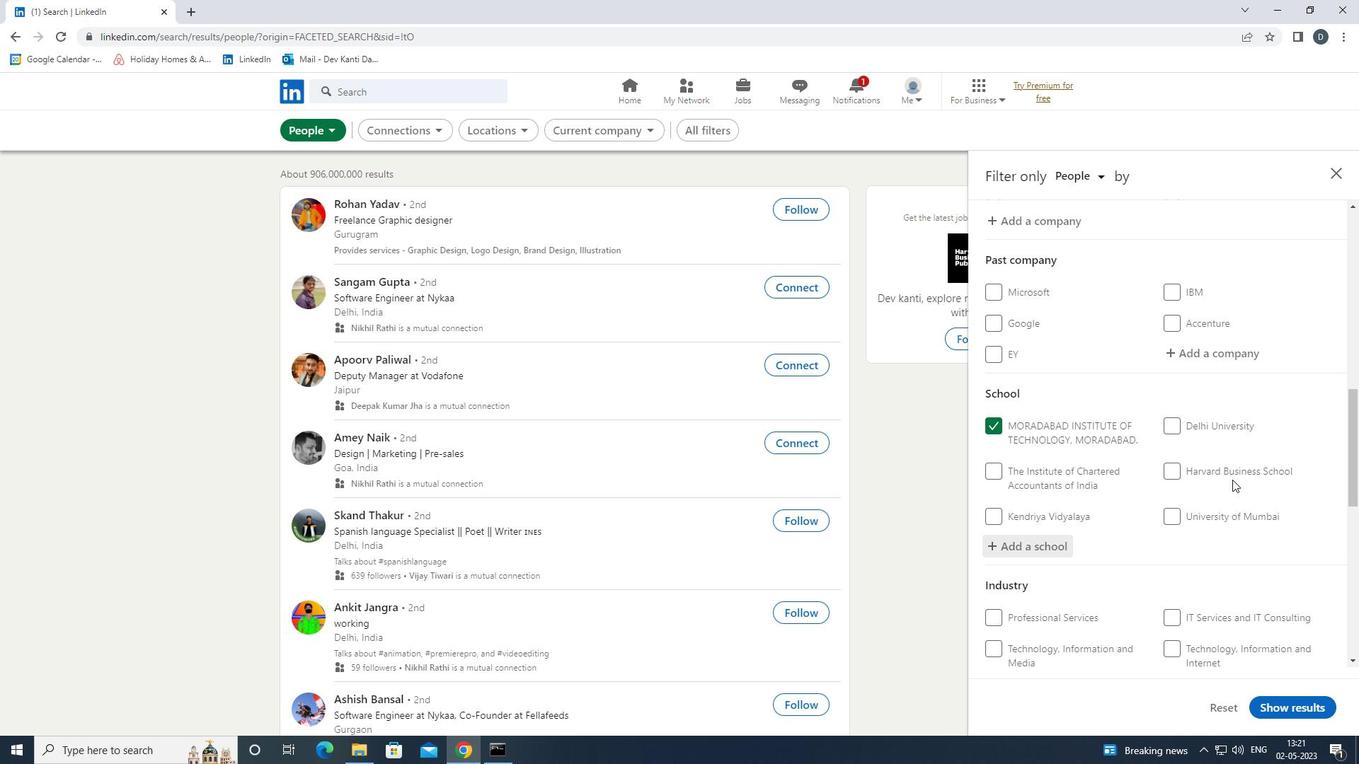 
Action: Mouse scrolled (1232, 479) with delta (0, 0)
Screenshot: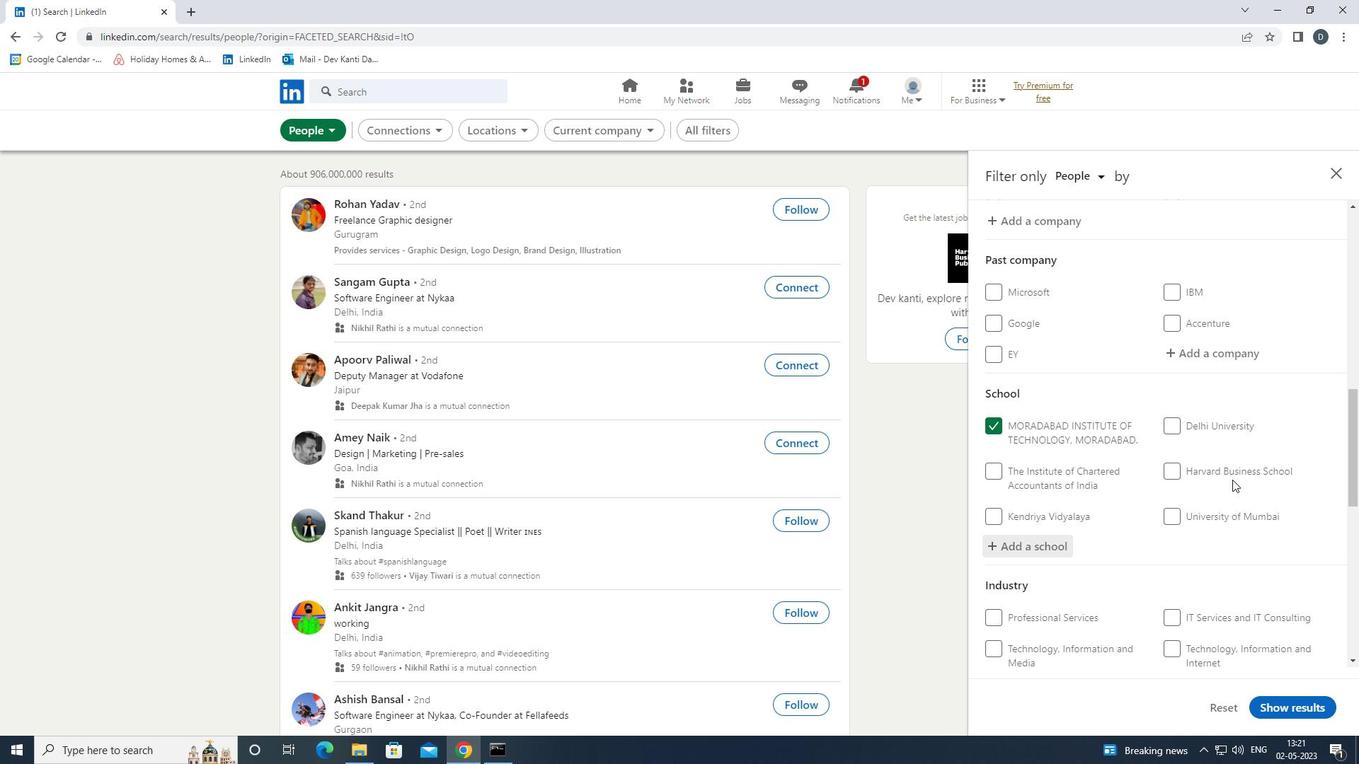 
Action: Mouse moved to (1229, 479)
Screenshot: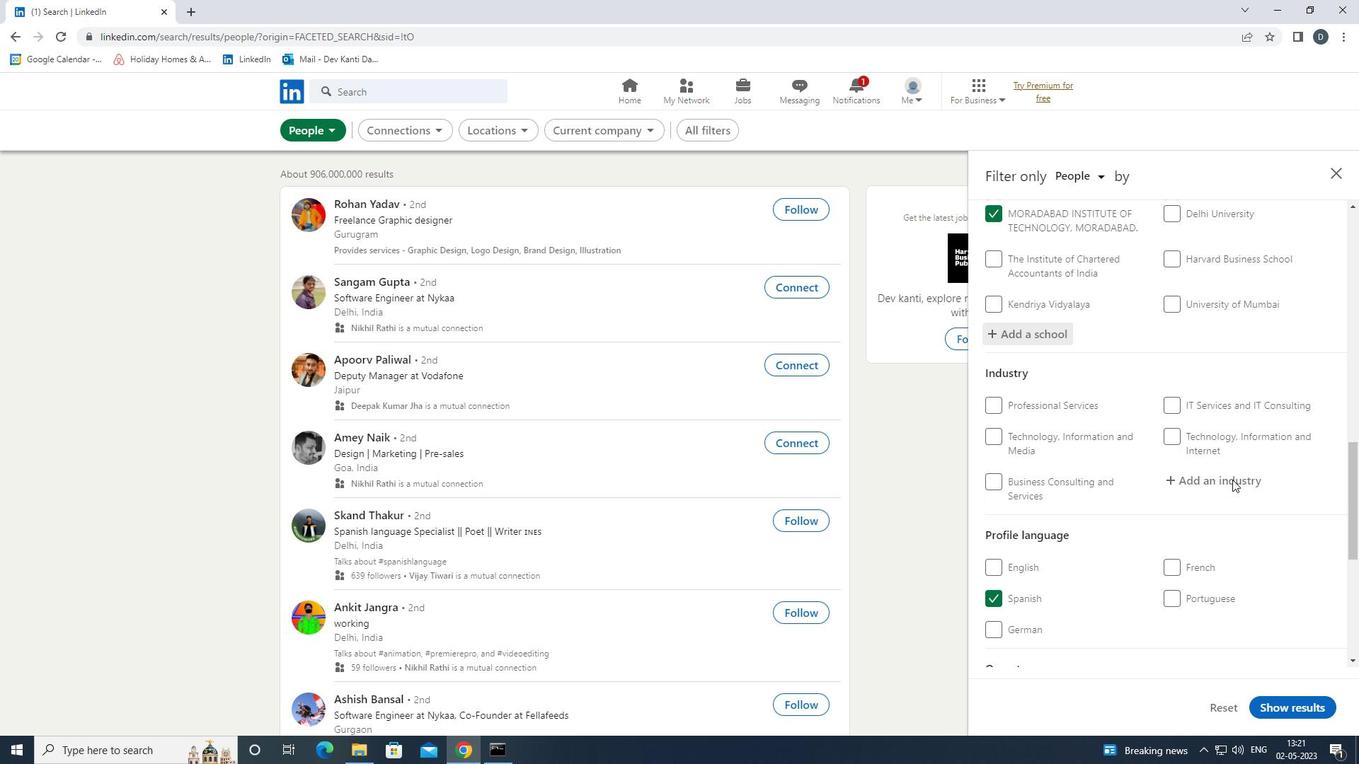 
Action: Mouse pressed left at (1229, 479)
Screenshot: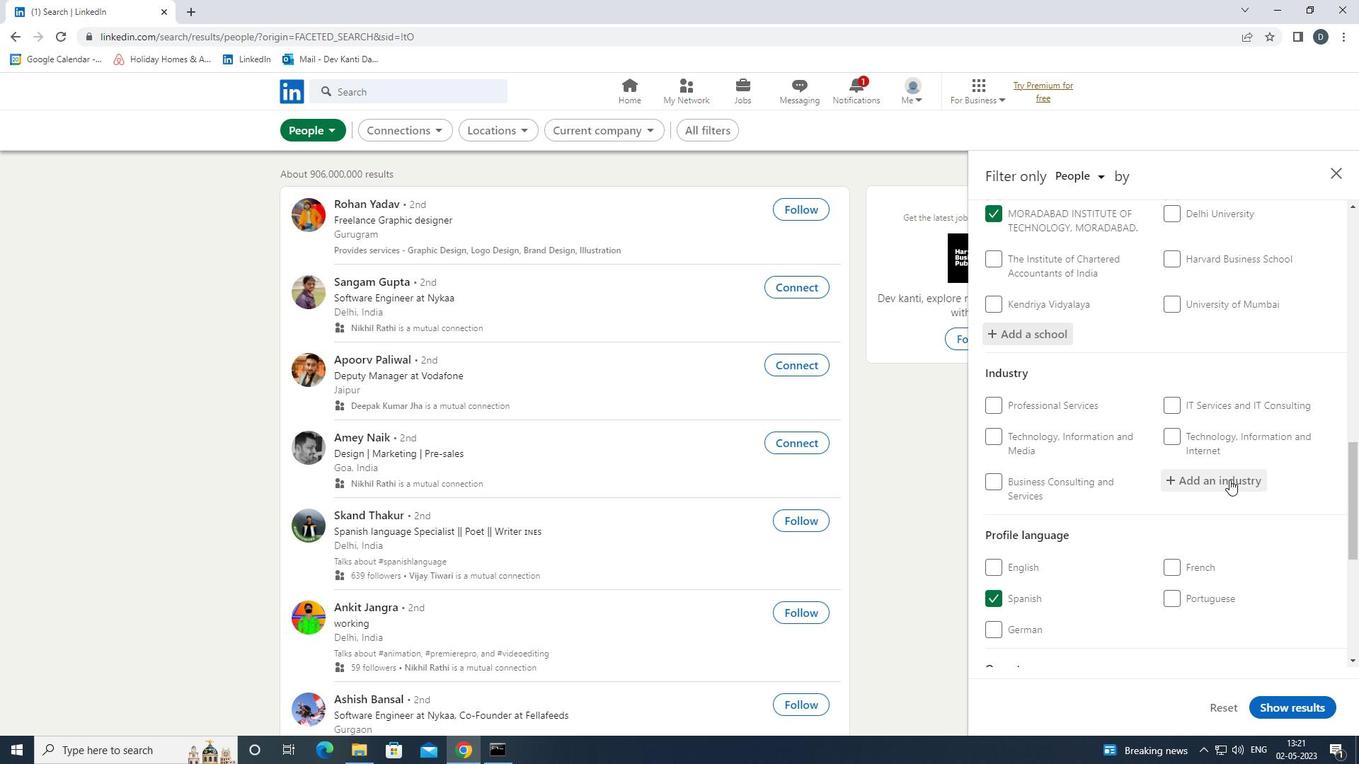 
Action: Key pressed <Key.shift><Key.shift><Key.shift><Key.shift><Key.shift><Key.shift><Key.shift><Key.shift><Key.shift><Key.shift><Key.shift><Key.shift><Key.shift><Key.shift><Key.shift><Key.shift><Key.shift><Key.shift>WATER<Key.space><Key.shift>SUP<Key.down><Key.enter>
Screenshot: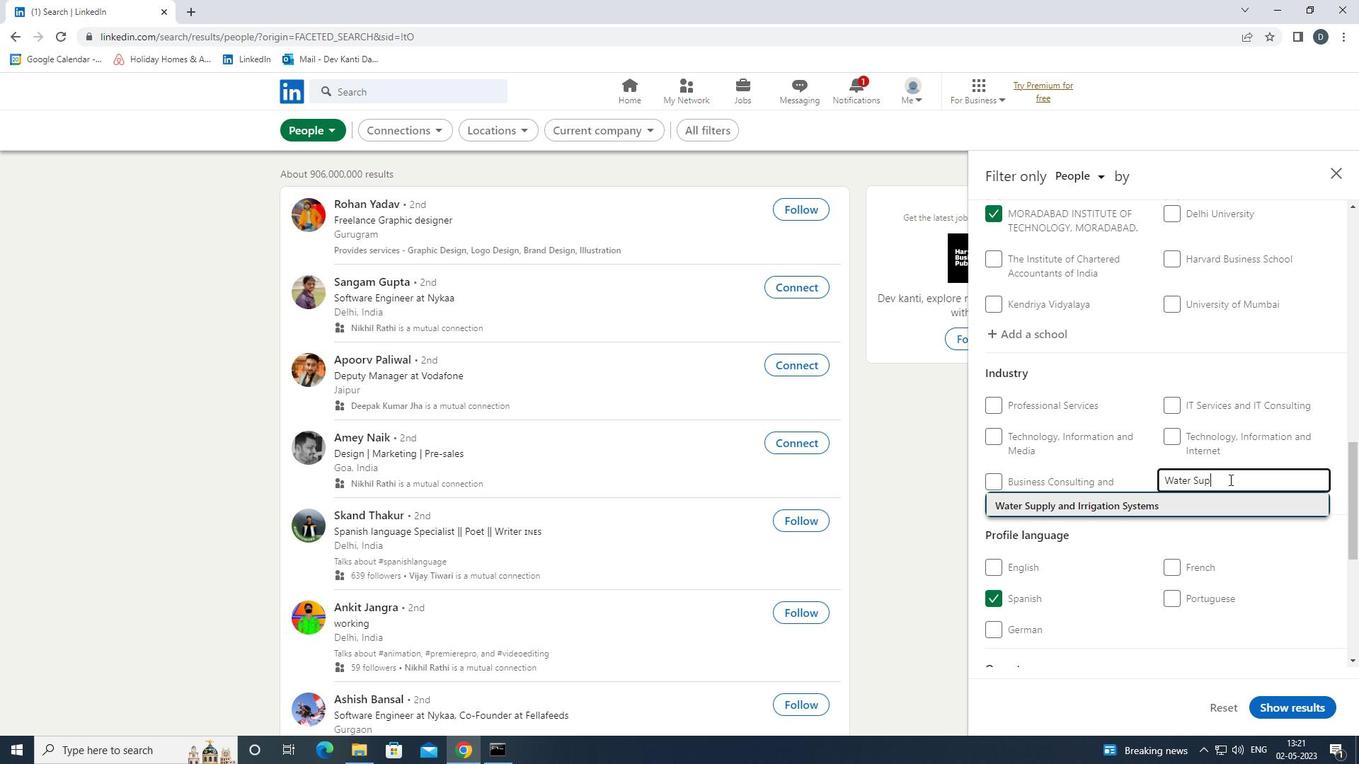 
Action: Mouse moved to (1202, 487)
Screenshot: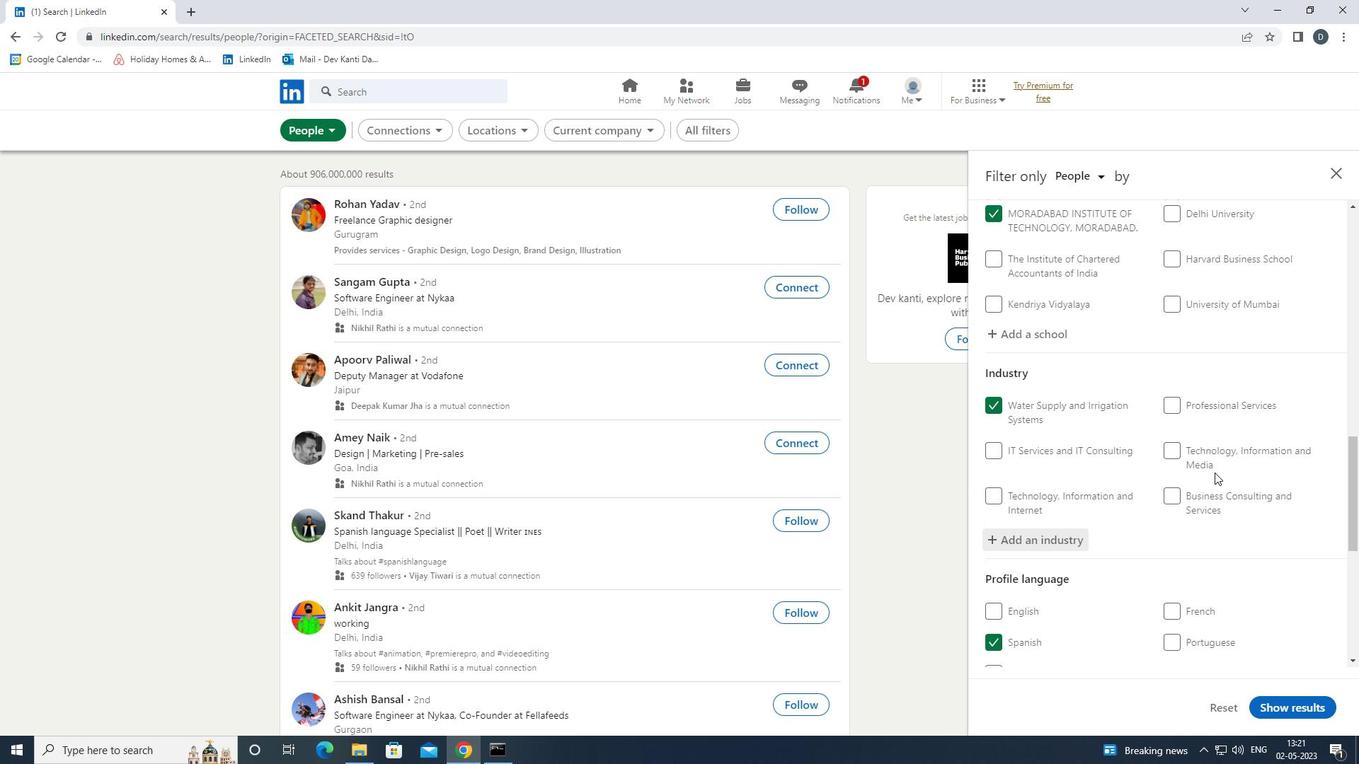
Action: Mouse scrolled (1202, 486) with delta (0, 0)
Screenshot: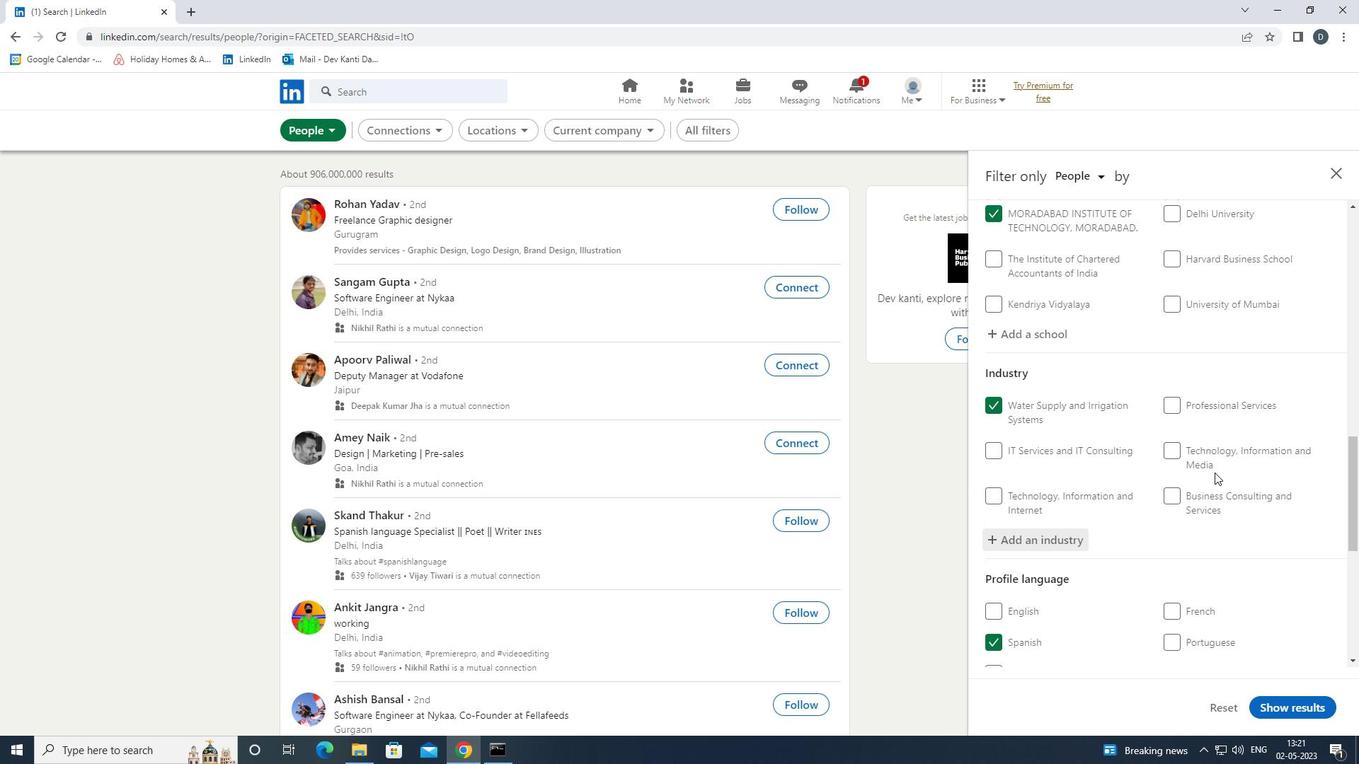 
Action: Mouse moved to (1202, 487)
Screenshot: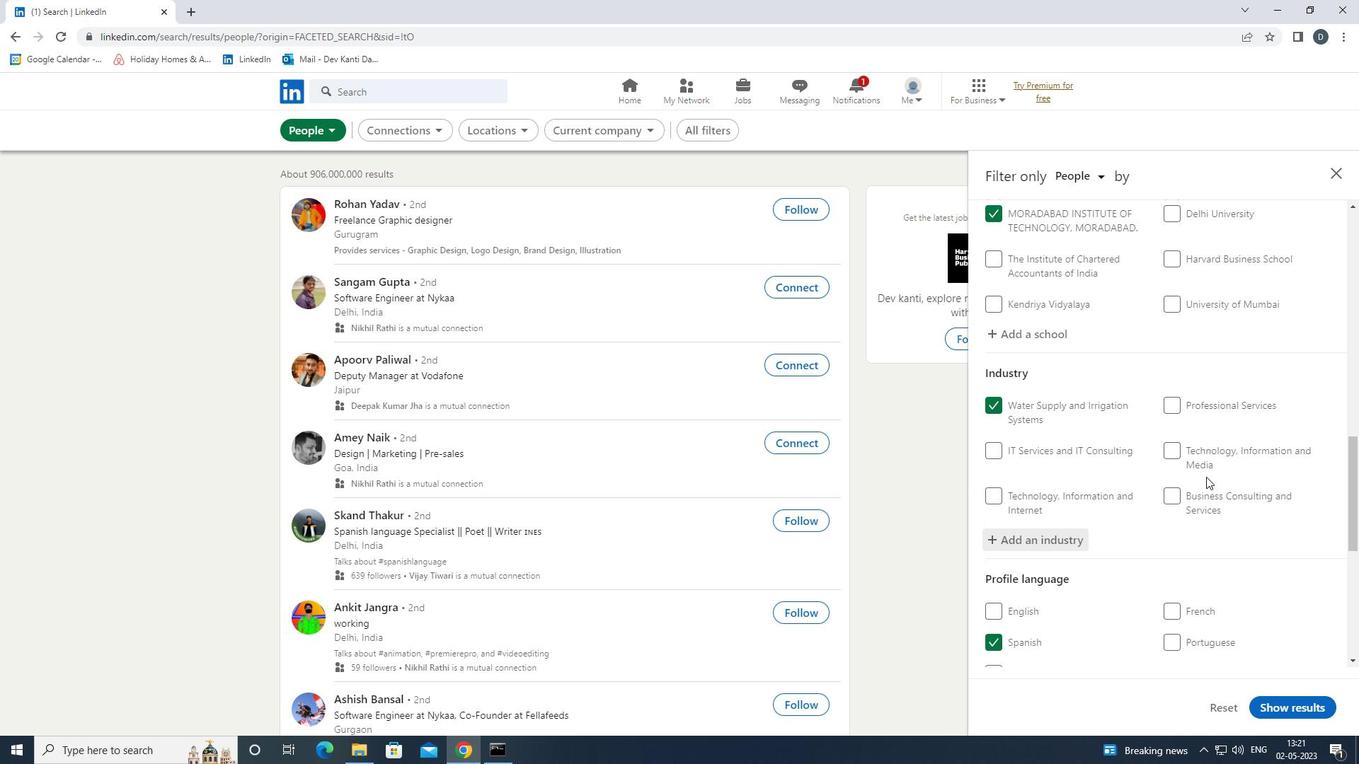 
Action: Mouse scrolled (1202, 487) with delta (0, 0)
Screenshot: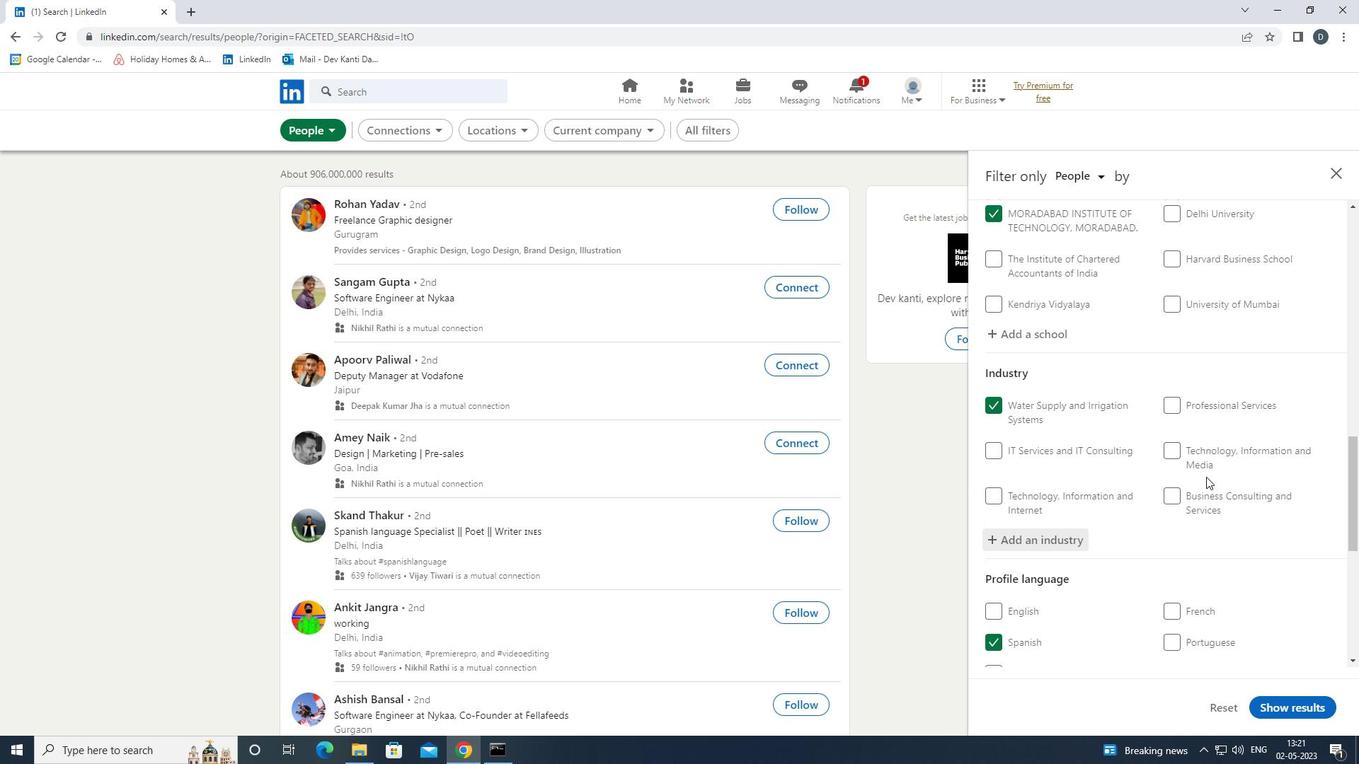 
Action: Mouse scrolled (1202, 487) with delta (0, 0)
Screenshot: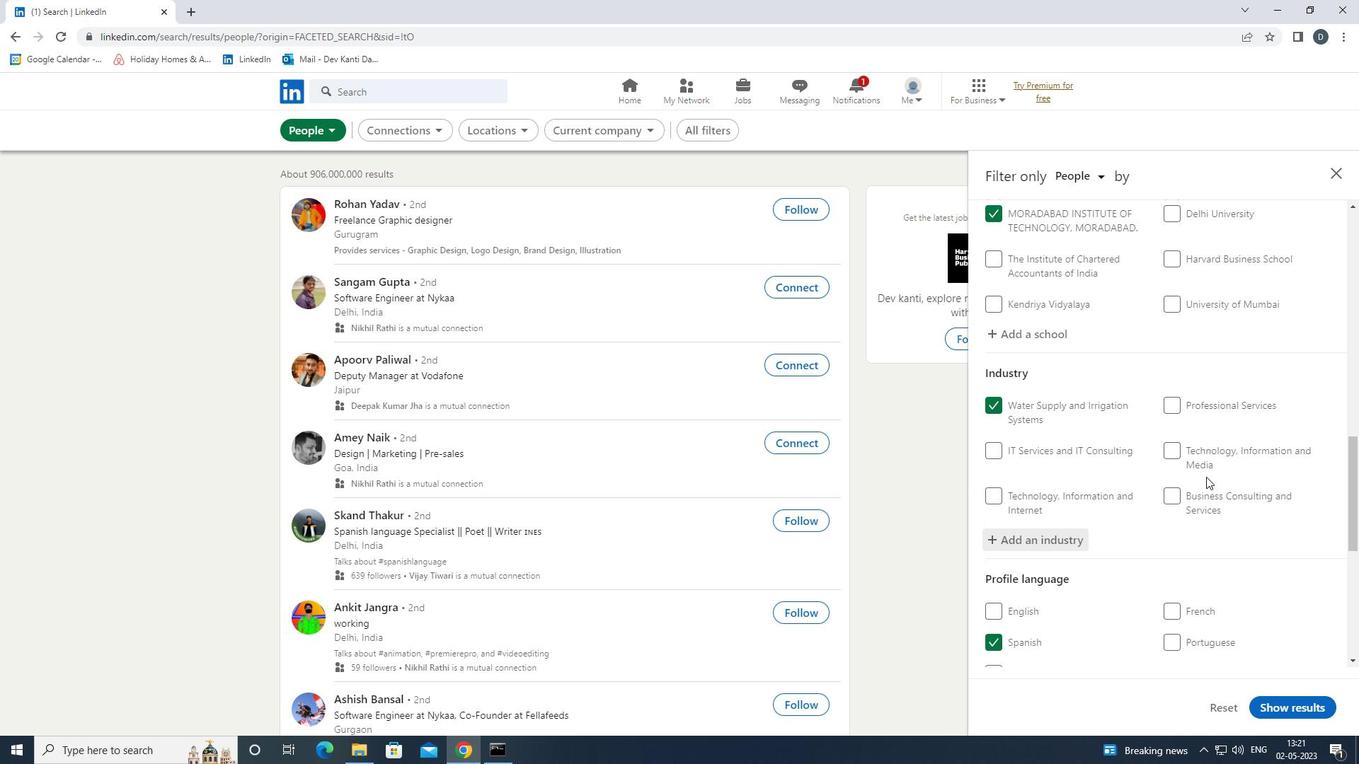 
Action: Mouse moved to (1202, 488)
Screenshot: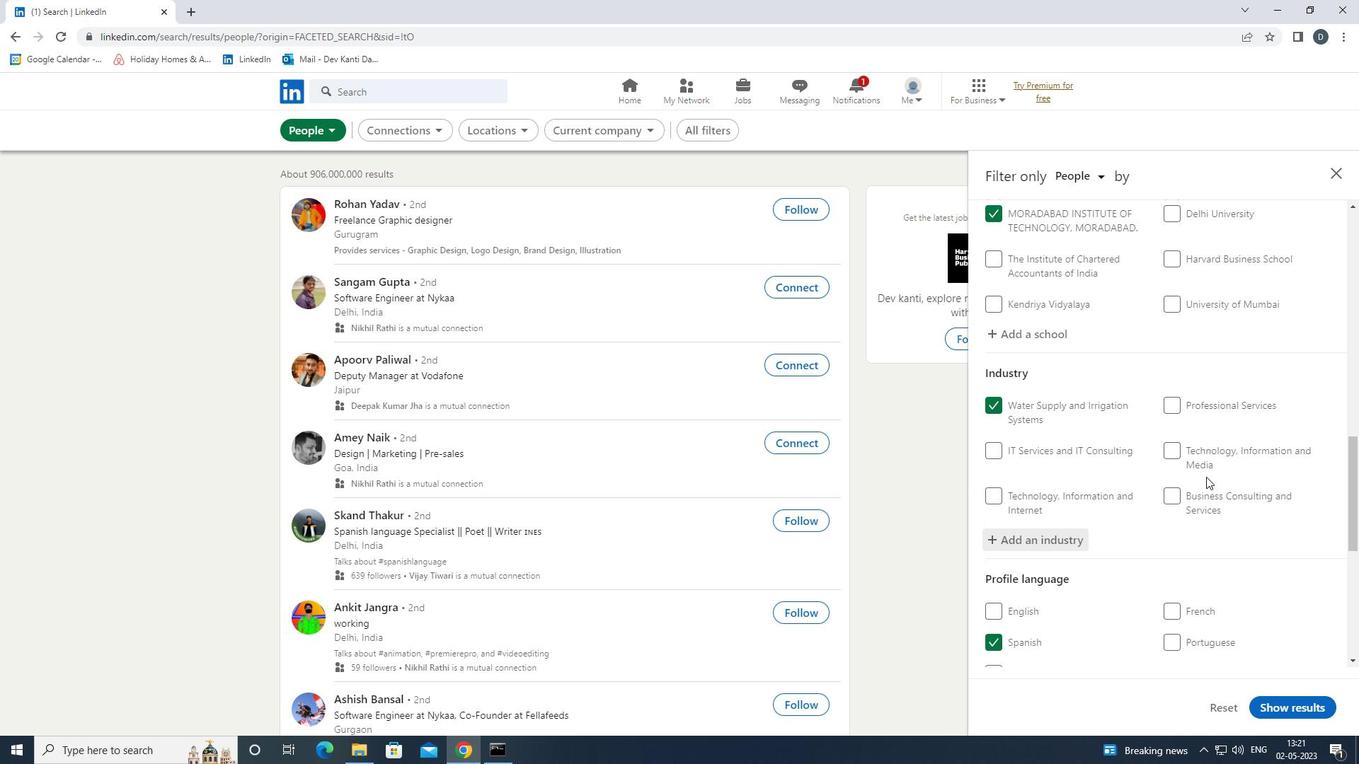 
Action: Mouse scrolled (1202, 487) with delta (0, 0)
Screenshot: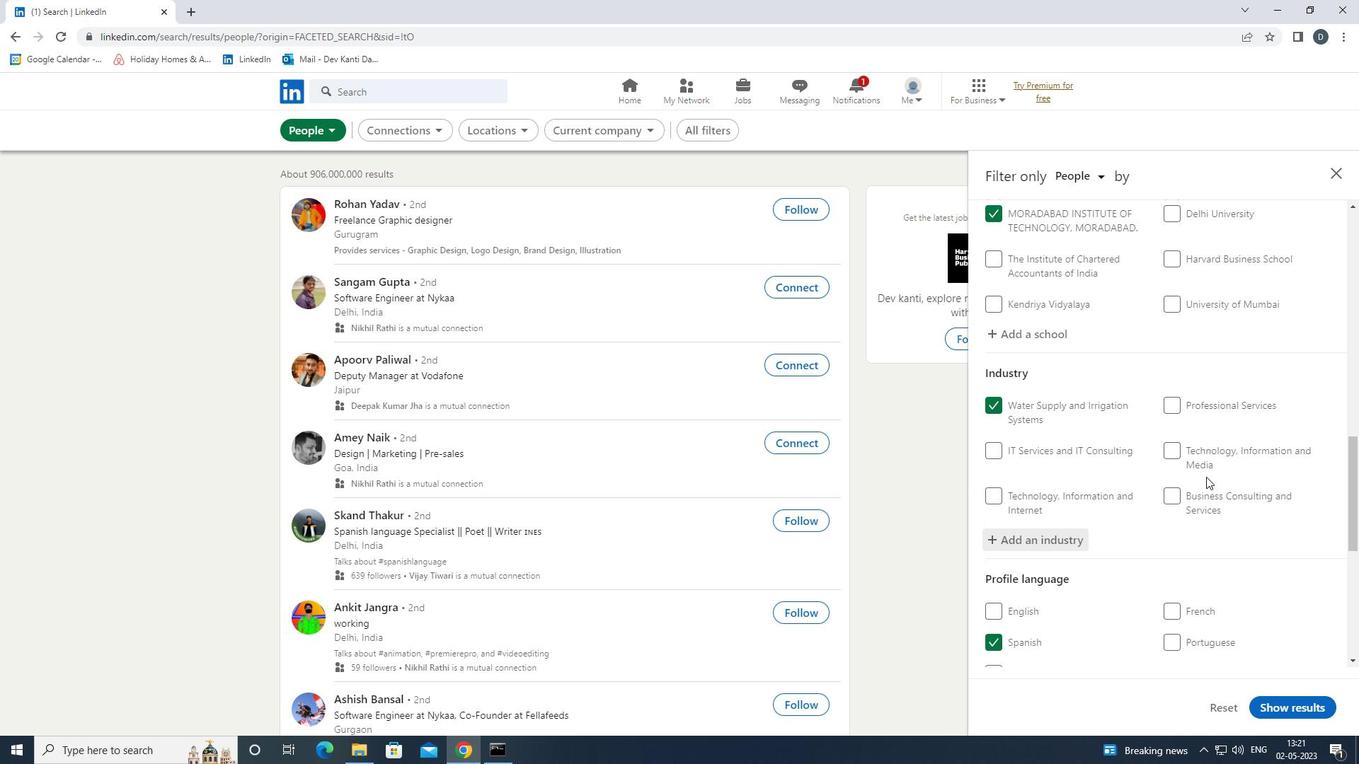 
Action: Mouse scrolled (1202, 487) with delta (0, 0)
Screenshot: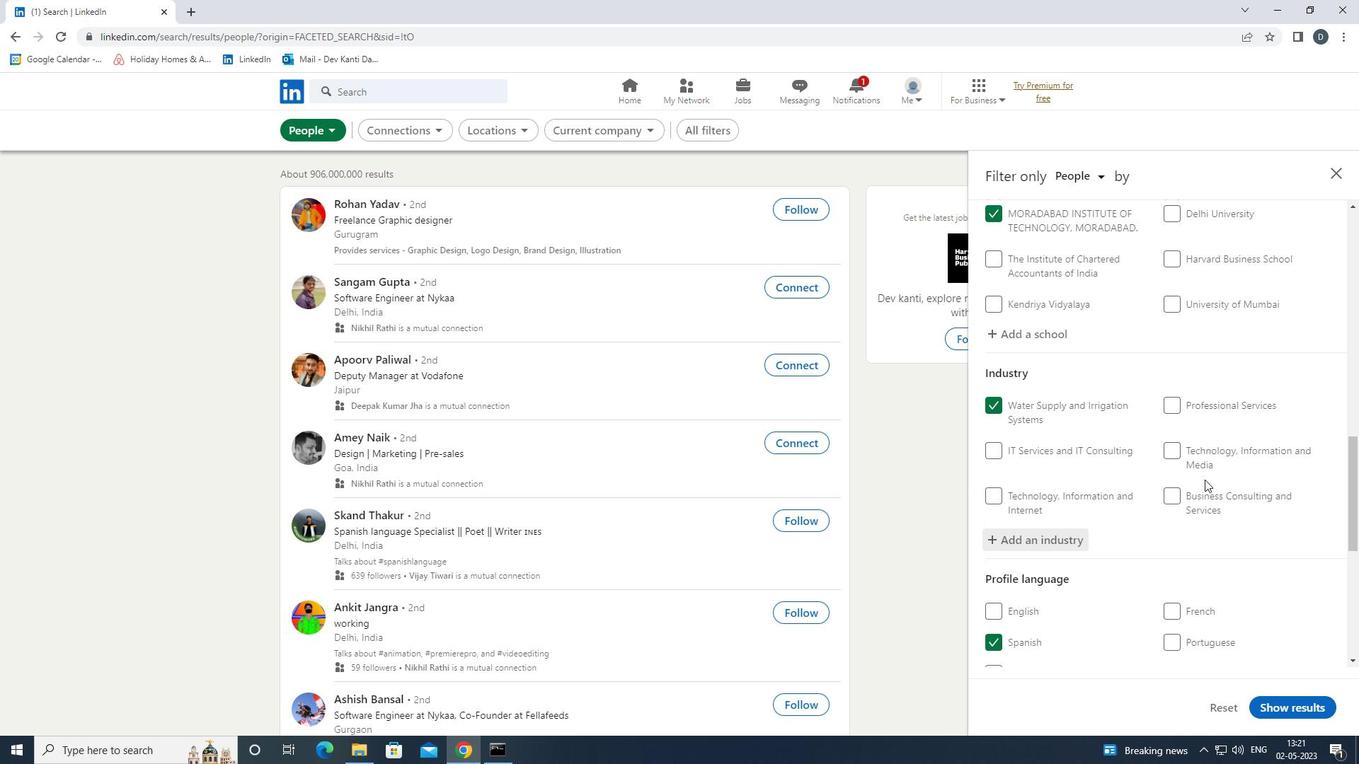 
Action: Mouse scrolled (1202, 487) with delta (0, 0)
Screenshot: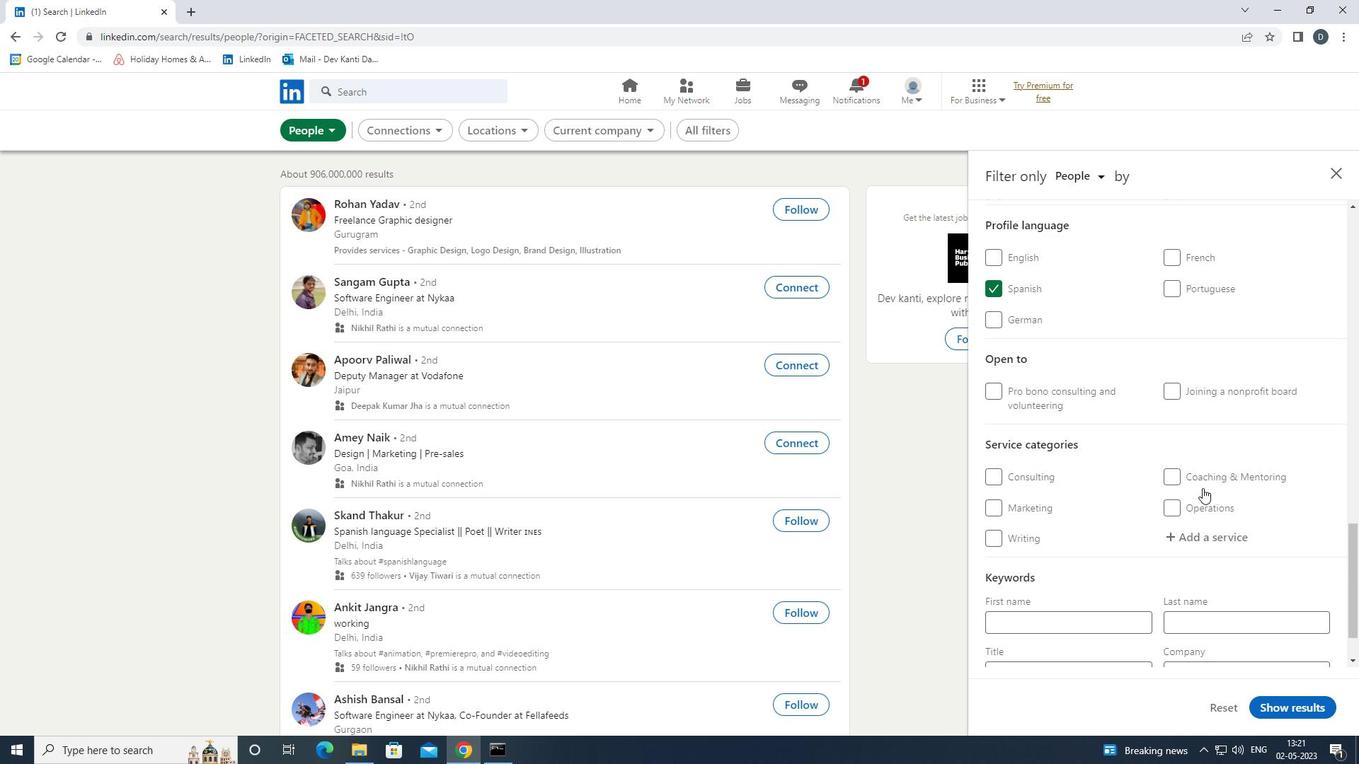 
Action: Mouse moved to (1207, 467)
Screenshot: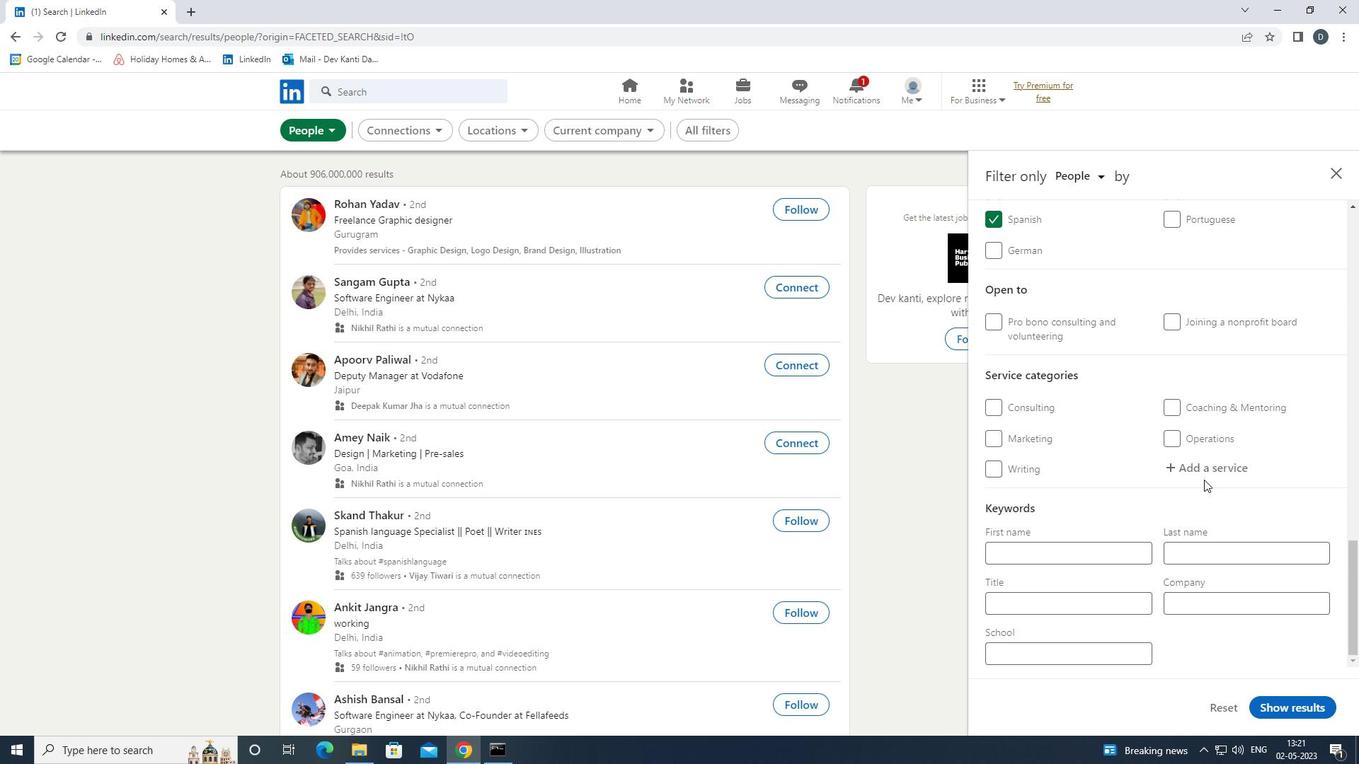 
Action: Mouse pressed left at (1207, 467)
Screenshot: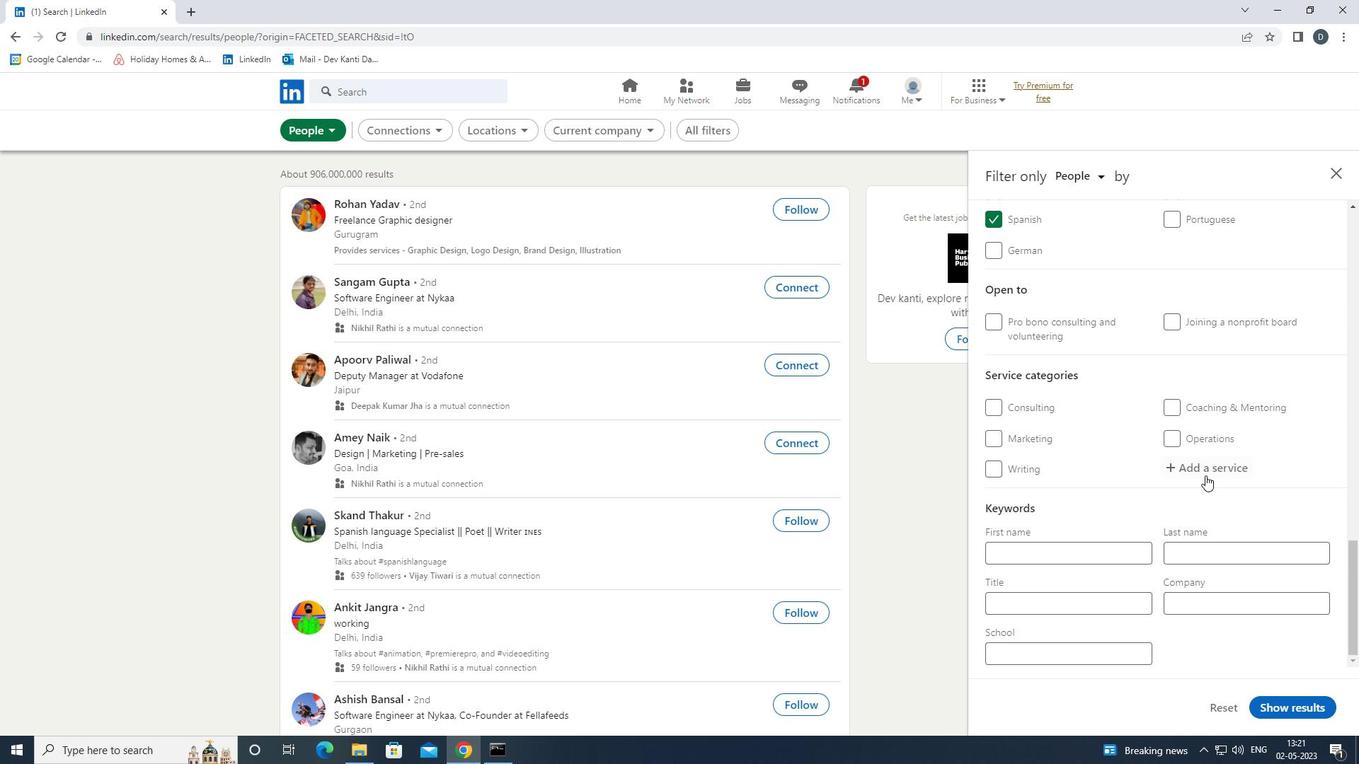 
Action: Key pressed <Key.shift>HEALTH<Key.space><Key.down><Key.enter>
Screenshot: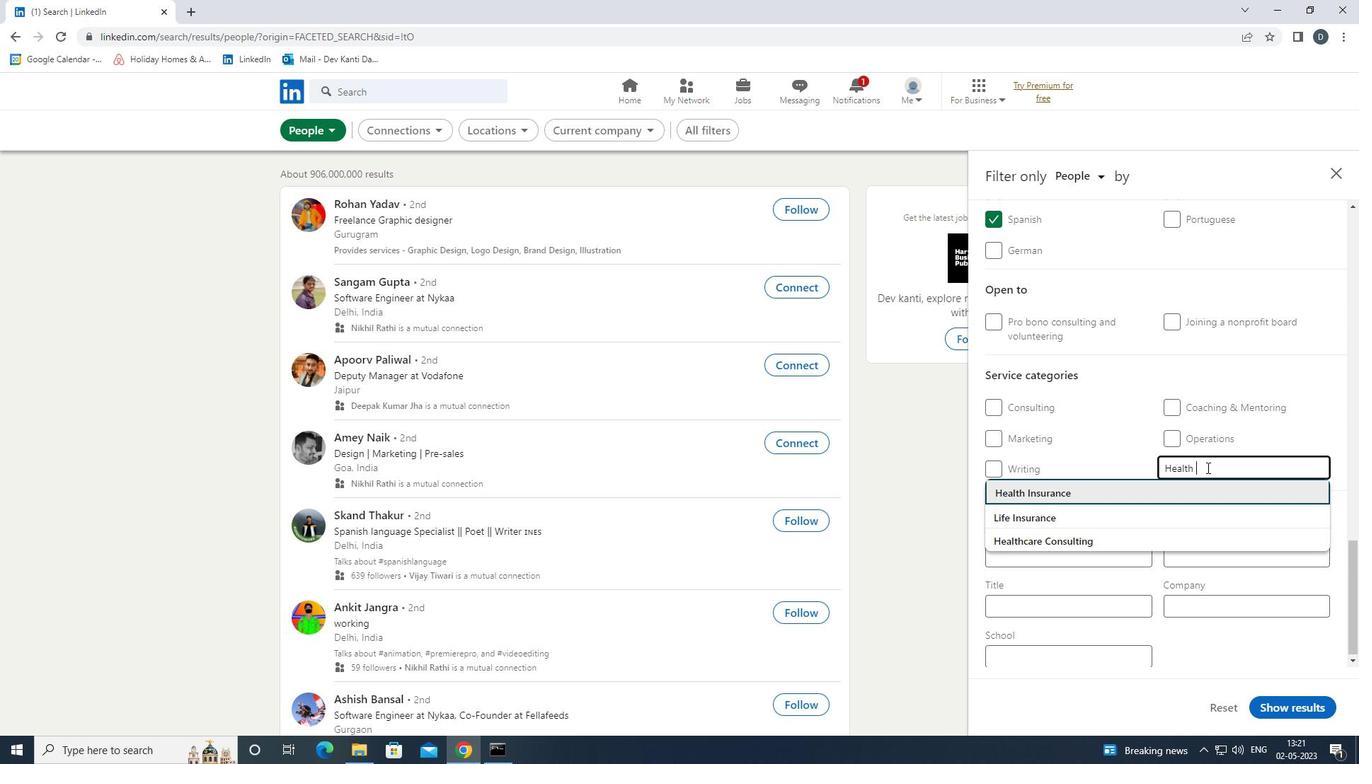 
Action: Mouse moved to (1199, 496)
Screenshot: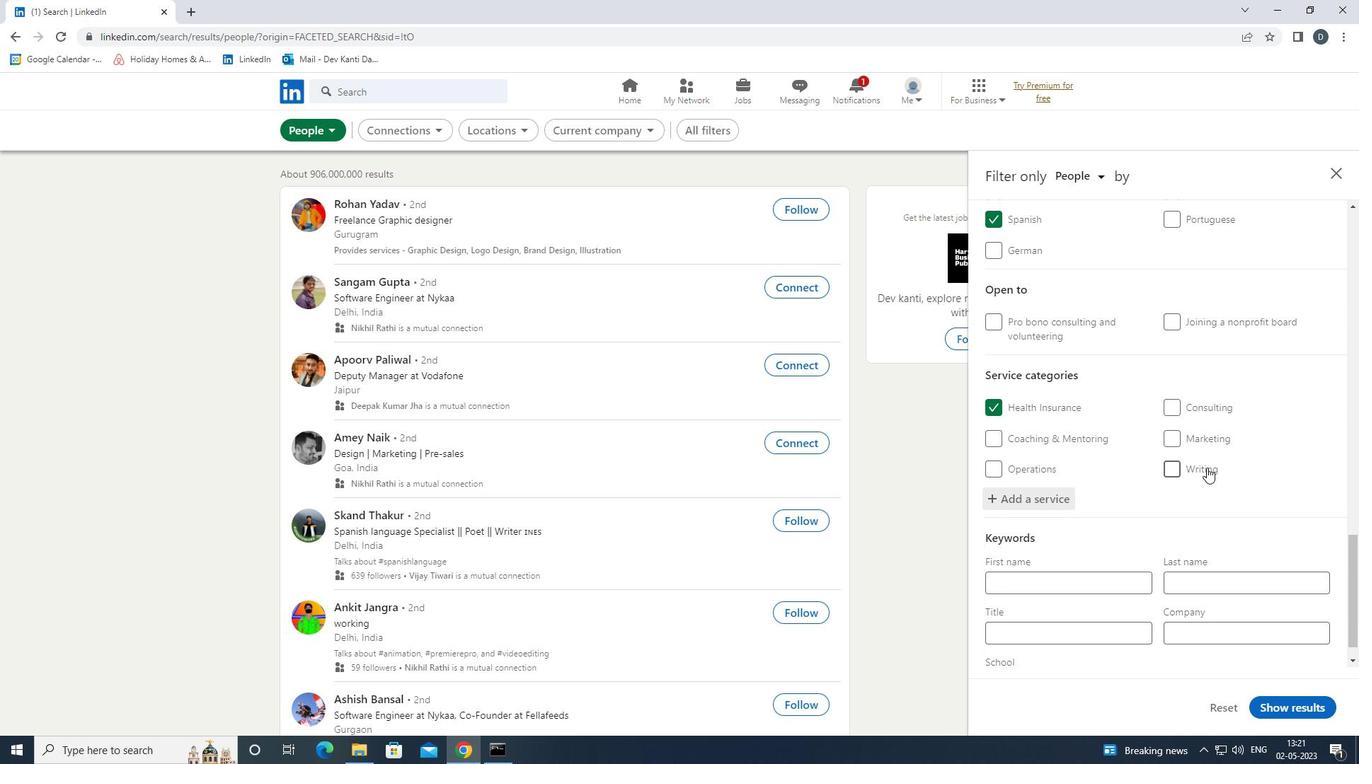 
Action: Mouse scrolled (1199, 496) with delta (0, 0)
Screenshot: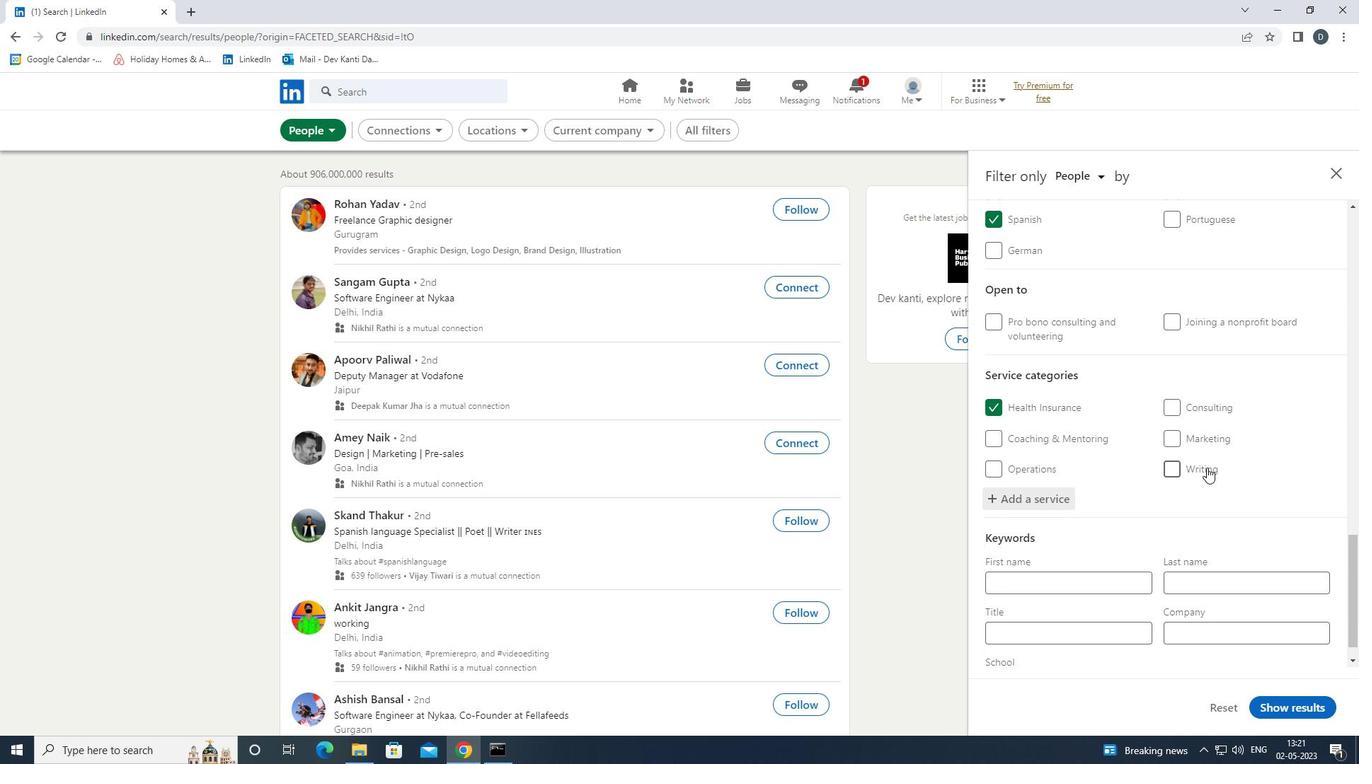 
Action: Mouse moved to (1199, 501)
Screenshot: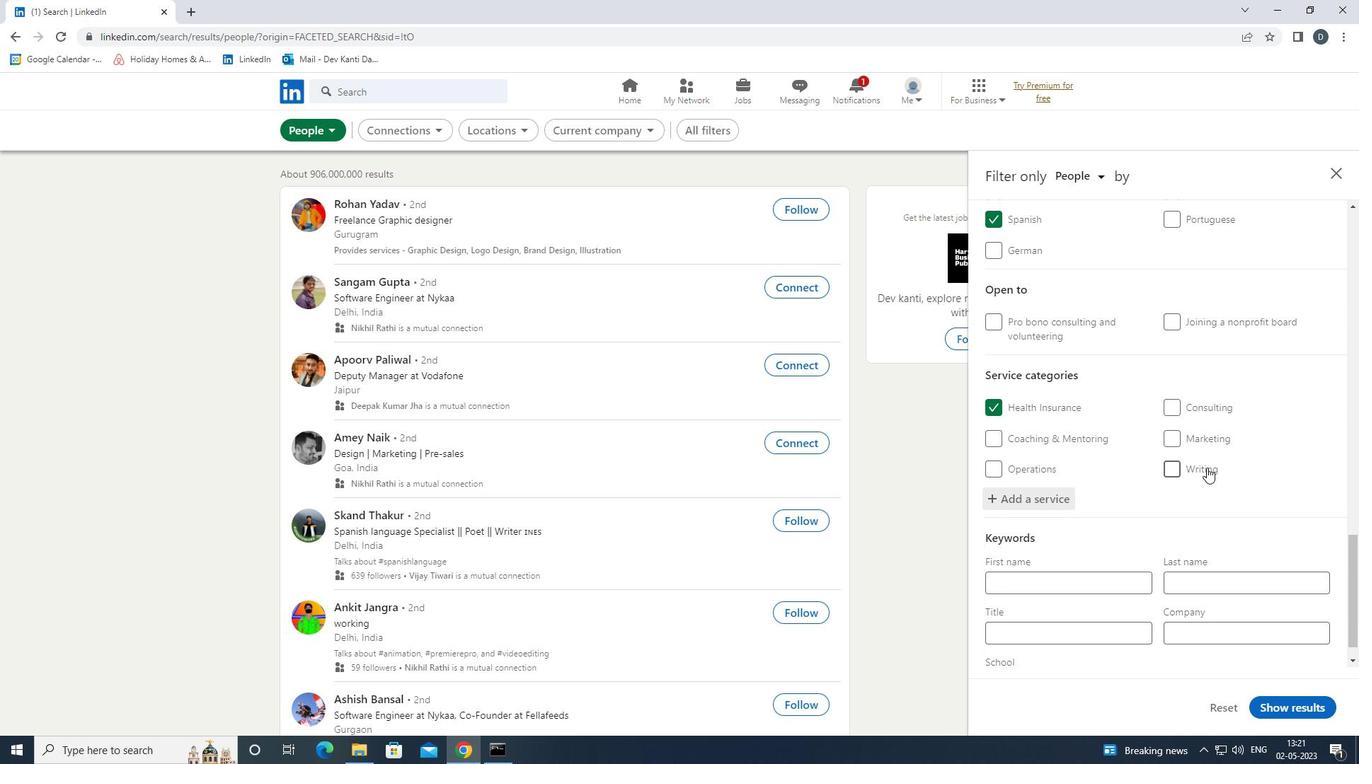 
Action: Mouse scrolled (1199, 500) with delta (0, 0)
Screenshot: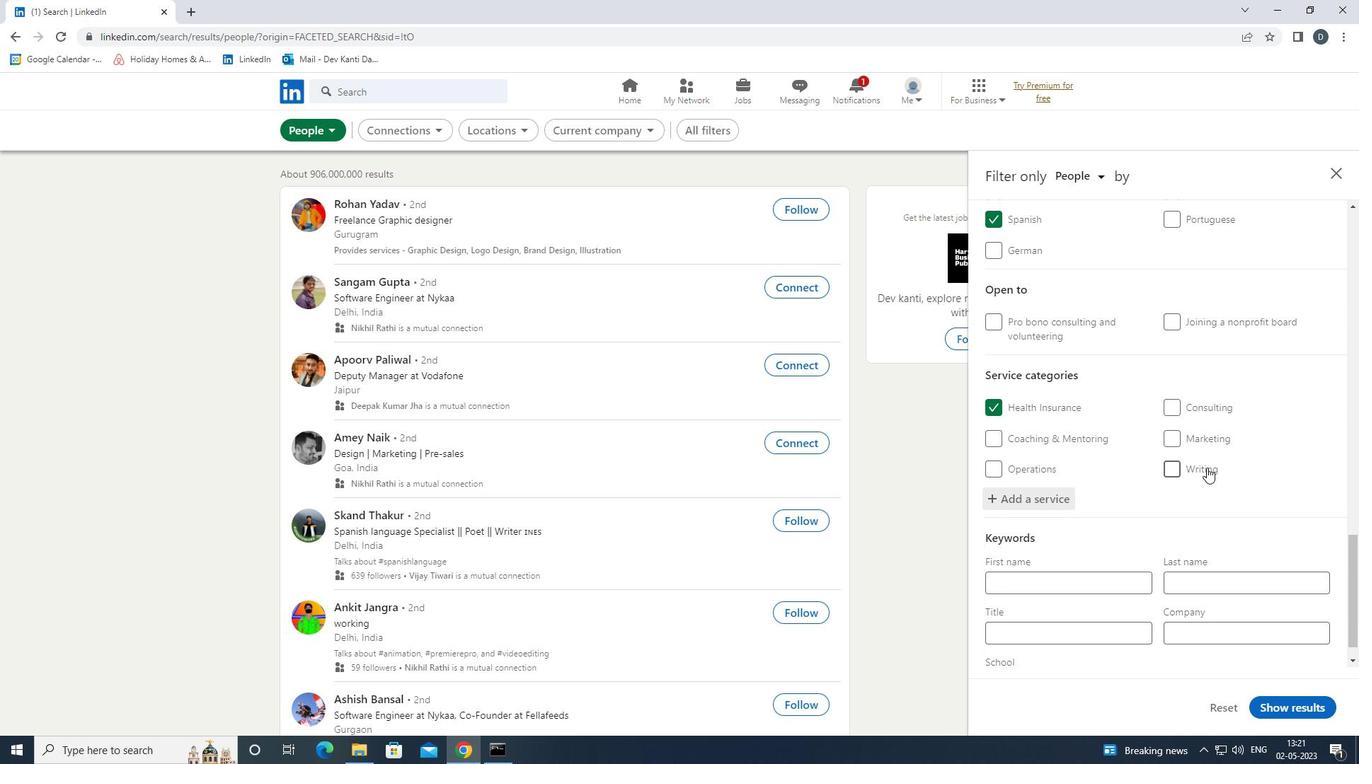 
Action: Mouse moved to (1197, 502)
Screenshot: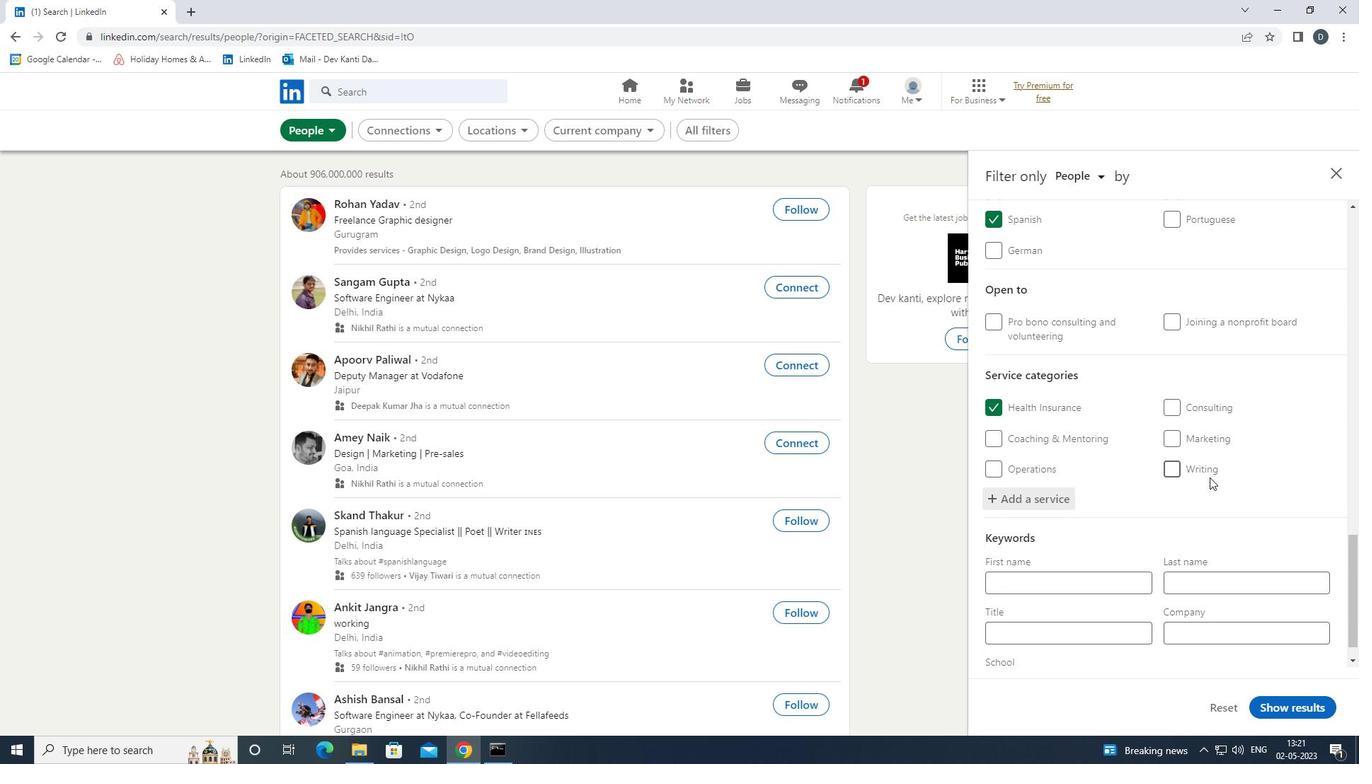 
Action: Mouse scrolled (1197, 501) with delta (0, 0)
Screenshot: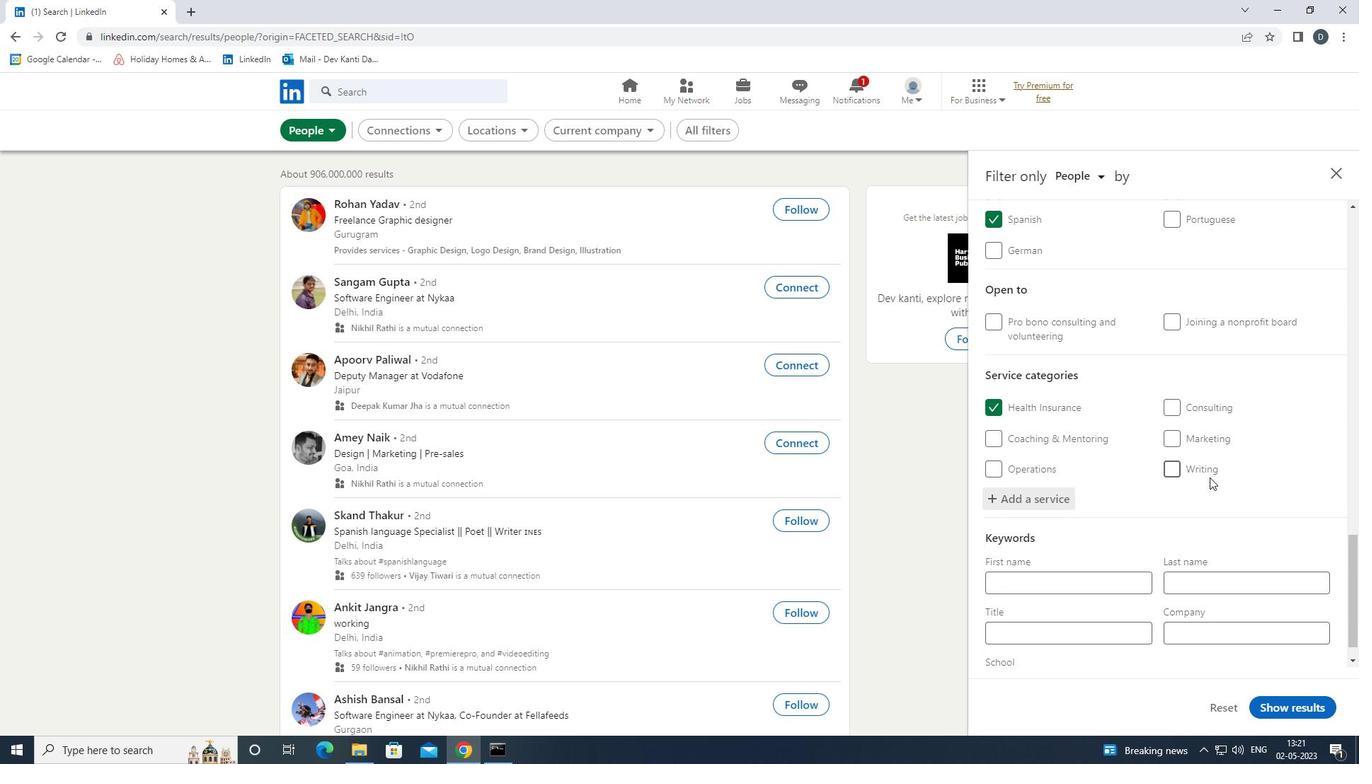 
Action: Mouse moved to (1197, 504)
Screenshot: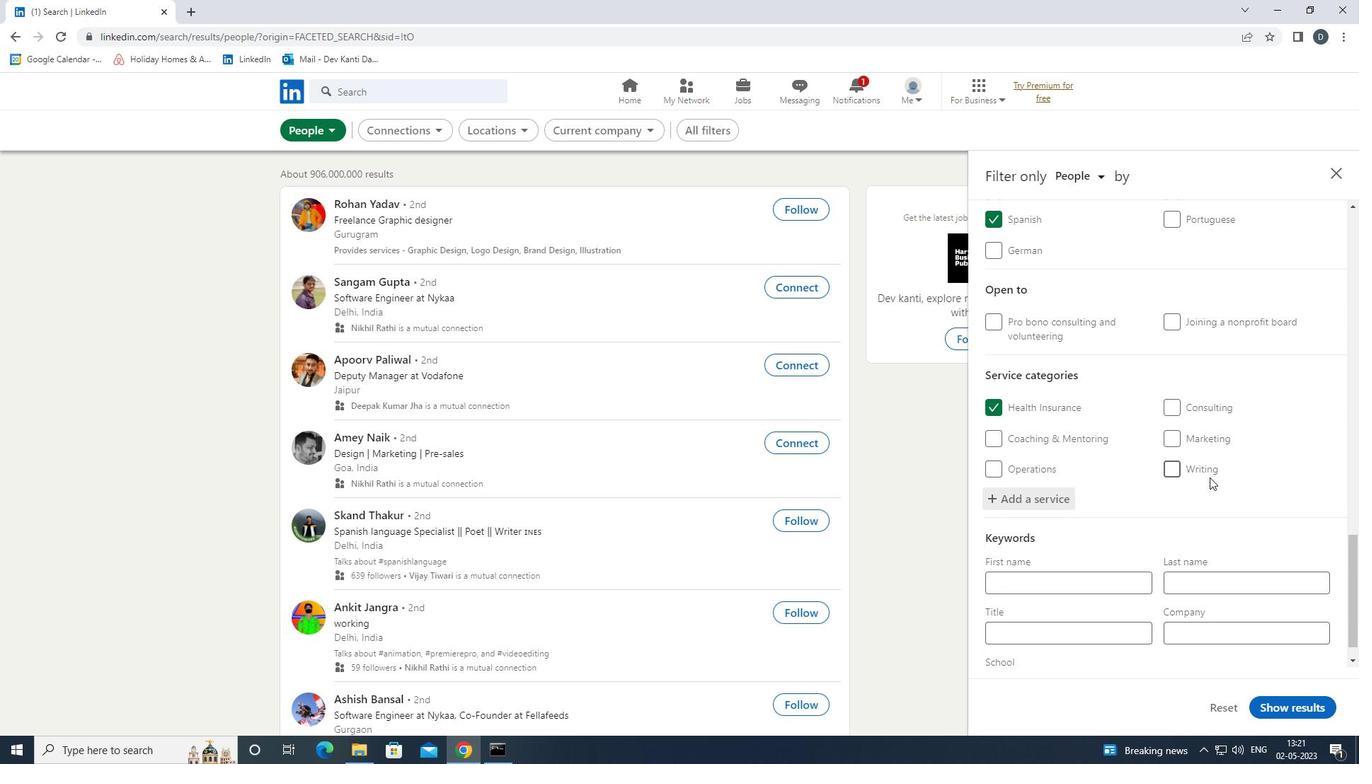 
Action: Mouse scrolled (1197, 503) with delta (0, 0)
Screenshot: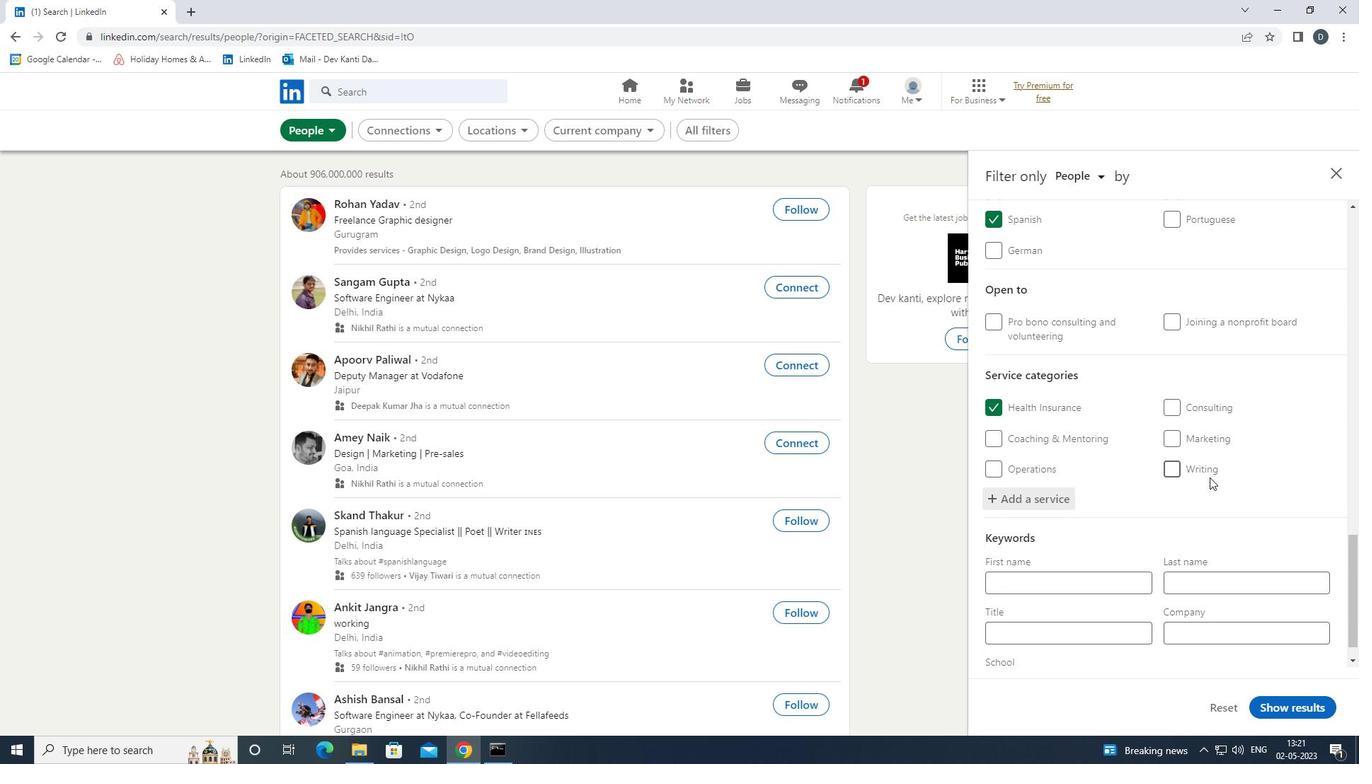 
Action: Mouse moved to (1192, 508)
Screenshot: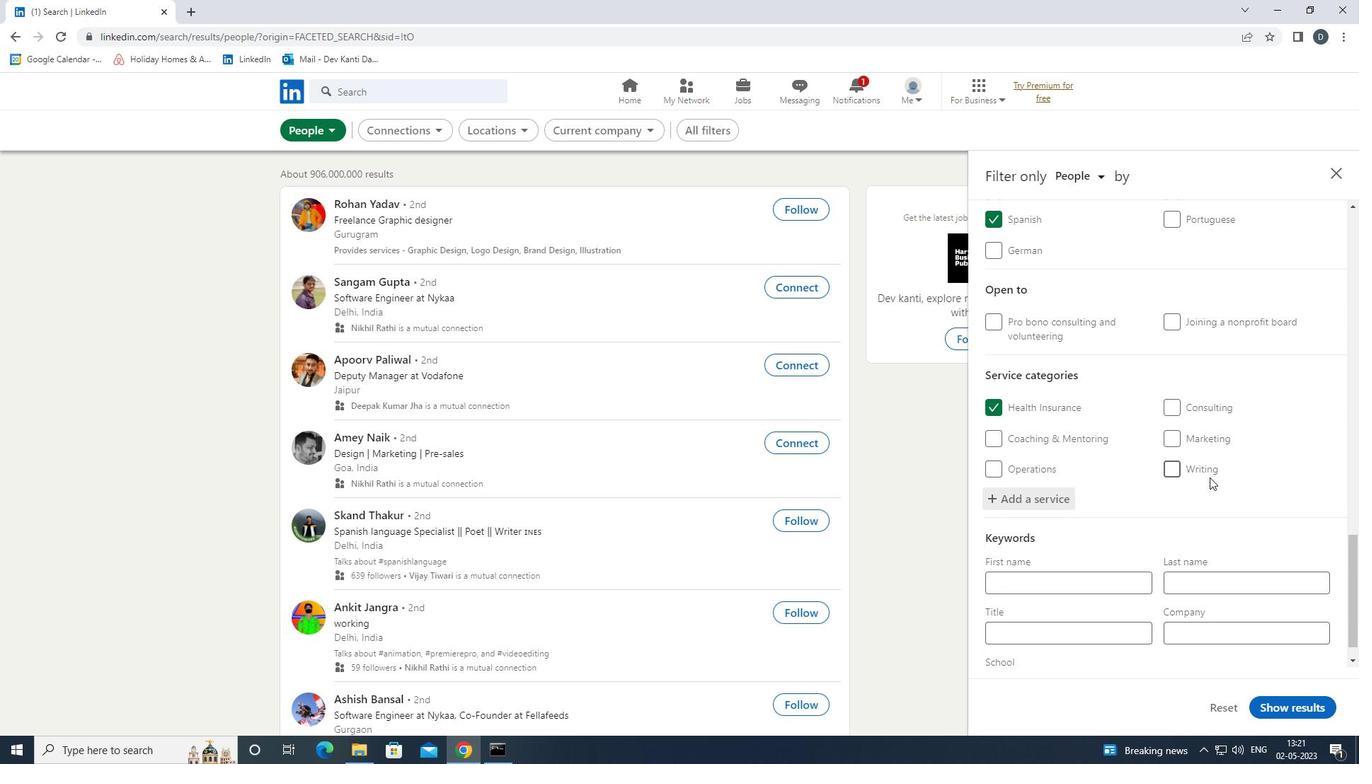
Action: Mouse scrolled (1192, 507) with delta (0, 0)
Screenshot: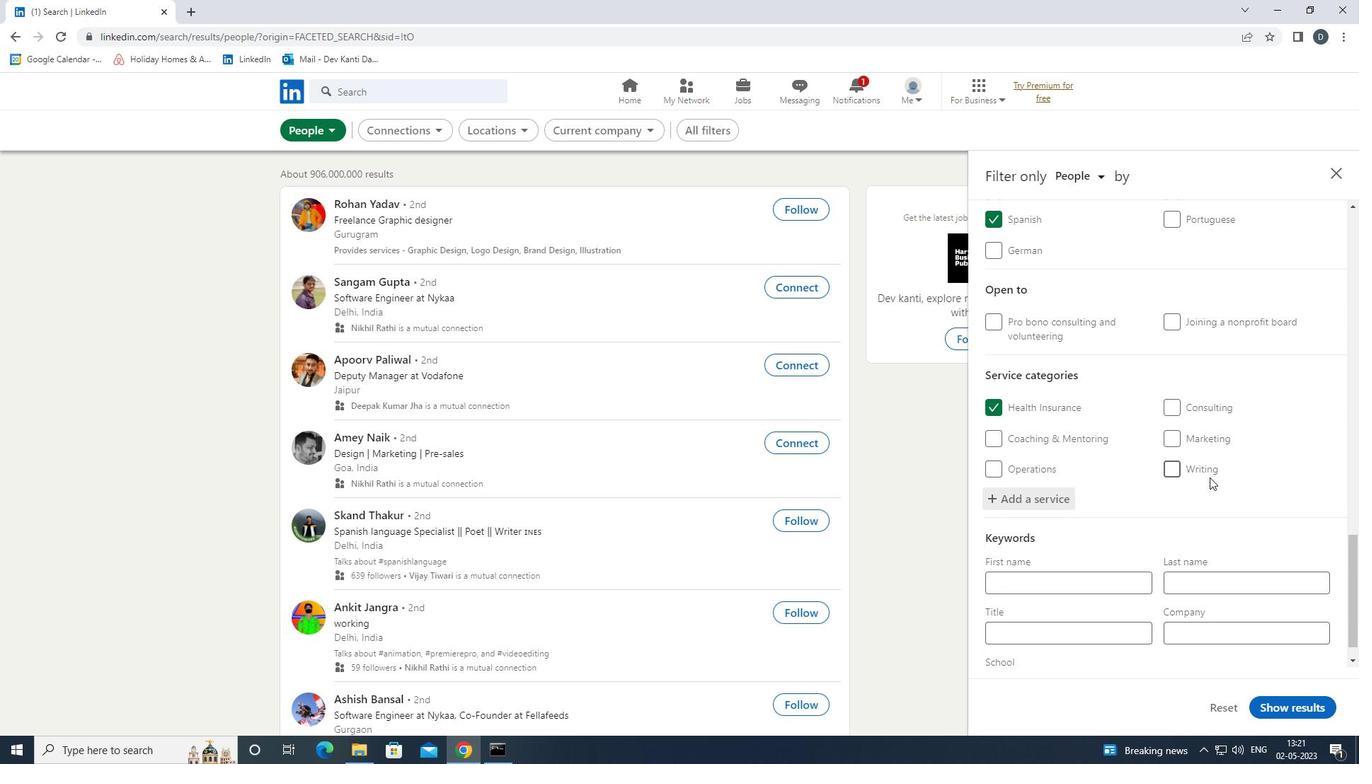 
Action: Mouse moved to (1106, 601)
Screenshot: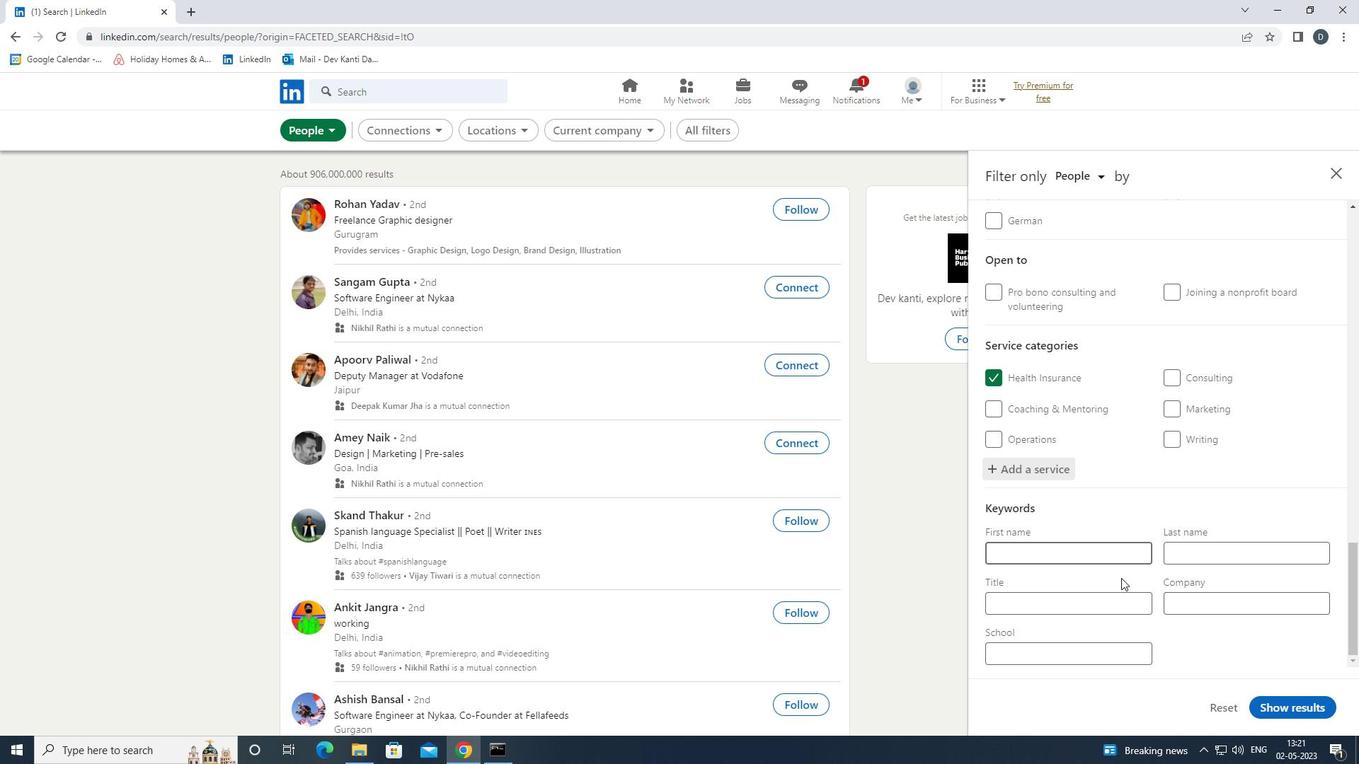 
Action: Mouse pressed left at (1106, 601)
Screenshot: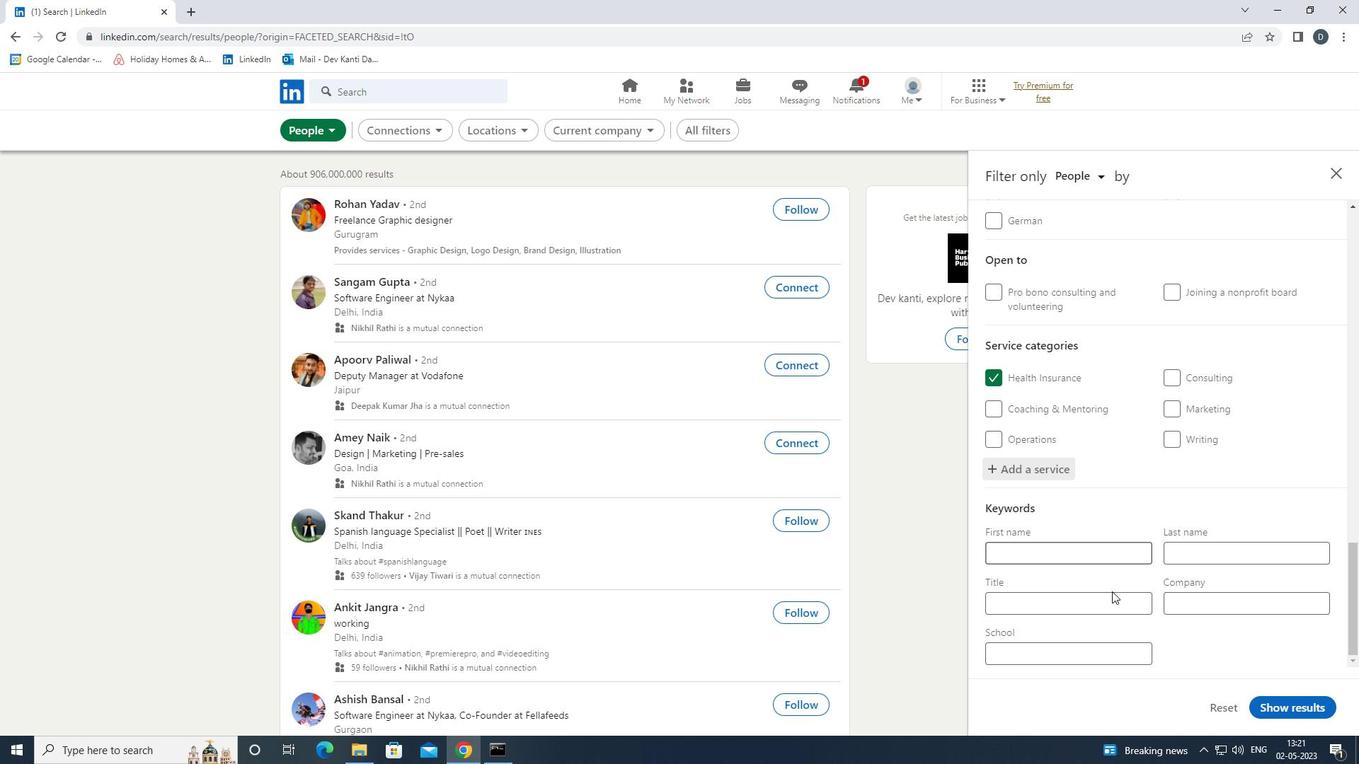 
Action: Key pressed <Key.shift>CHIEF<Key.space><Key.shift>ENGINEER
Screenshot: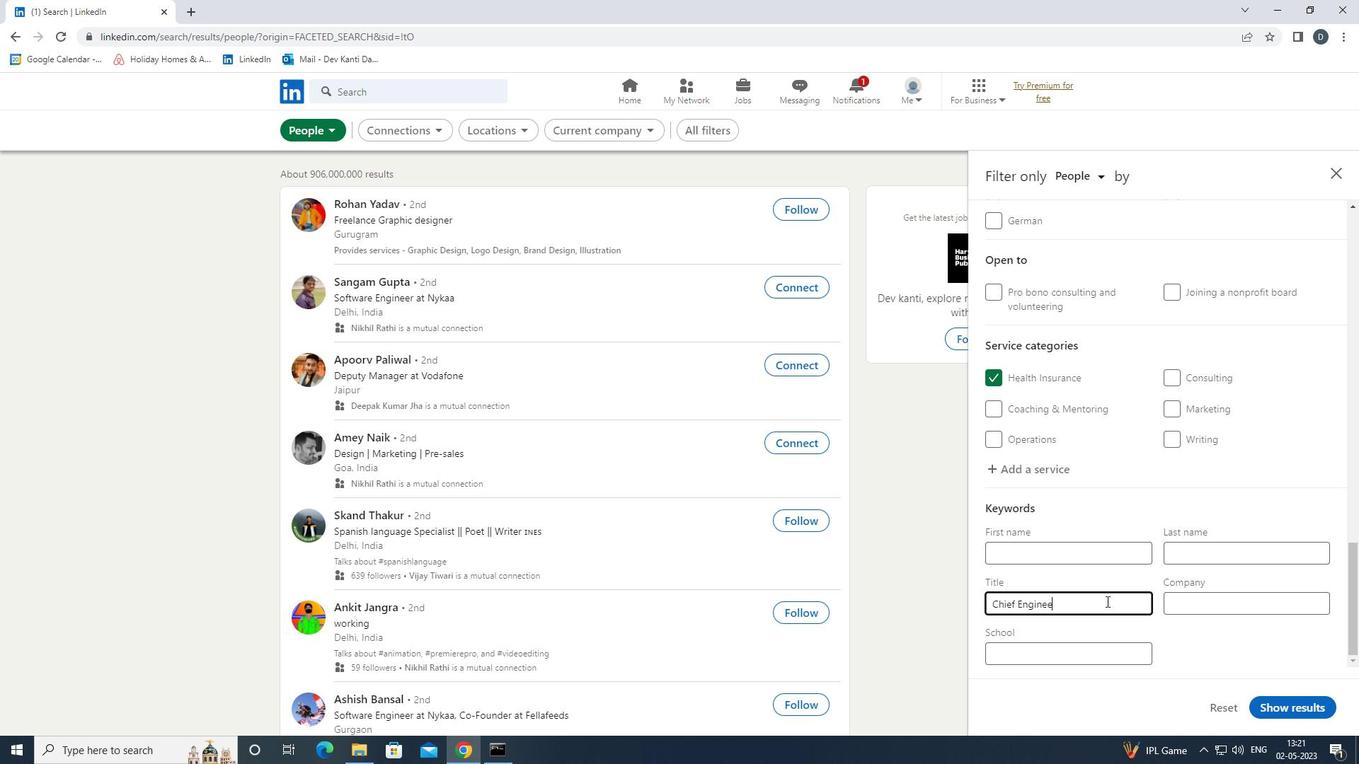 
Action: Mouse moved to (1278, 696)
Screenshot: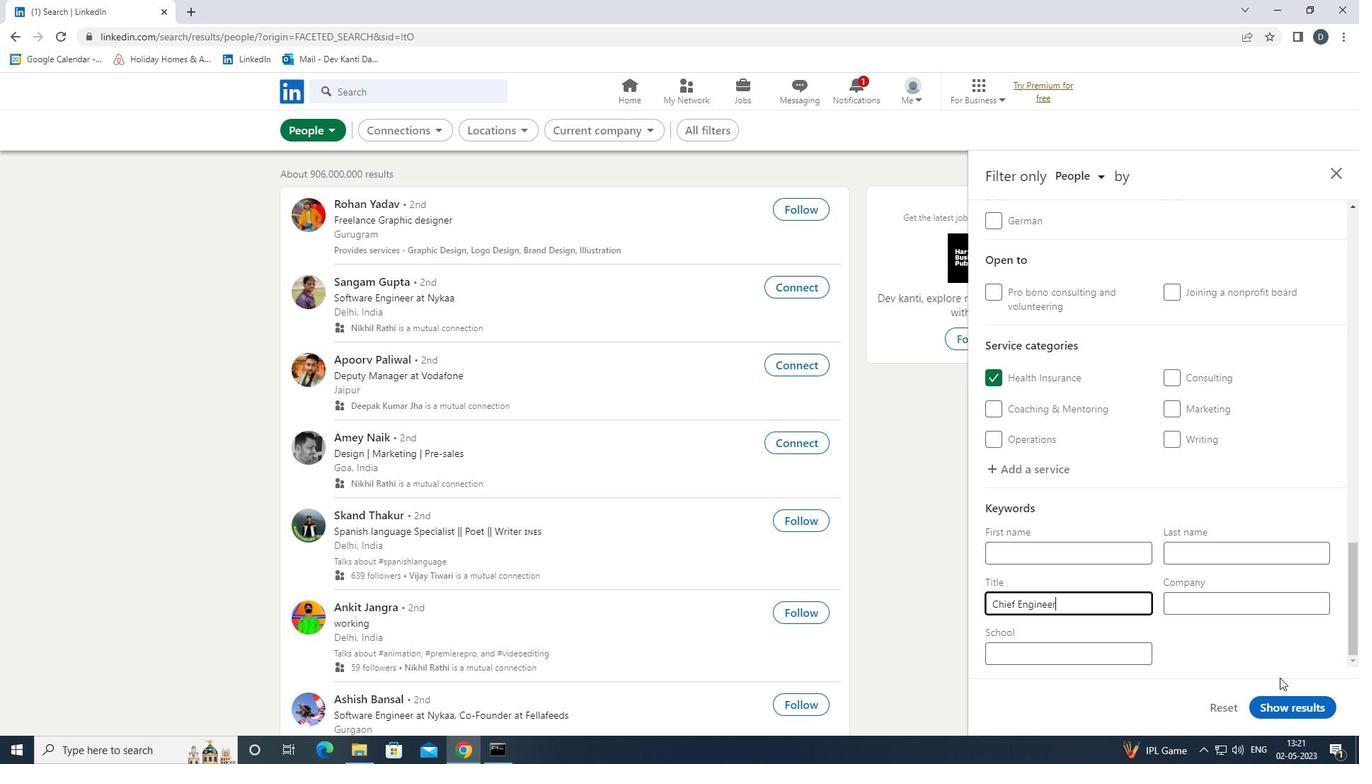 
Action: Mouse pressed left at (1278, 696)
Screenshot: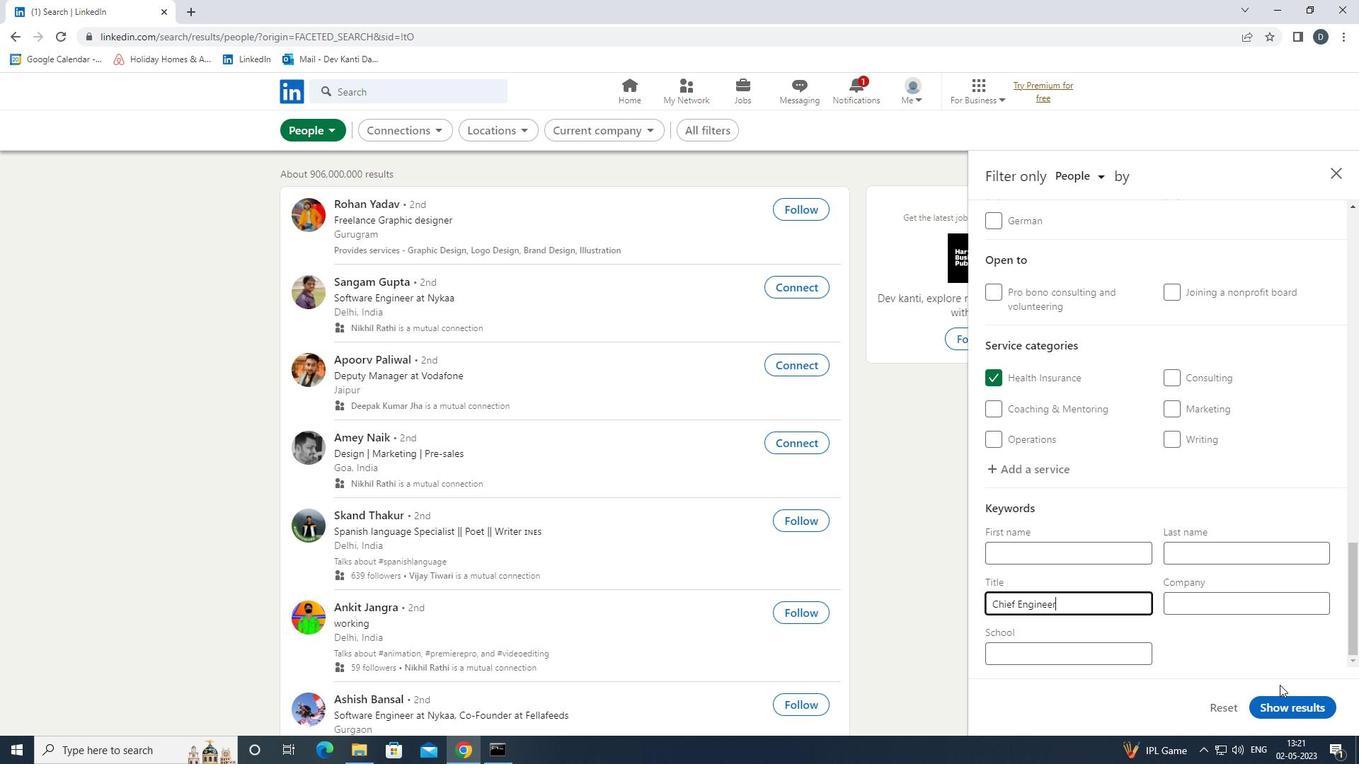 
Action: Mouse moved to (901, 389)
Screenshot: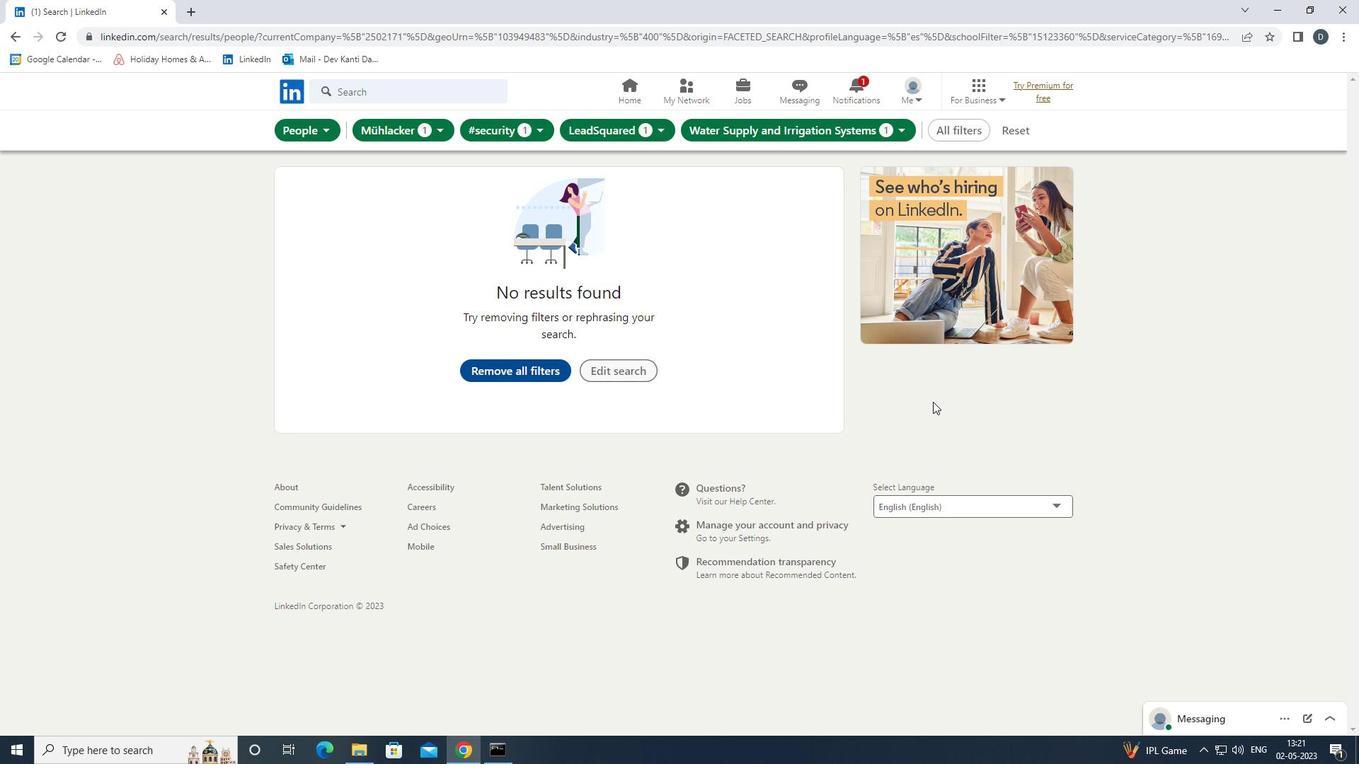 
